 Task: Look for Airbnb options in Ayapel, Colombia from 15th December, 2023 to 25th December, 2023 for 8 adults. Place can be entire room with 5 bedrooms having 5 beds and 5 bathrooms. Property type can be house. Amenities needed are: washing machine.
Action: Mouse moved to (456, 85)
Screenshot: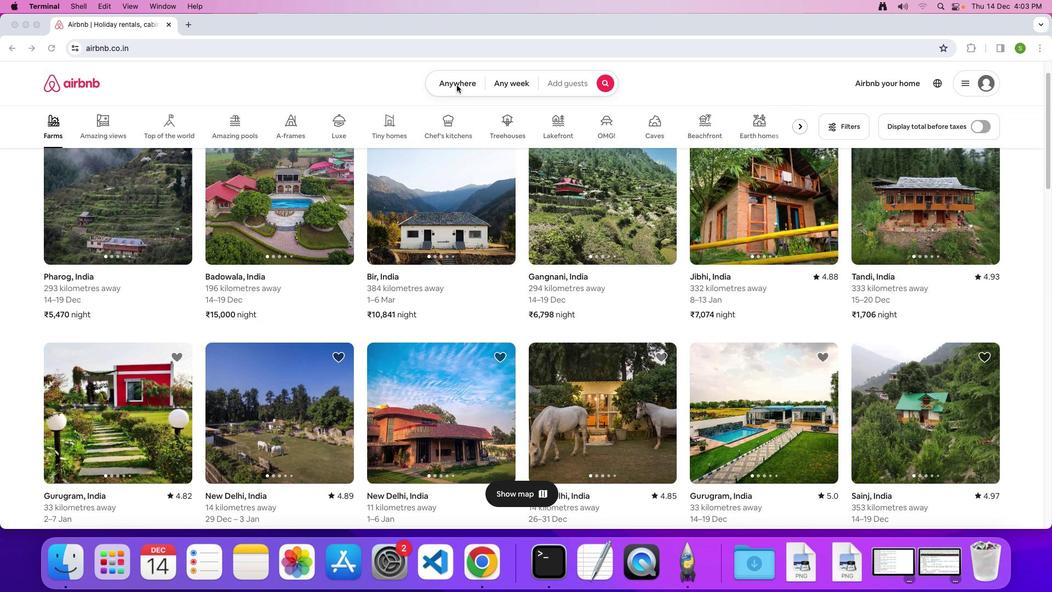 
Action: Mouse pressed left at (456, 85)
Screenshot: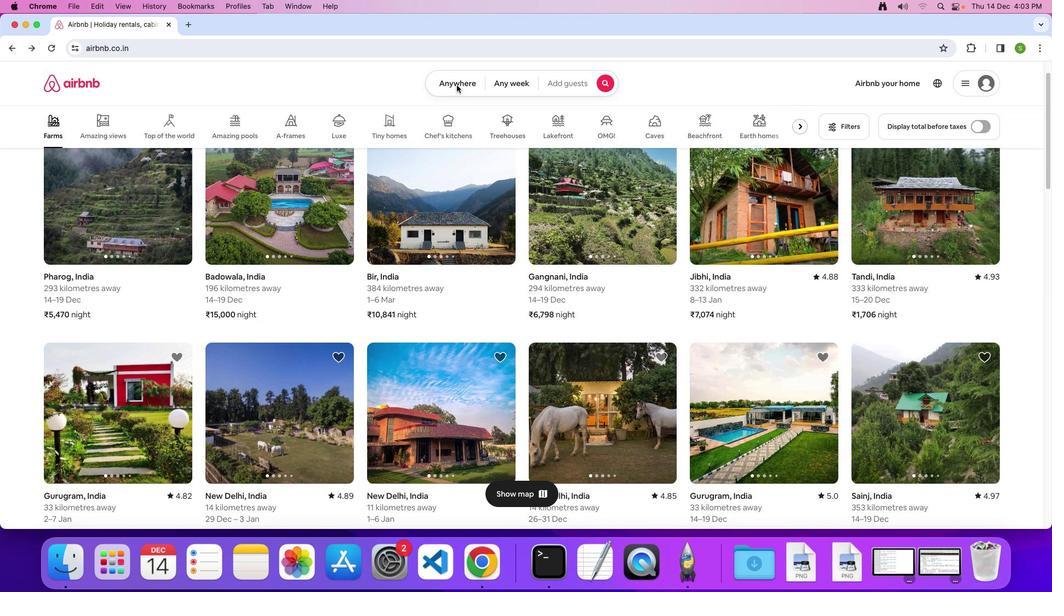 
Action: Mouse moved to (456, 85)
Screenshot: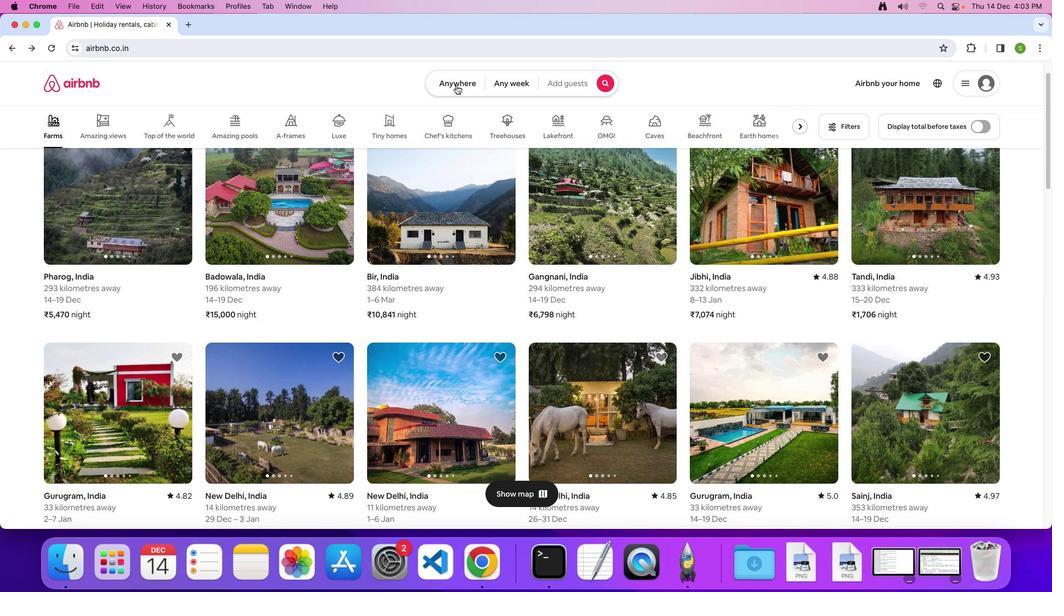 
Action: Mouse pressed left at (456, 85)
Screenshot: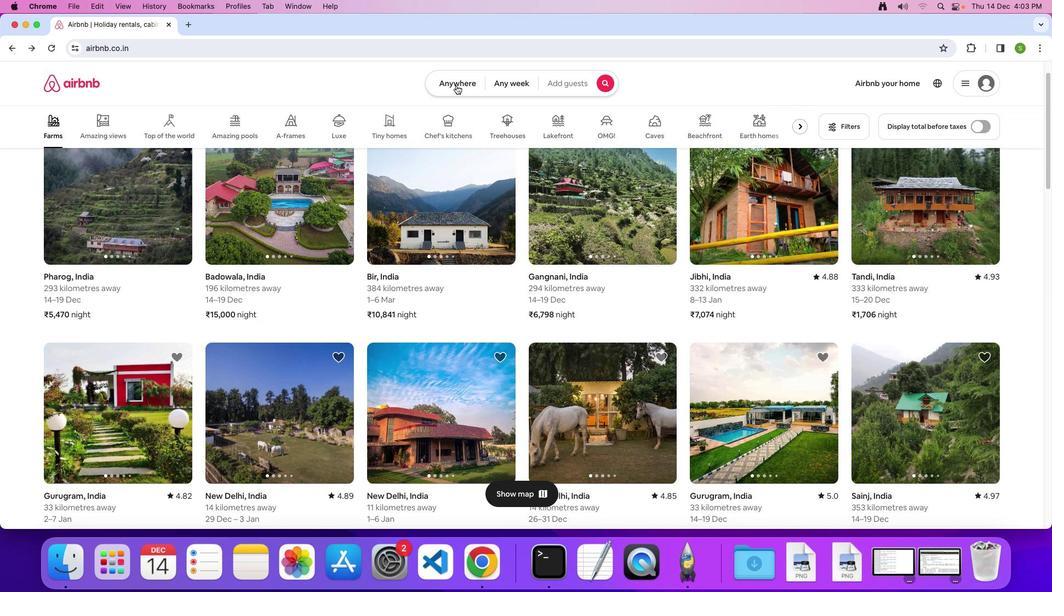 
Action: Mouse moved to (426, 115)
Screenshot: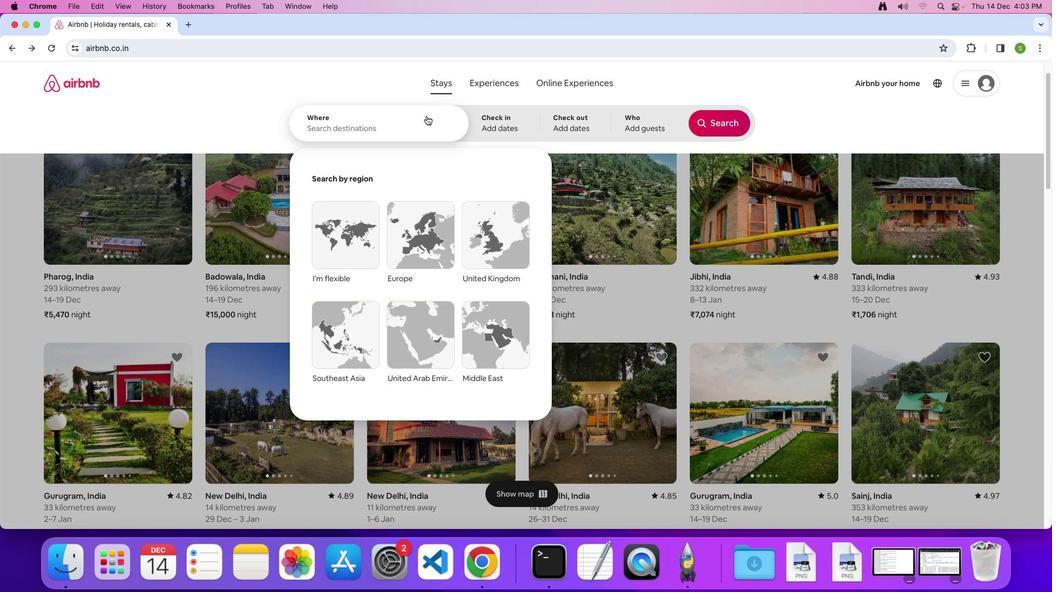 
Action: Mouse pressed left at (426, 115)
Screenshot: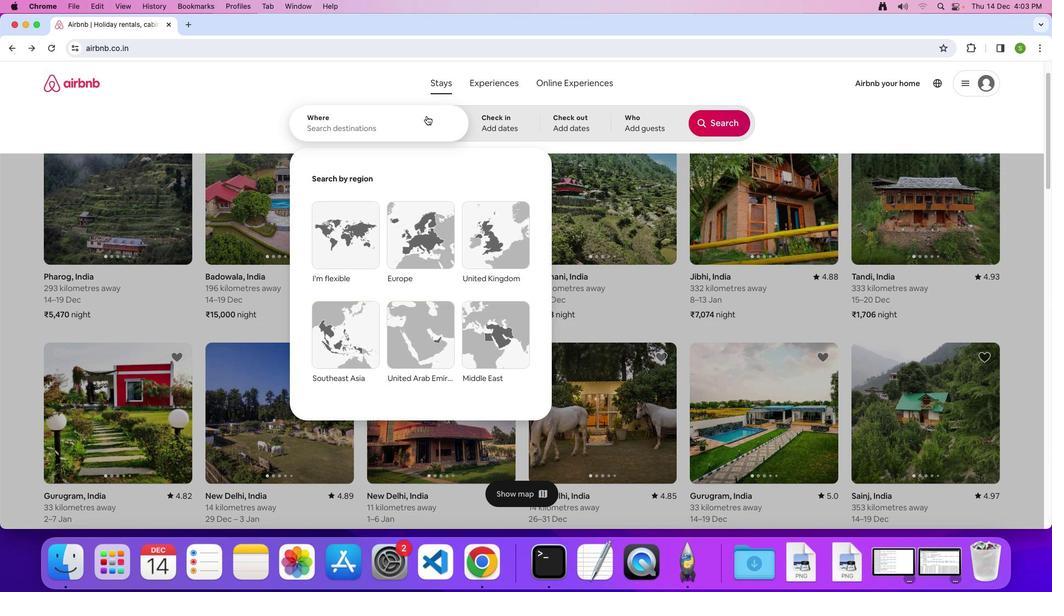 
Action: Key pressed 'A'Key.caps_lock'y''a''p''e''l'','Key.spaceKey.shift'C''o''l''o''m''b''i''a'Key.enter
Screenshot: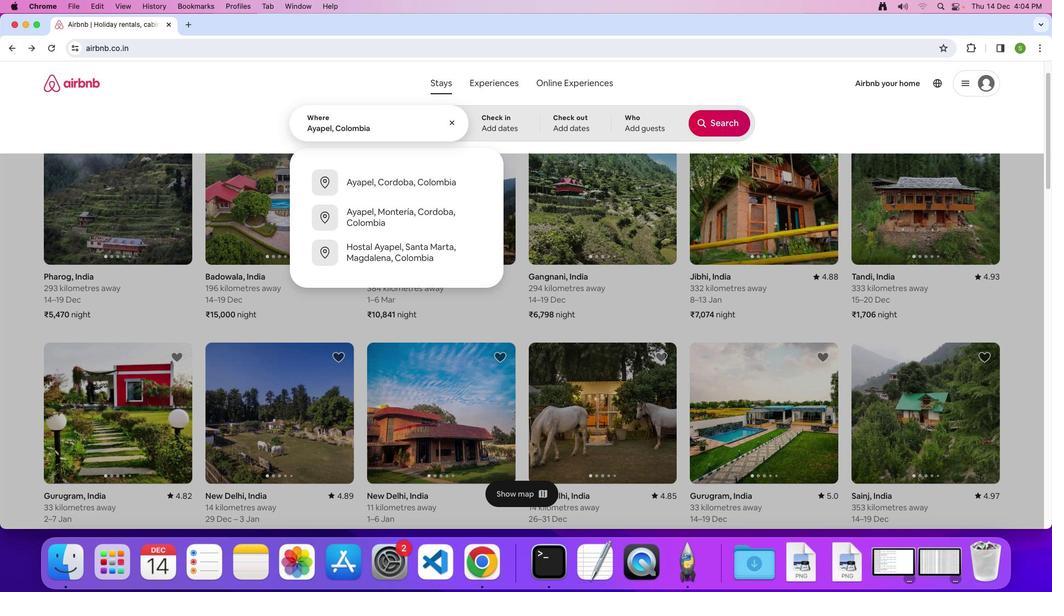 
Action: Mouse moved to (469, 317)
Screenshot: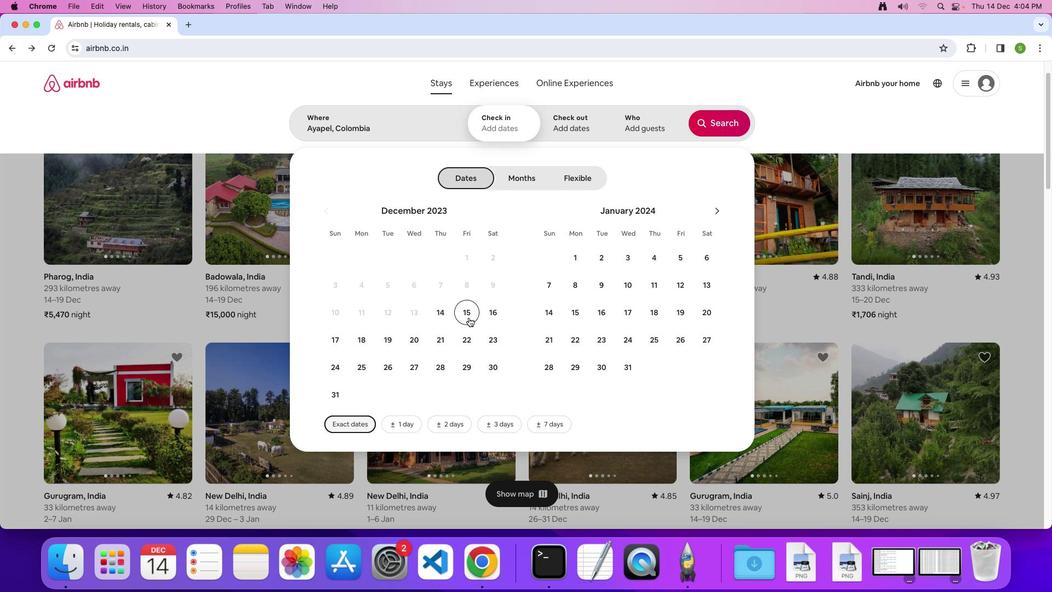 
Action: Mouse pressed left at (469, 317)
Screenshot: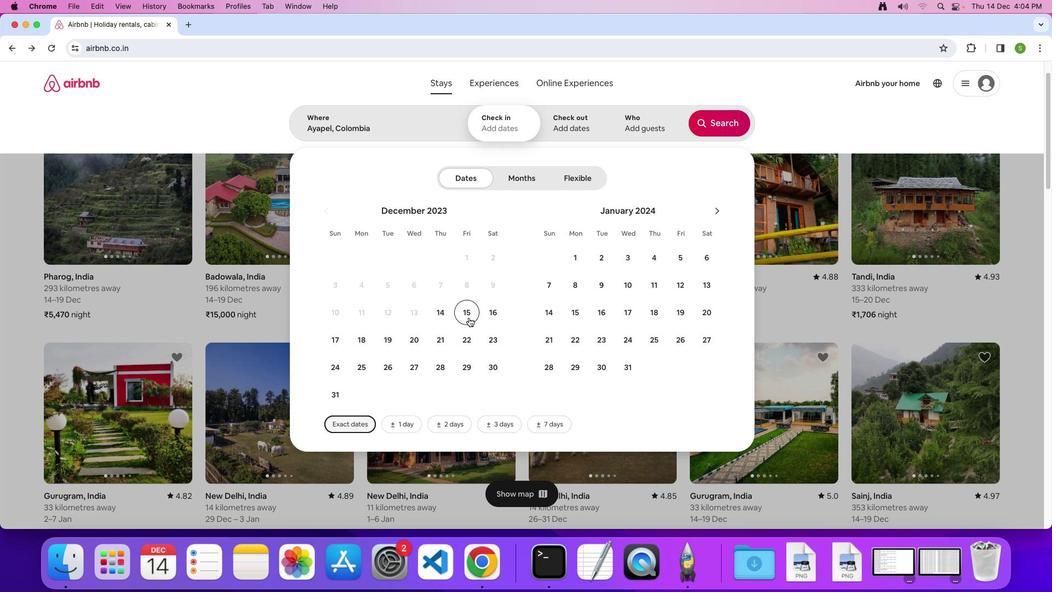 
Action: Mouse moved to (360, 371)
Screenshot: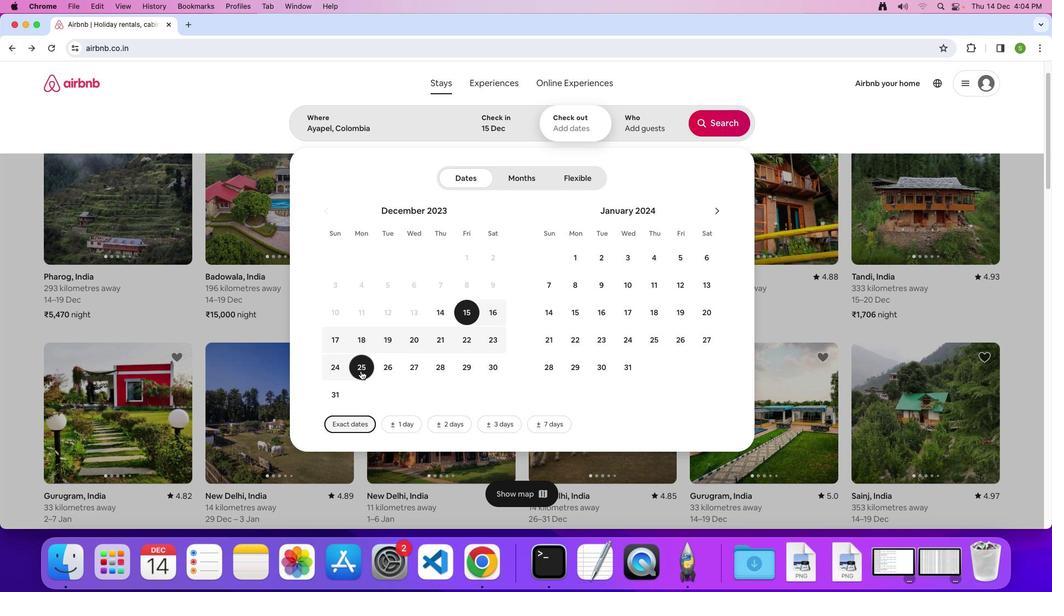 
Action: Mouse pressed left at (360, 371)
Screenshot: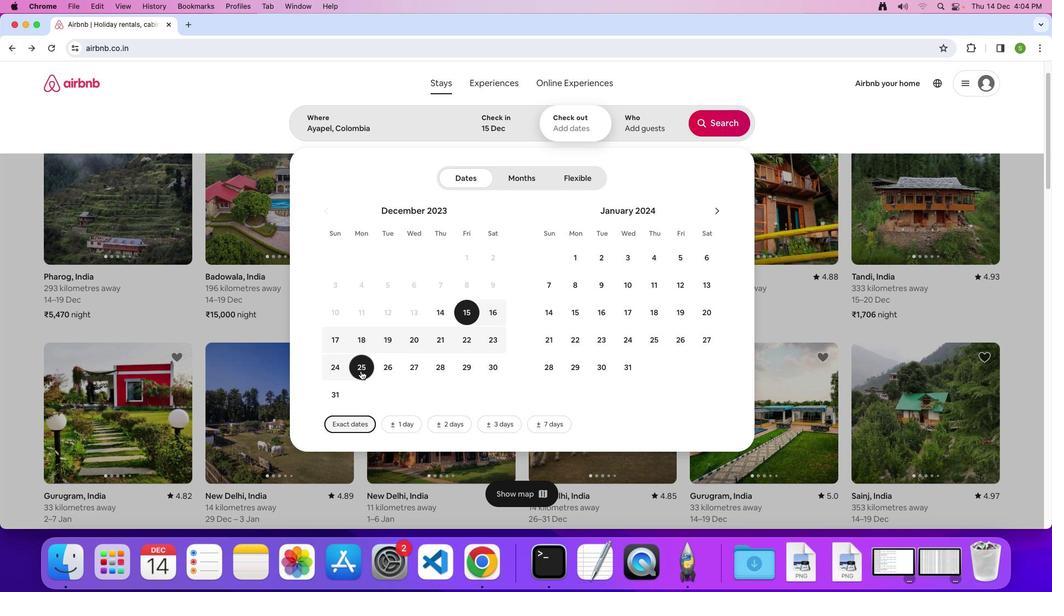
Action: Mouse moved to (638, 119)
Screenshot: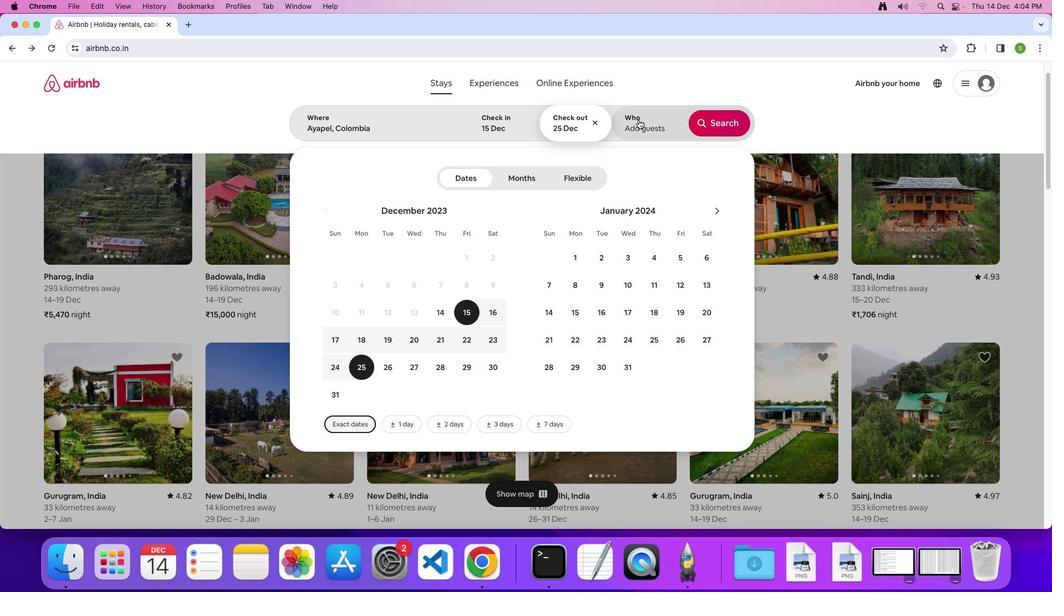 
Action: Mouse pressed left at (638, 119)
Screenshot: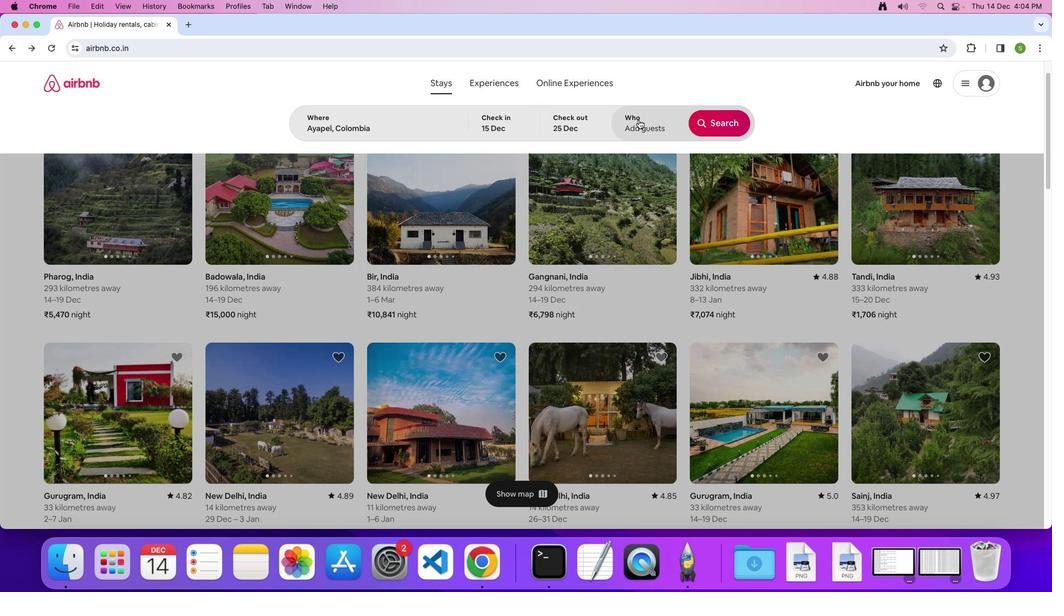 
Action: Mouse moved to (720, 178)
Screenshot: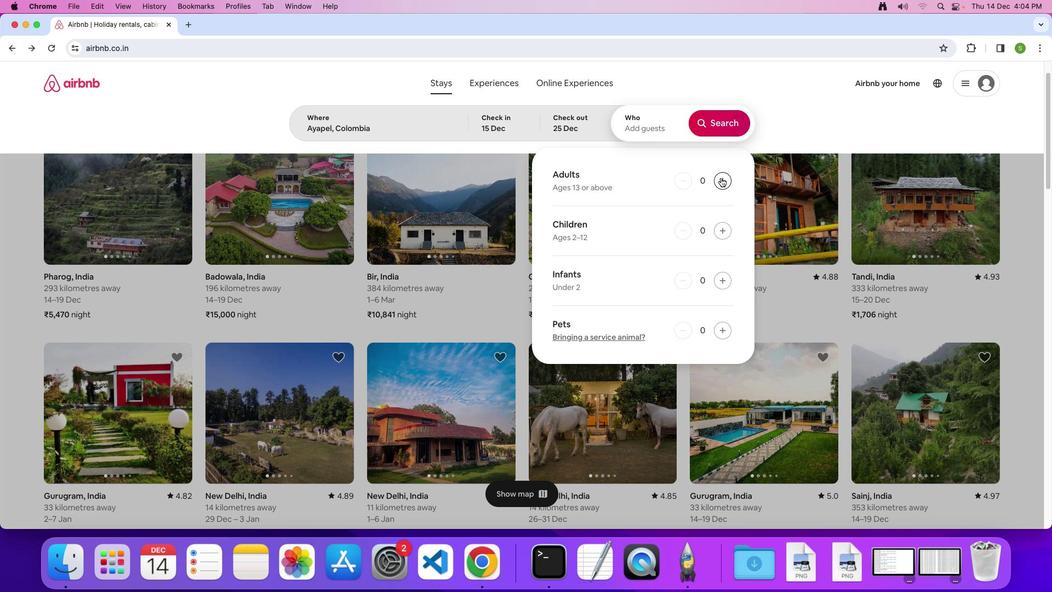 
Action: Mouse pressed left at (720, 178)
Screenshot: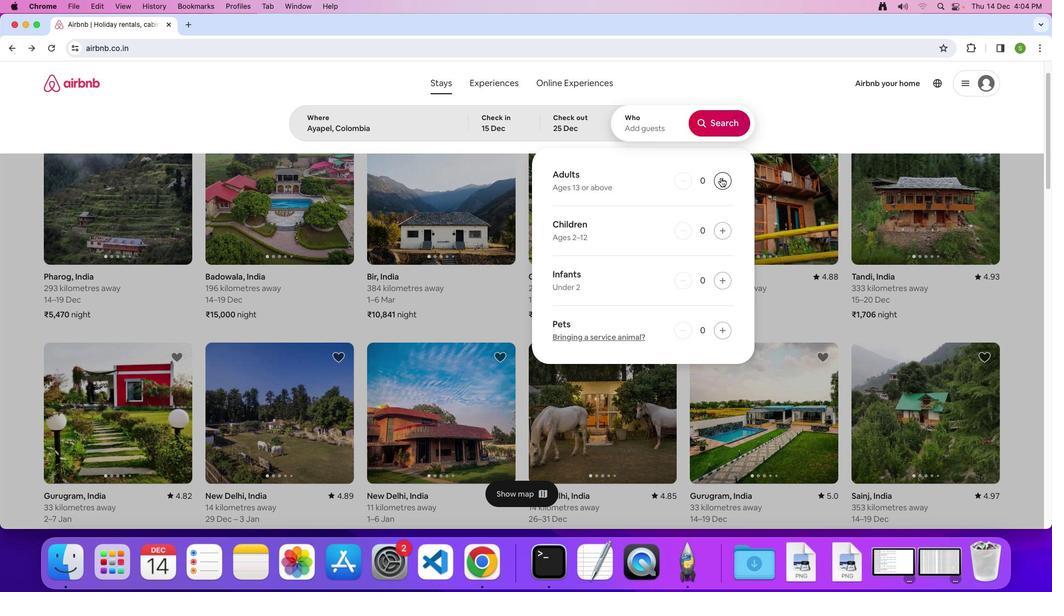 
Action: Mouse pressed left at (720, 178)
Screenshot: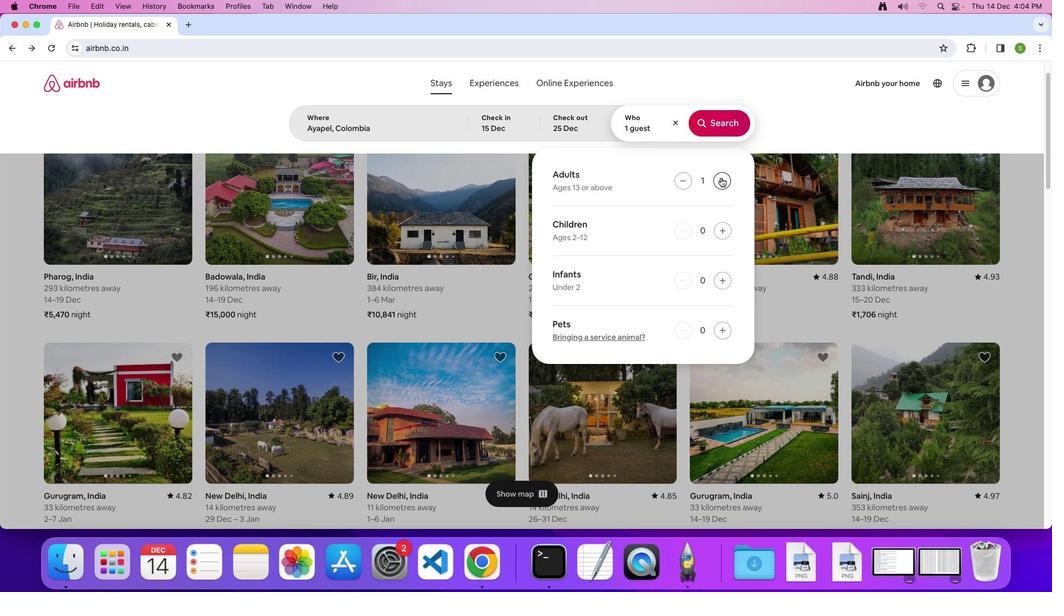 
Action: Mouse pressed left at (720, 178)
Screenshot: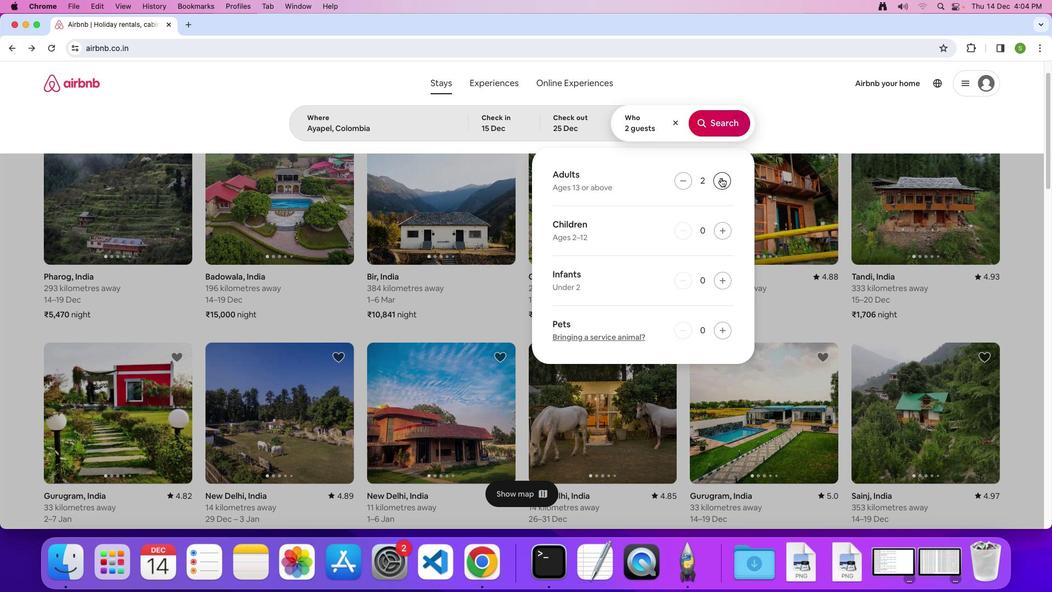 
Action: Mouse pressed left at (720, 178)
Screenshot: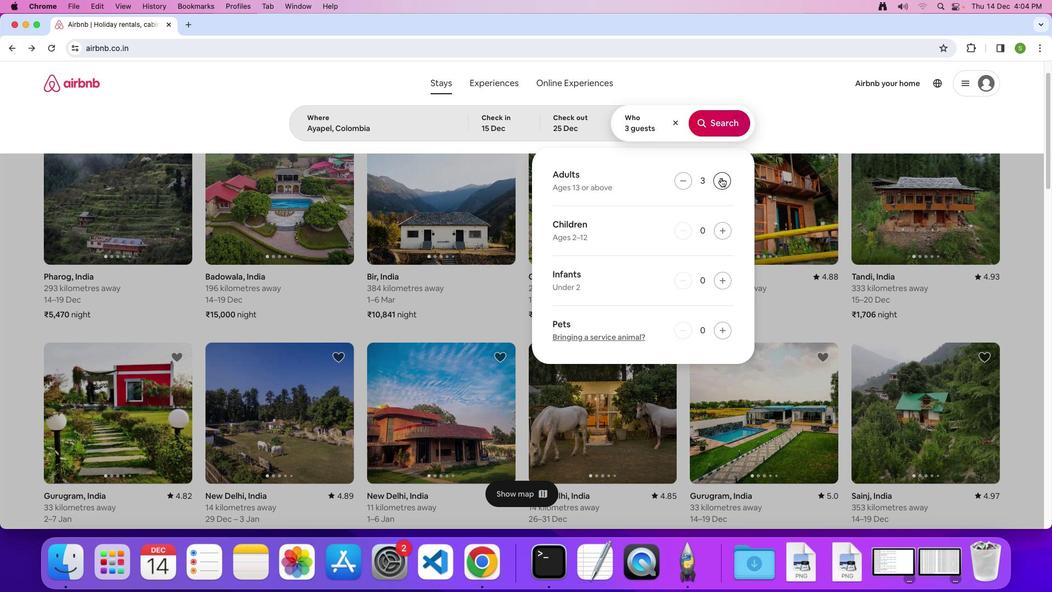 
Action: Mouse pressed left at (720, 178)
Screenshot: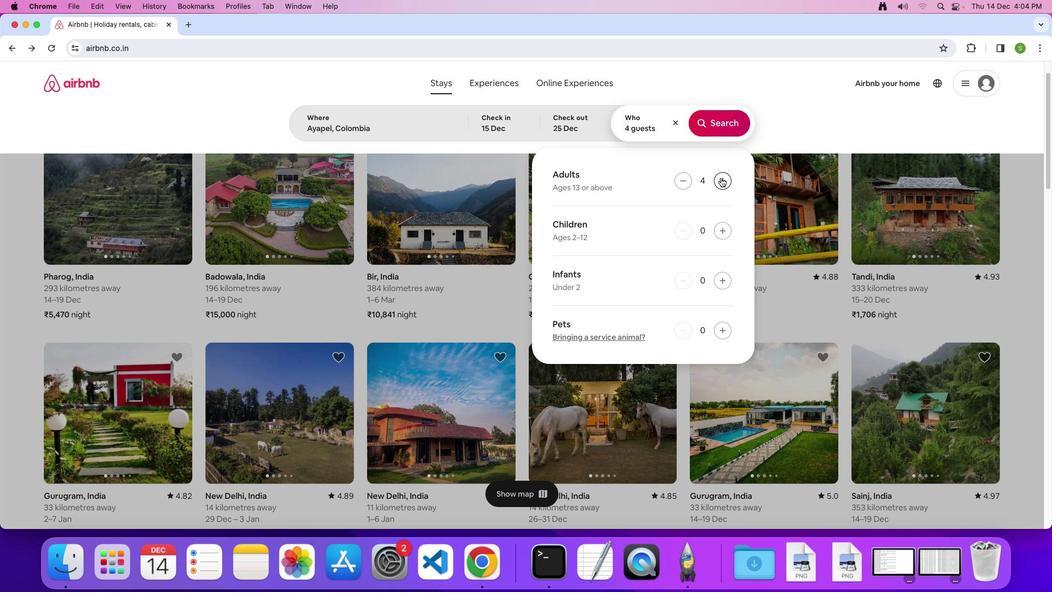 
Action: Mouse pressed left at (720, 178)
Screenshot: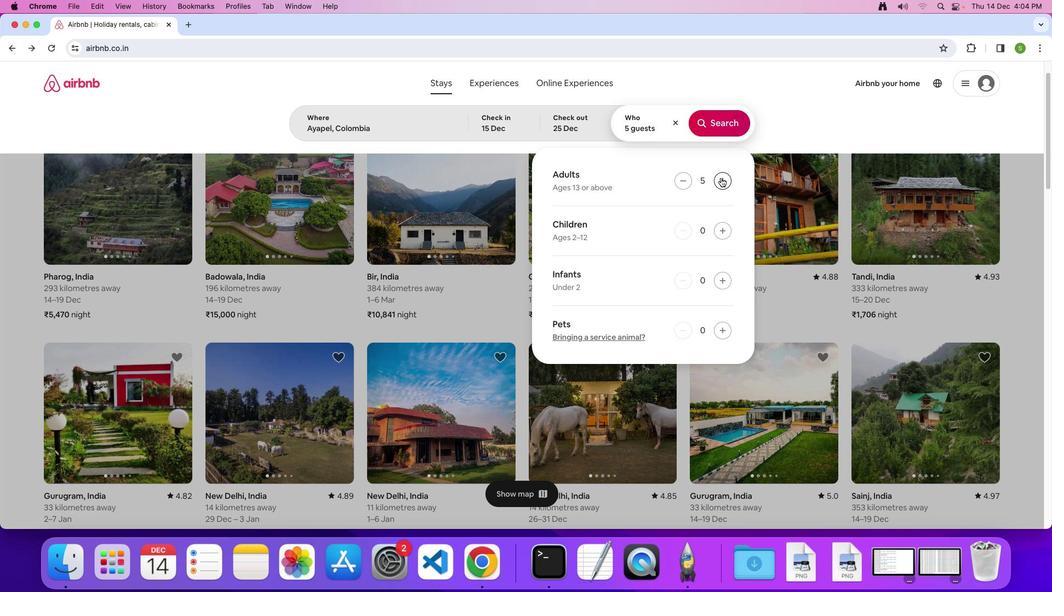 
Action: Mouse pressed left at (720, 178)
Screenshot: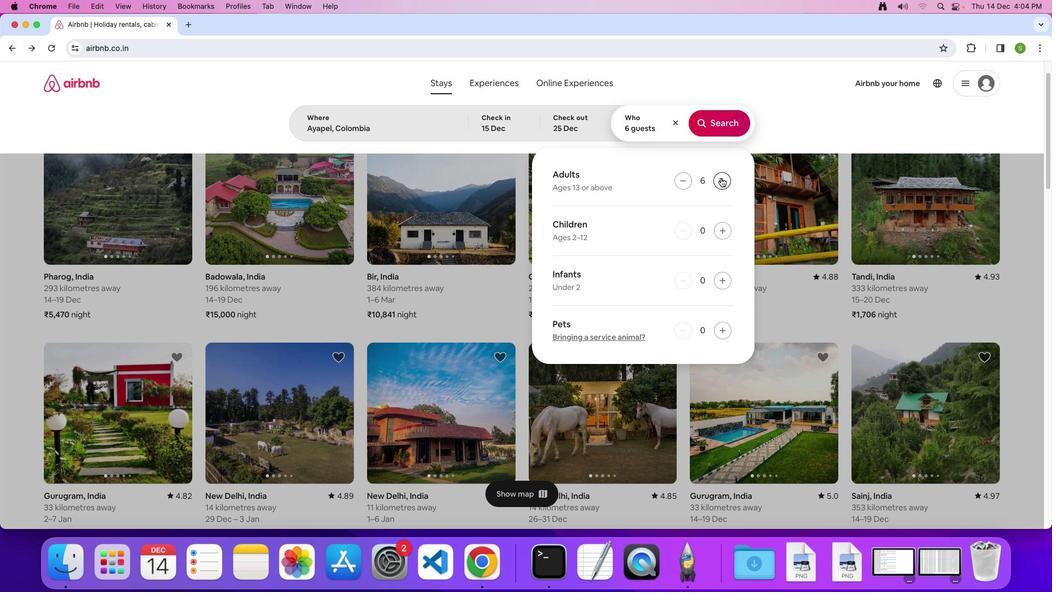
Action: Mouse pressed left at (720, 178)
Screenshot: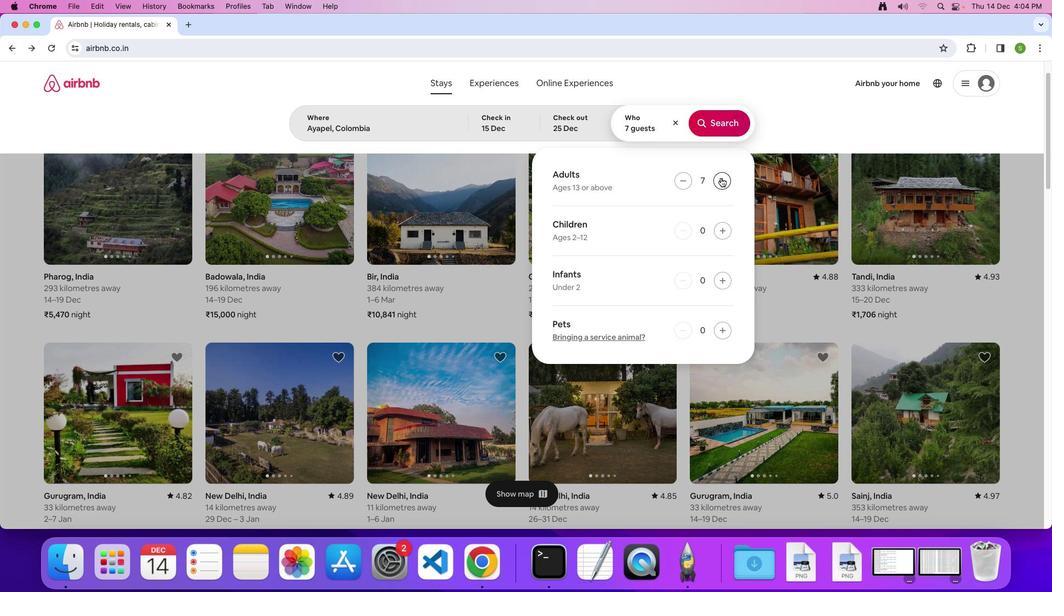 
Action: Mouse moved to (724, 123)
Screenshot: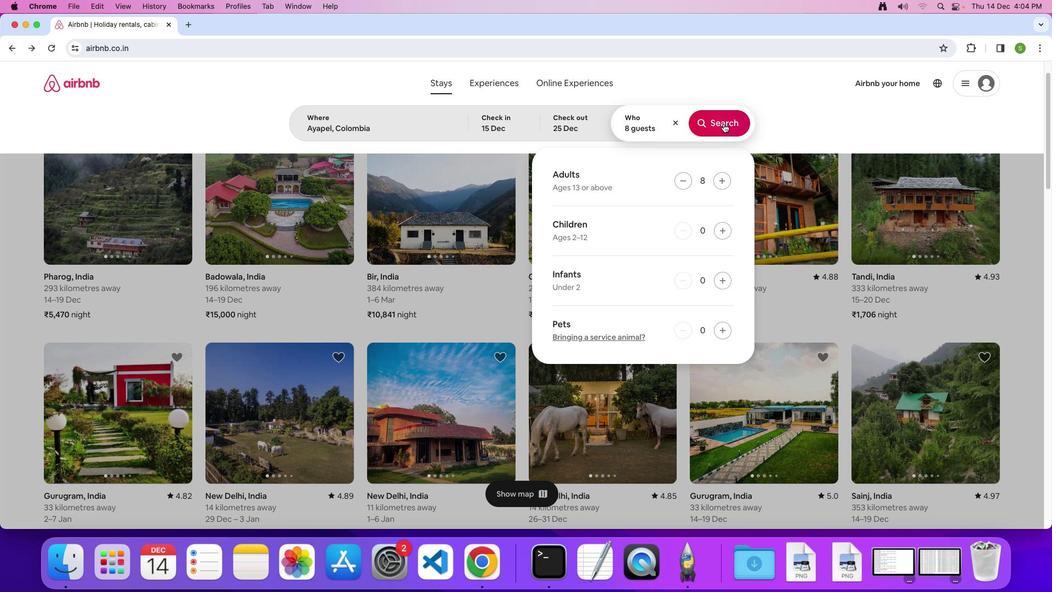 
Action: Mouse pressed left at (724, 123)
Screenshot: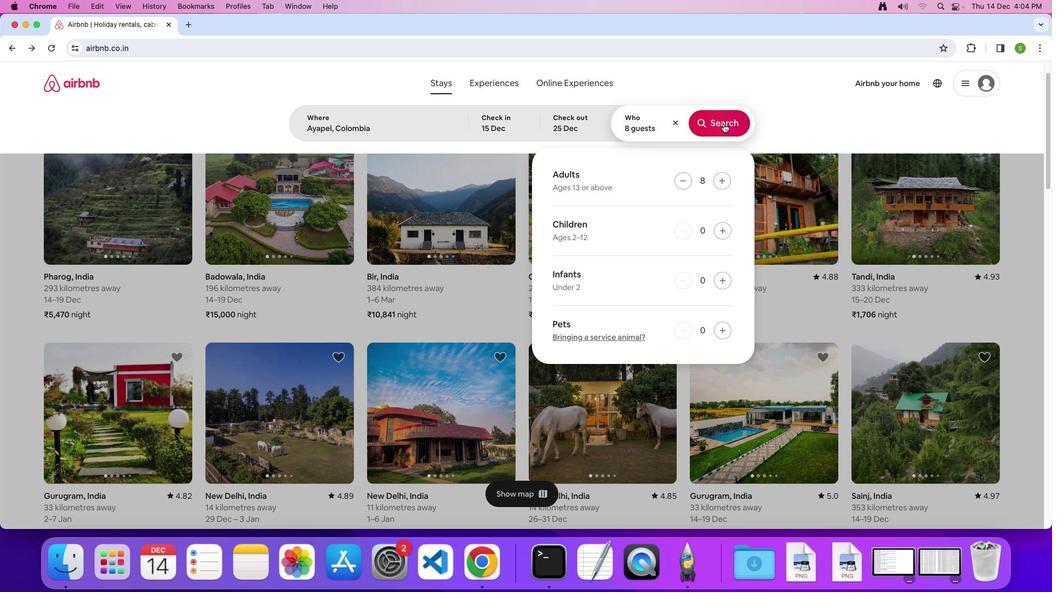 
Action: Mouse moved to (872, 121)
Screenshot: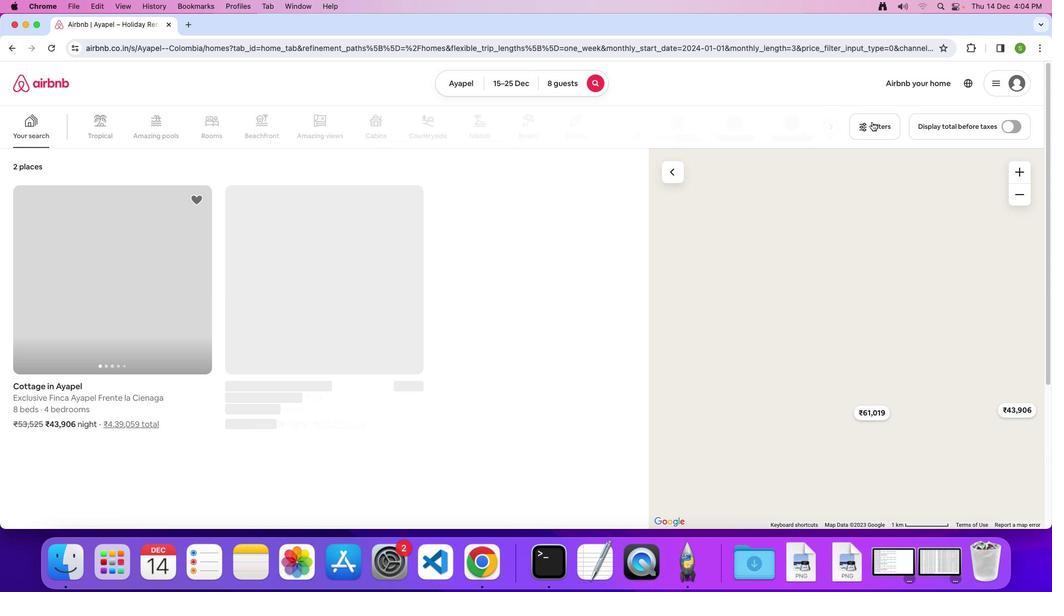 
Action: Mouse pressed left at (872, 121)
Screenshot: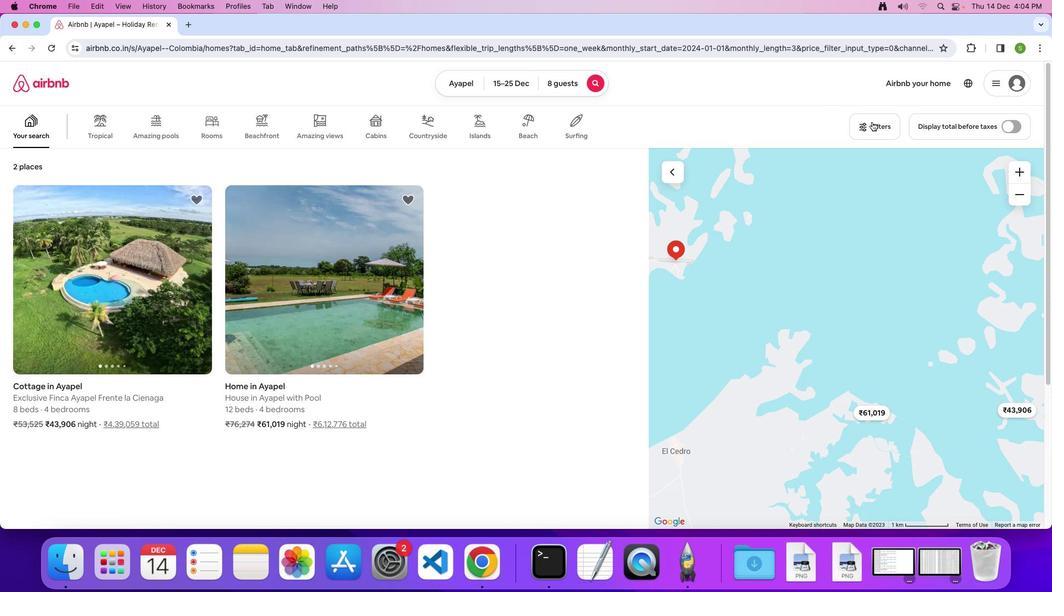 
Action: Mouse moved to (480, 289)
Screenshot: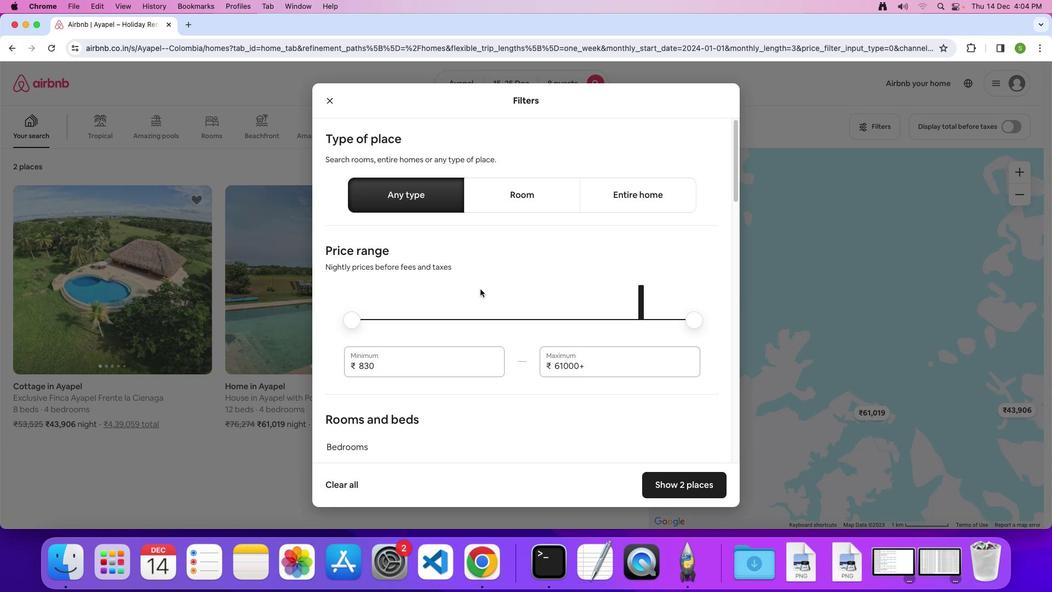
Action: Mouse scrolled (480, 289) with delta (0, 0)
Screenshot: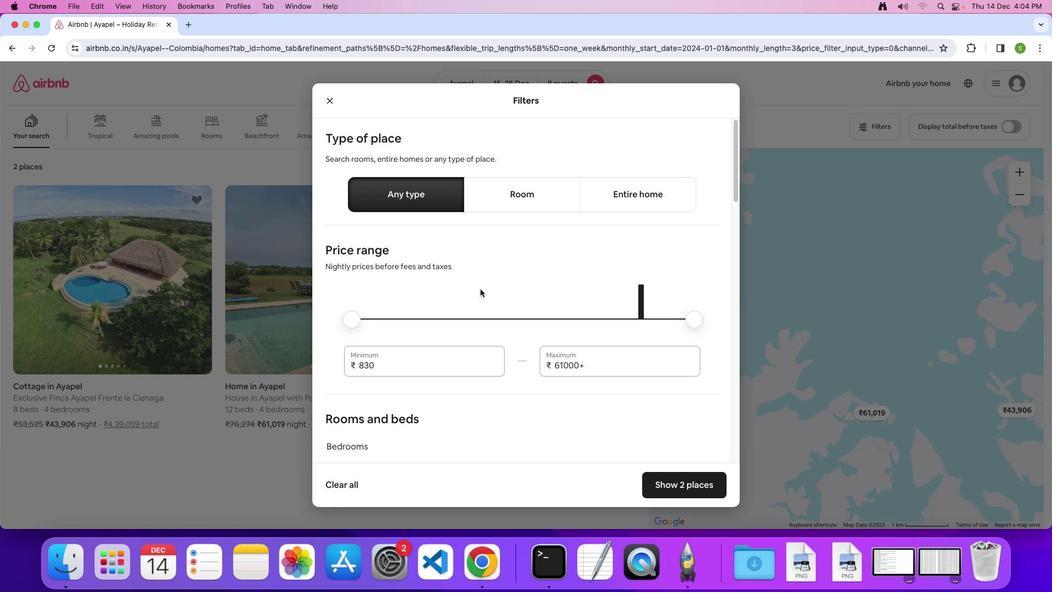
Action: Mouse scrolled (480, 289) with delta (0, 0)
Screenshot: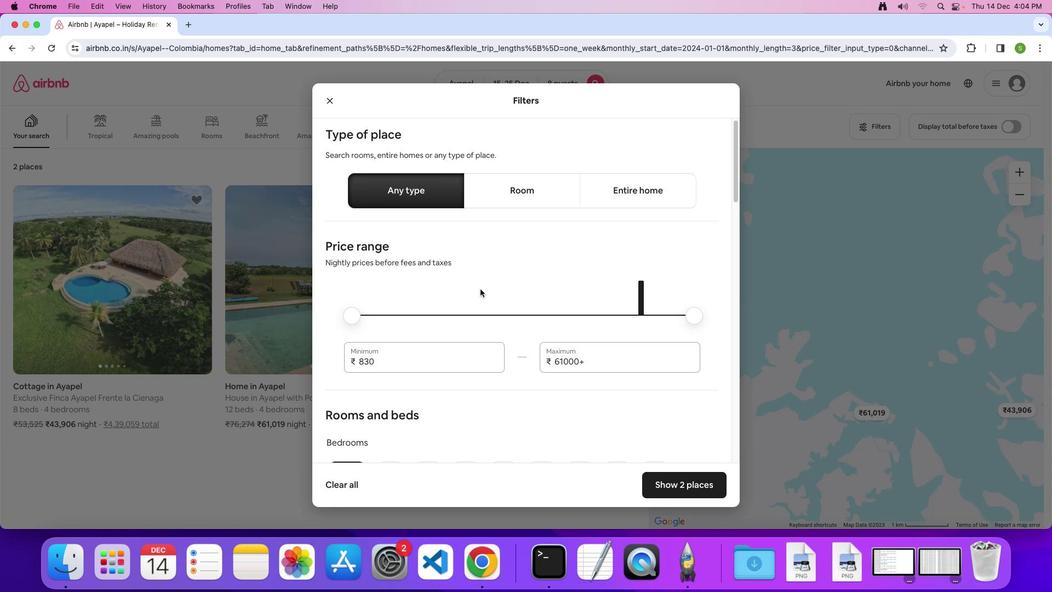 
Action: Mouse scrolled (480, 289) with delta (0, 0)
Screenshot: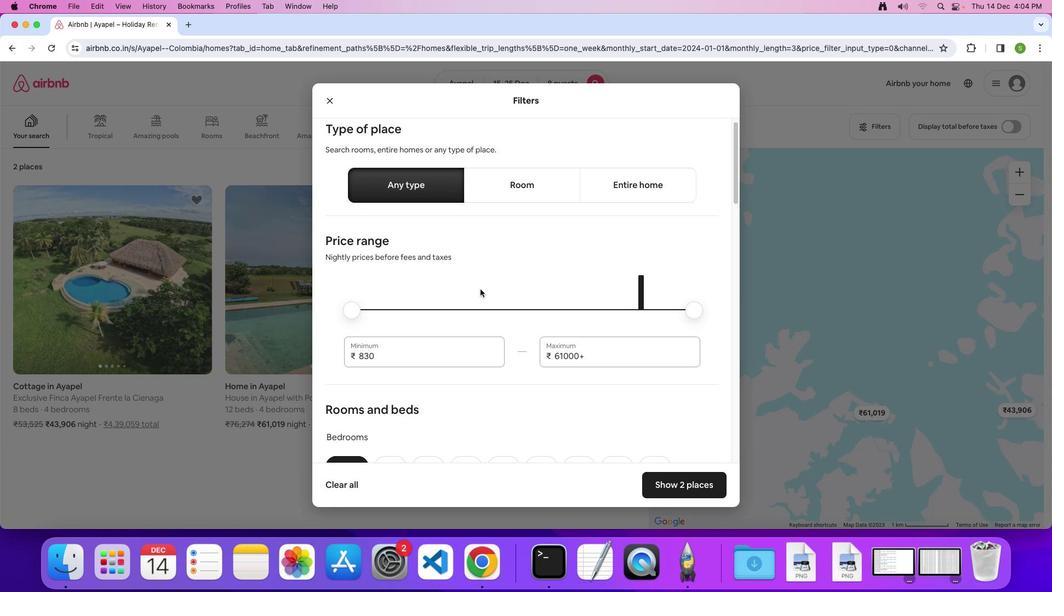 
Action: Mouse scrolled (480, 289) with delta (0, 0)
Screenshot: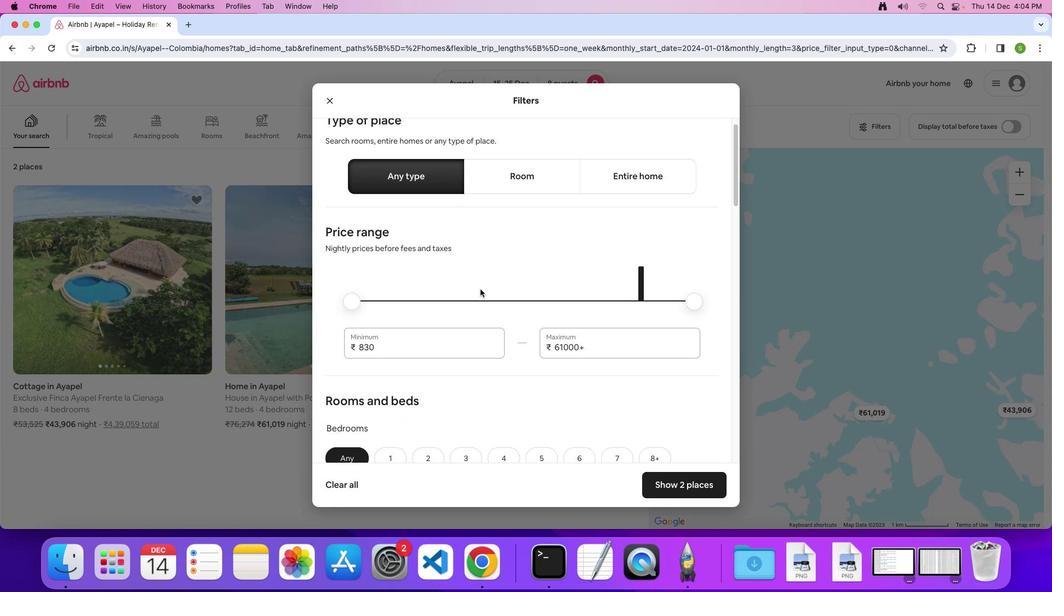 
Action: Mouse scrolled (480, 289) with delta (0, 0)
Screenshot: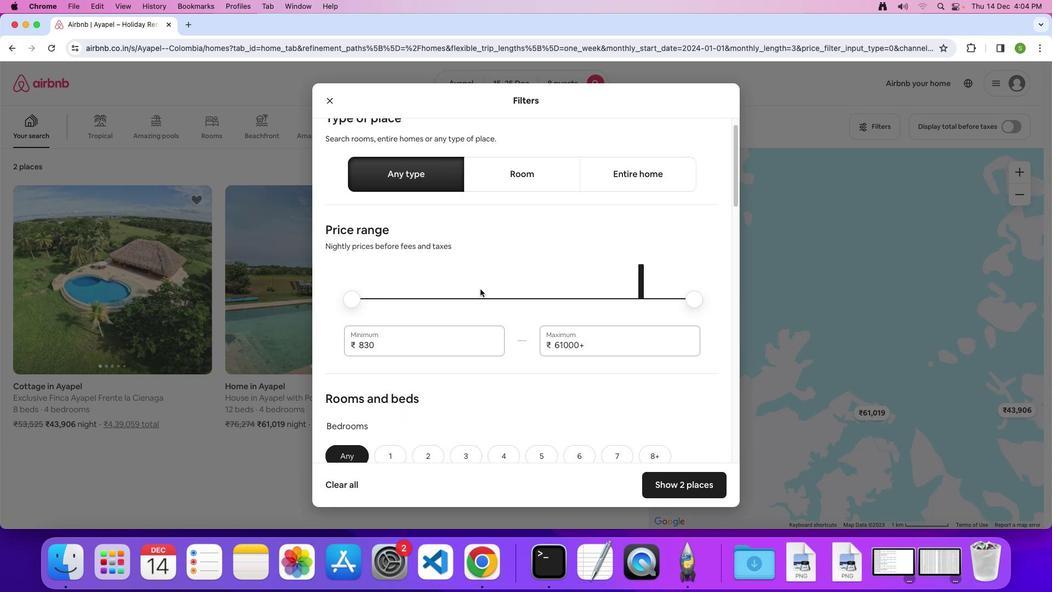 
Action: Mouse scrolled (480, 289) with delta (0, 0)
Screenshot: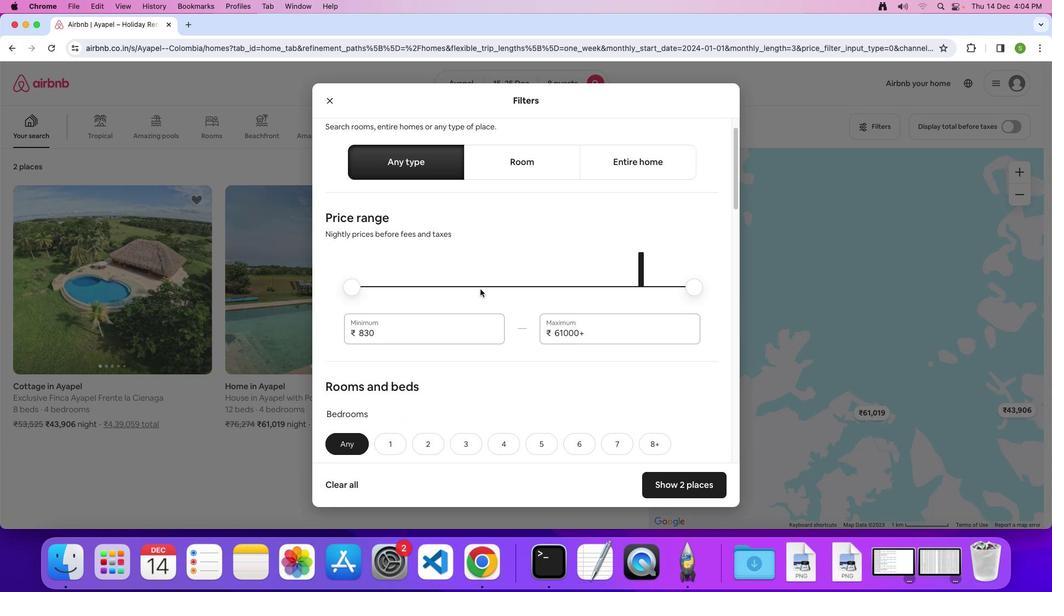 
Action: Mouse scrolled (480, 289) with delta (0, 0)
Screenshot: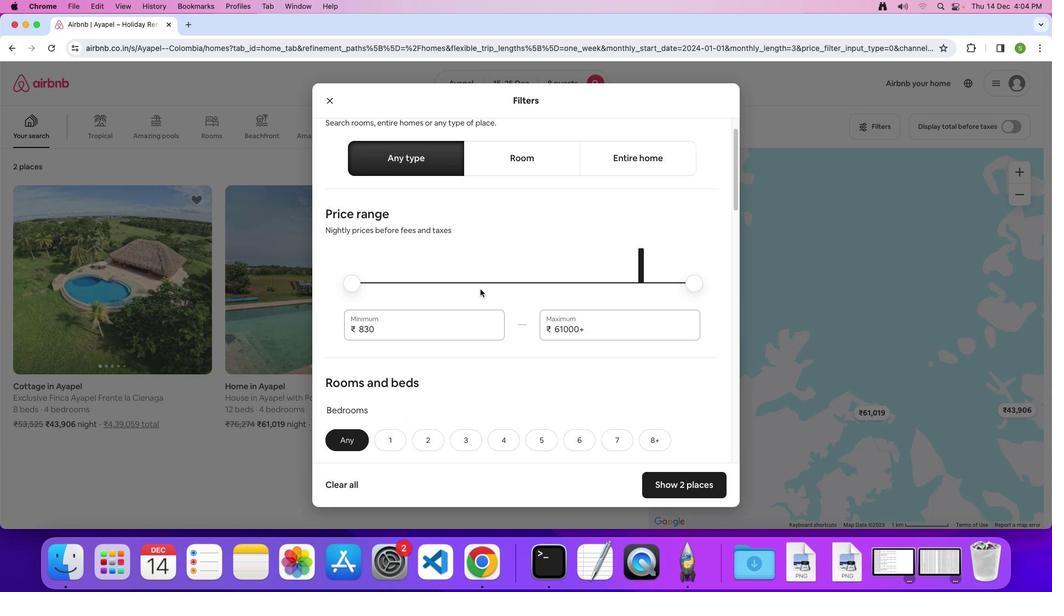 
Action: Mouse scrolled (480, 289) with delta (0, 0)
Screenshot: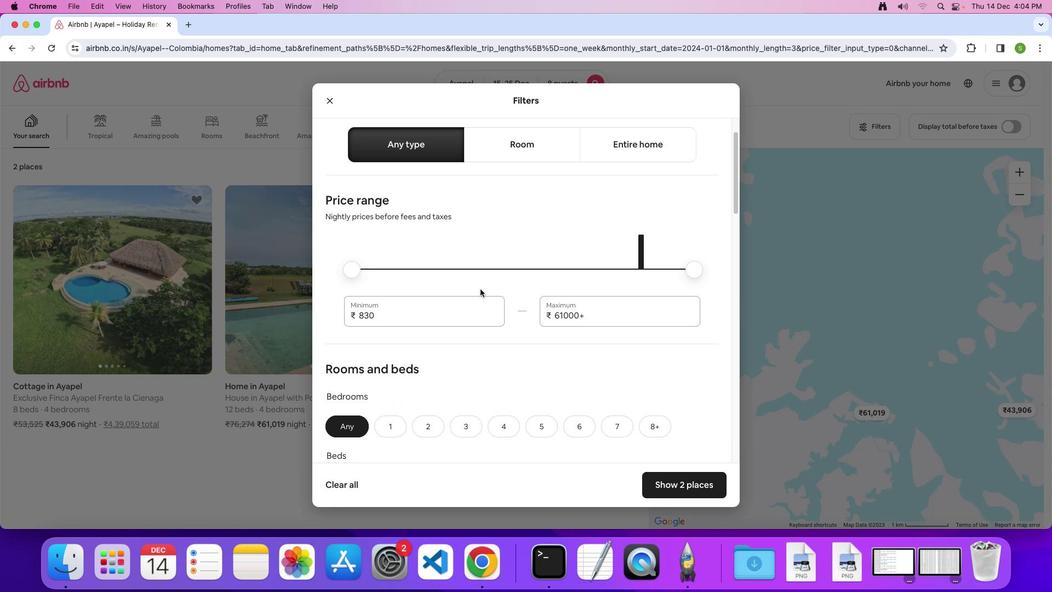 
Action: Mouse scrolled (480, 289) with delta (0, 0)
Screenshot: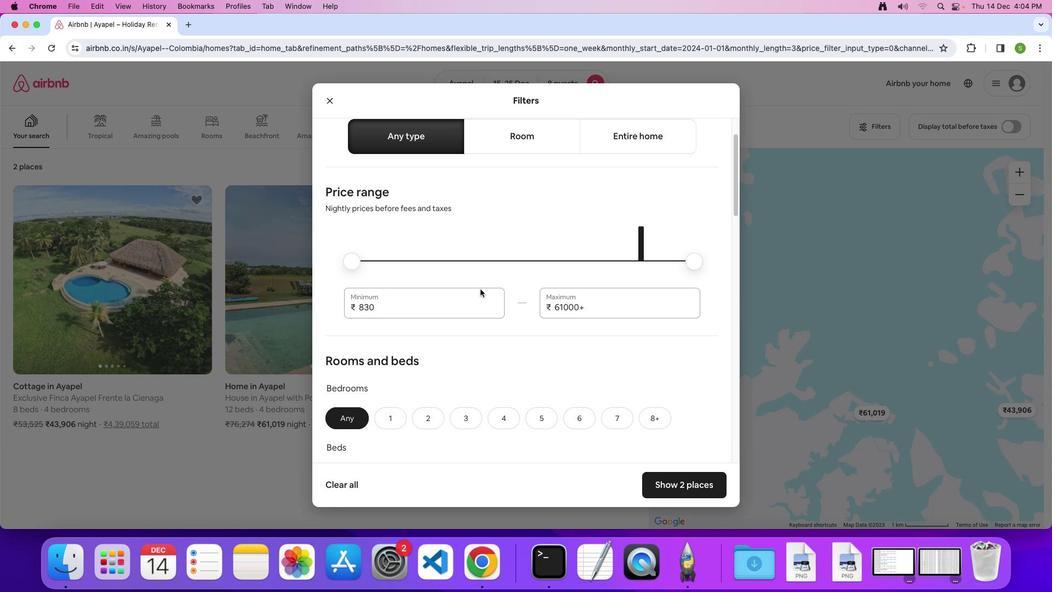 
Action: Mouse scrolled (480, 289) with delta (0, 0)
Screenshot: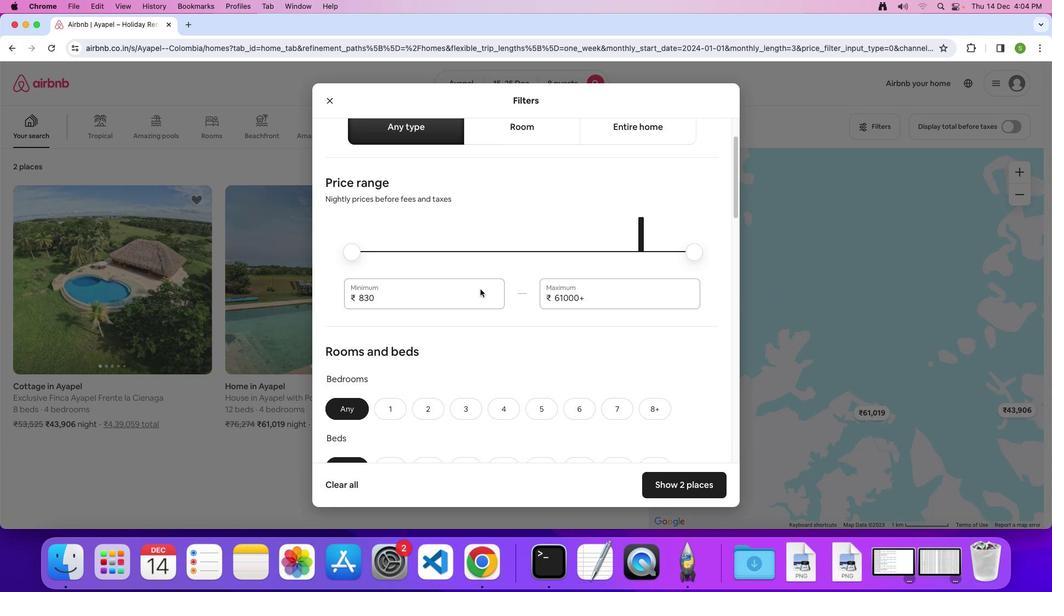 
Action: Mouse scrolled (480, 289) with delta (0, 0)
Screenshot: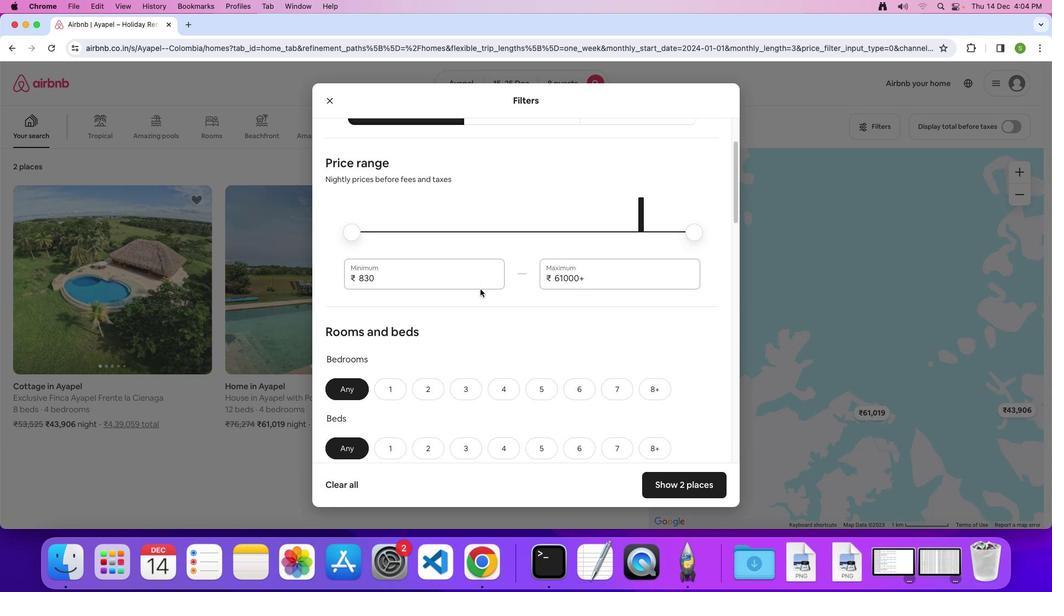 
Action: Mouse scrolled (480, 289) with delta (0, 0)
Screenshot: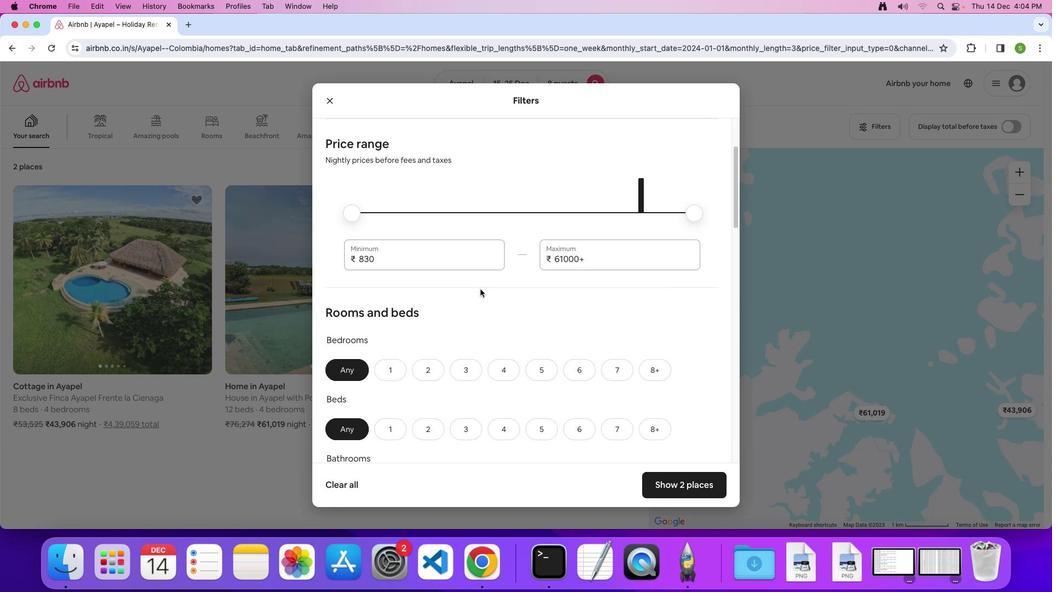 
Action: Mouse scrolled (480, 289) with delta (0, 0)
Screenshot: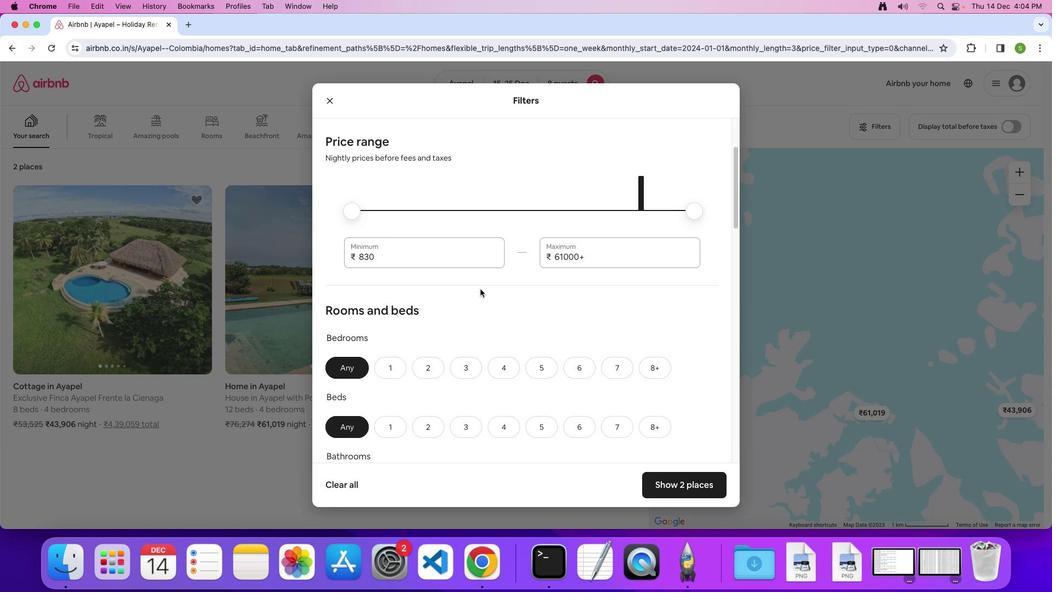 
Action: Mouse scrolled (480, 289) with delta (0, 0)
Screenshot: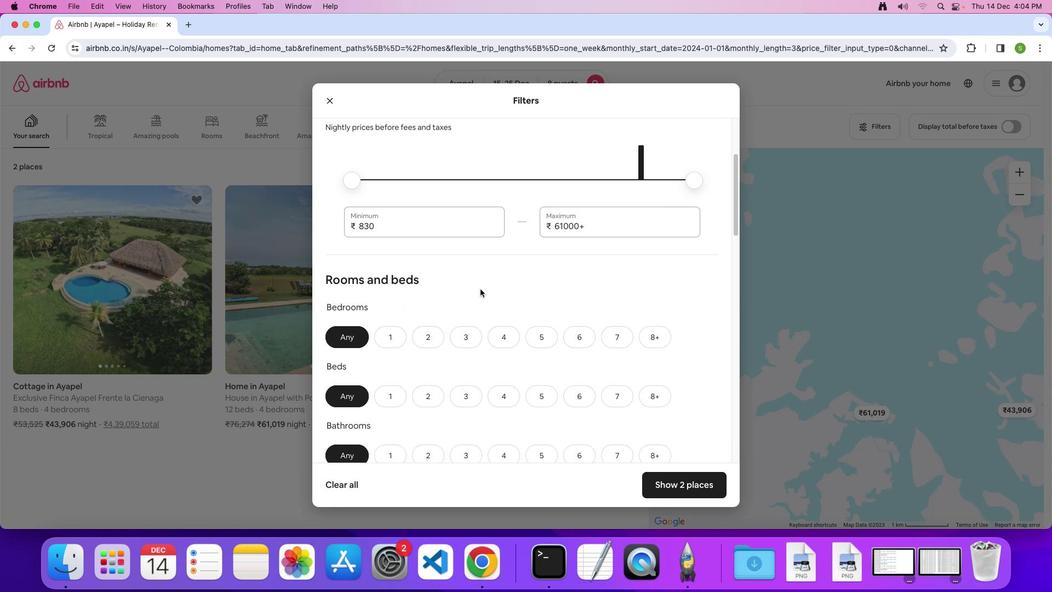 
Action: Mouse scrolled (480, 289) with delta (0, 0)
Screenshot: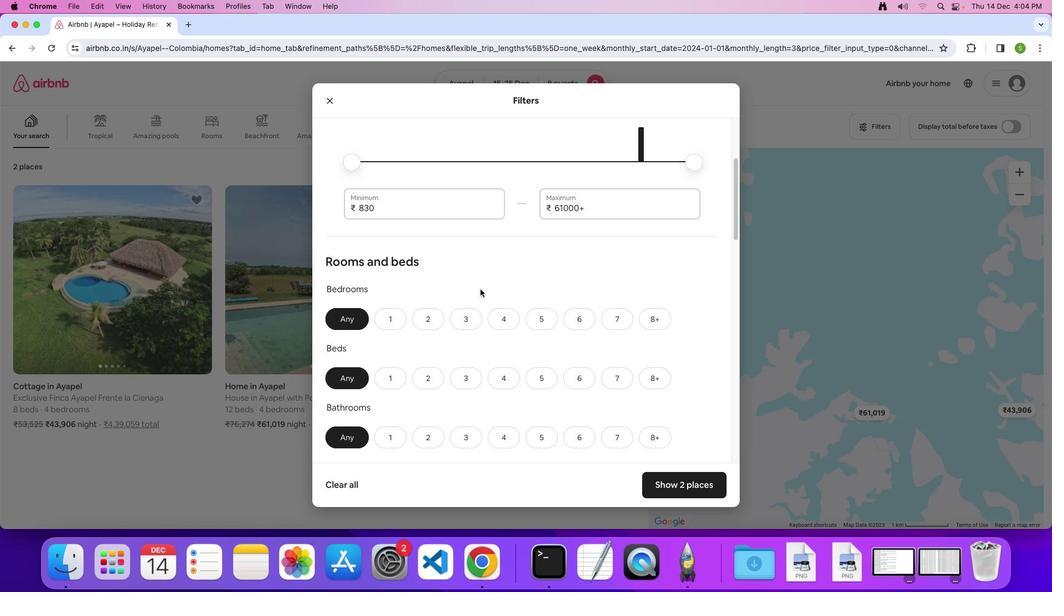 
Action: Mouse scrolled (480, 289) with delta (0, 0)
Screenshot: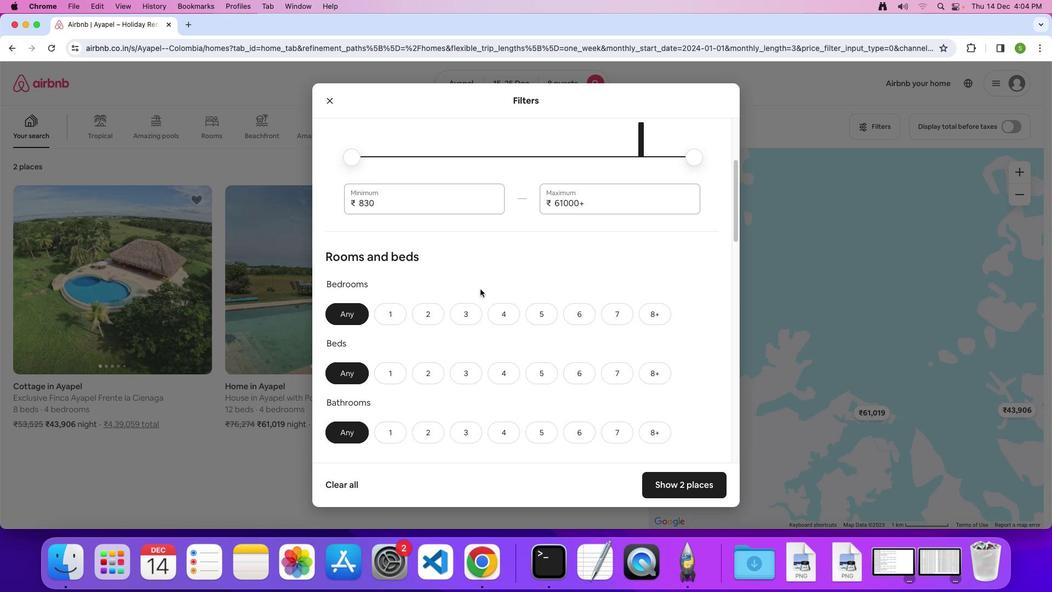 
Action: Mouse scrolled (480, 289) with delta (0, 0)
Screenshot: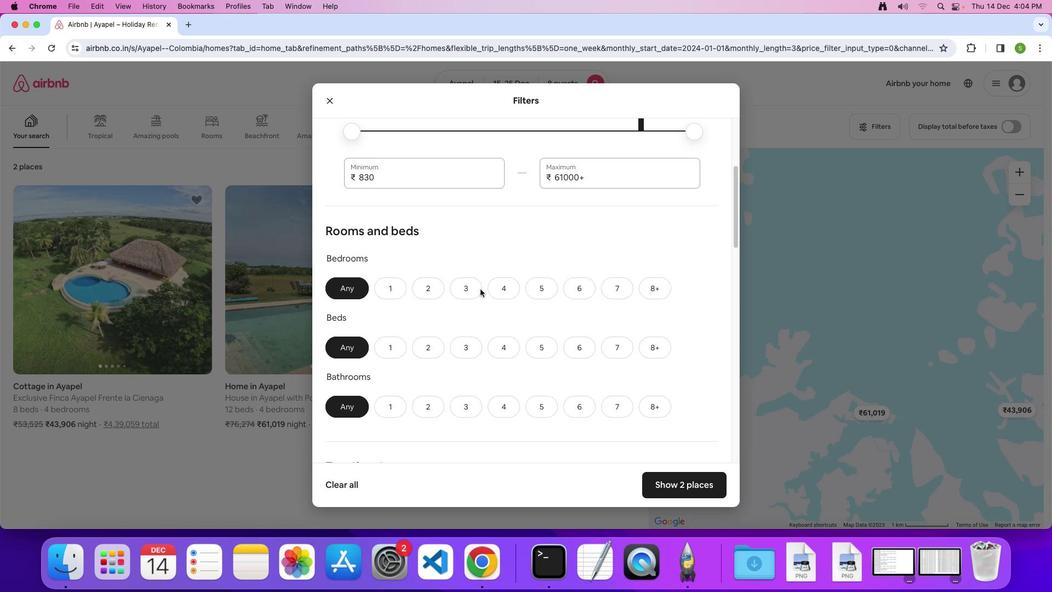 
Action: Mouse moved to (531, 267)
Screenshot: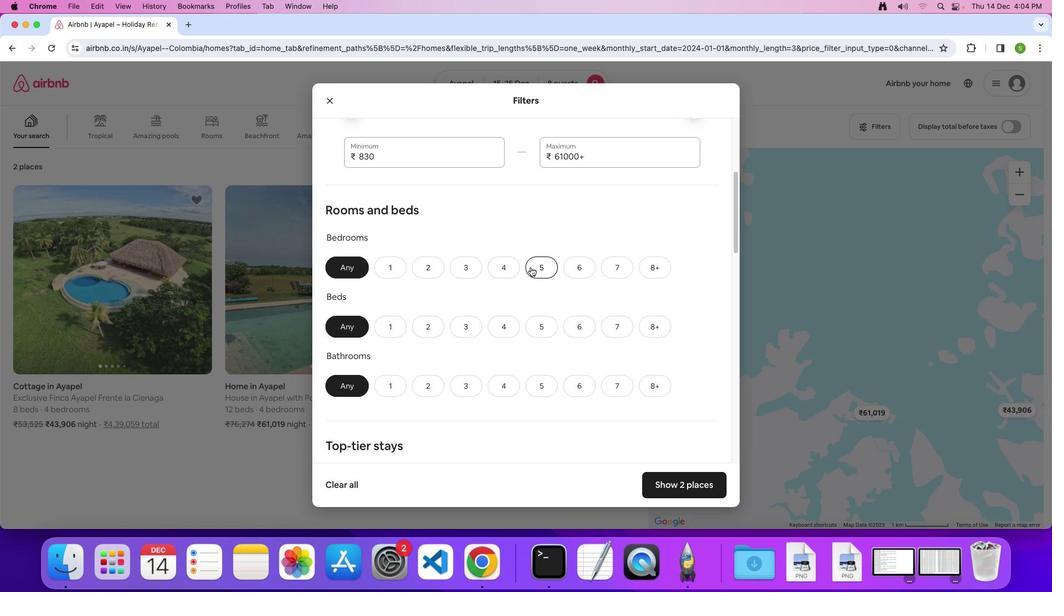 
Action: Mouse pressed left at (531, 267)
Screenshot: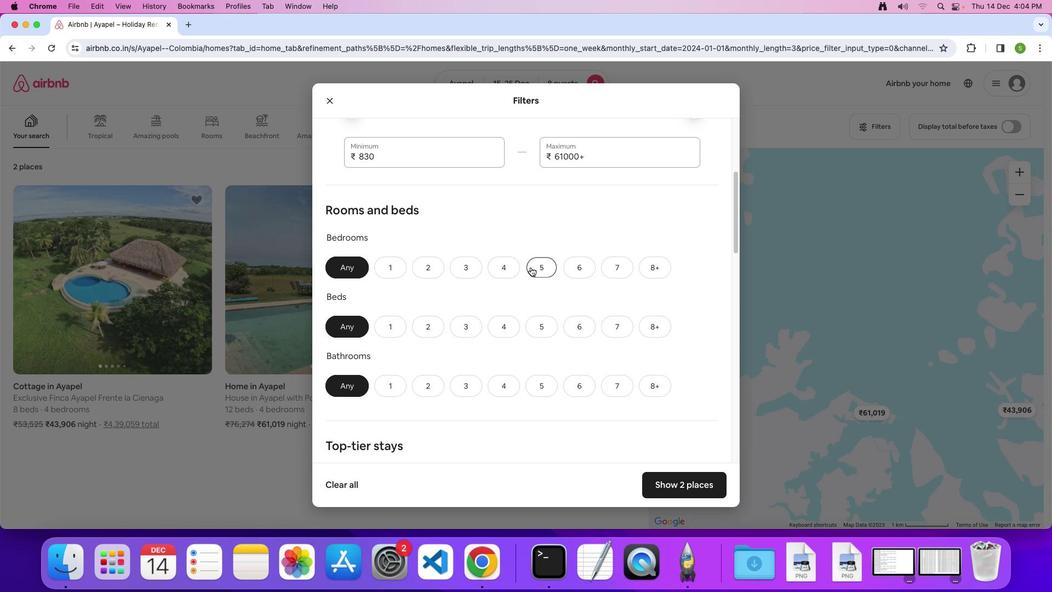 
Action: Mouse moved to (536, 328)
Screenshot: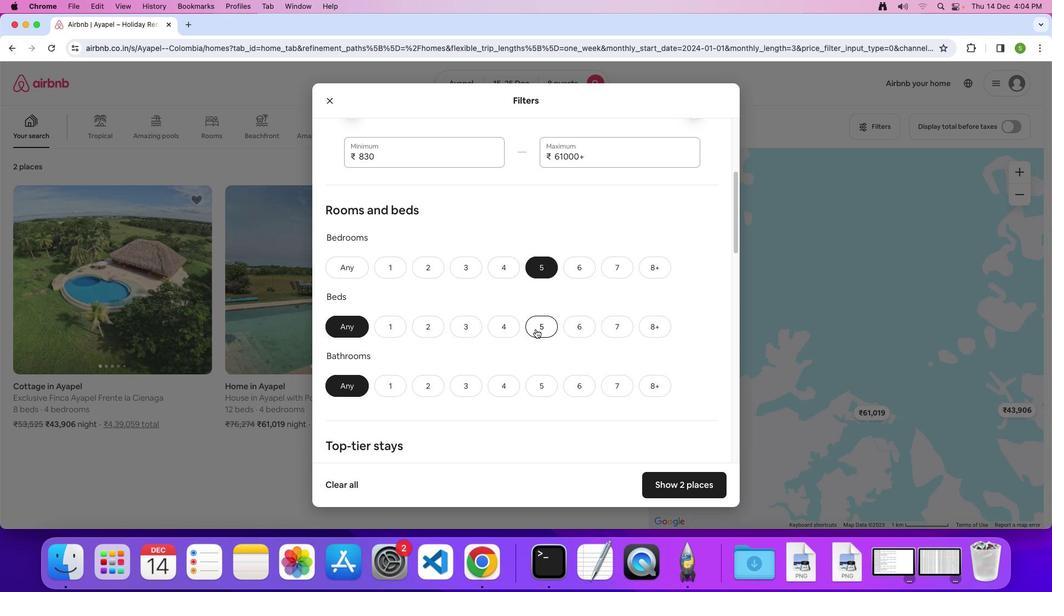 
Action: Mouse pressed left at (536, 328)
Screenshot: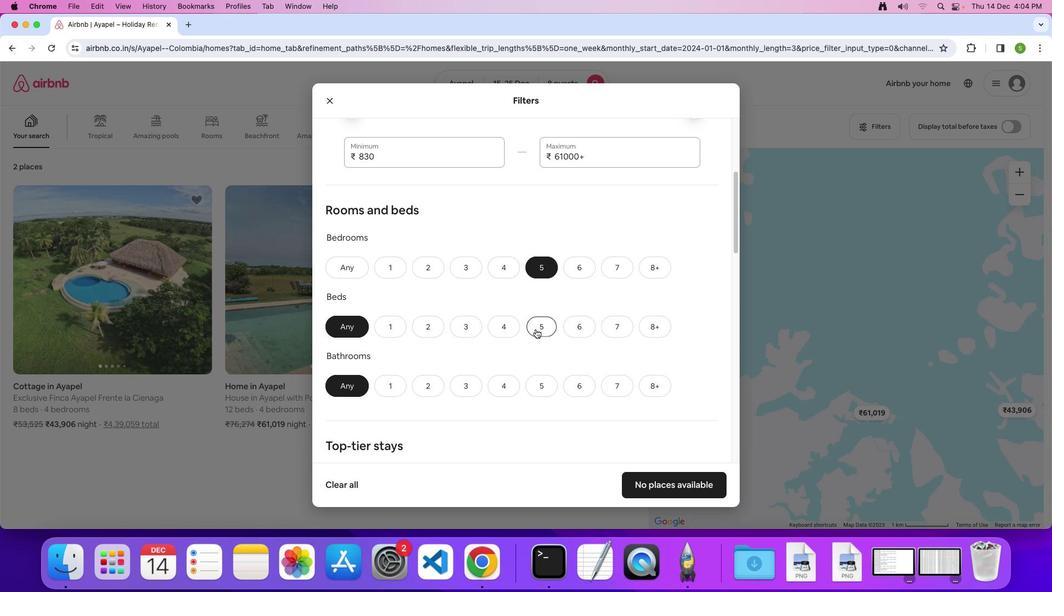 
Action: Mouse moved to (544, 385)
Screenshot: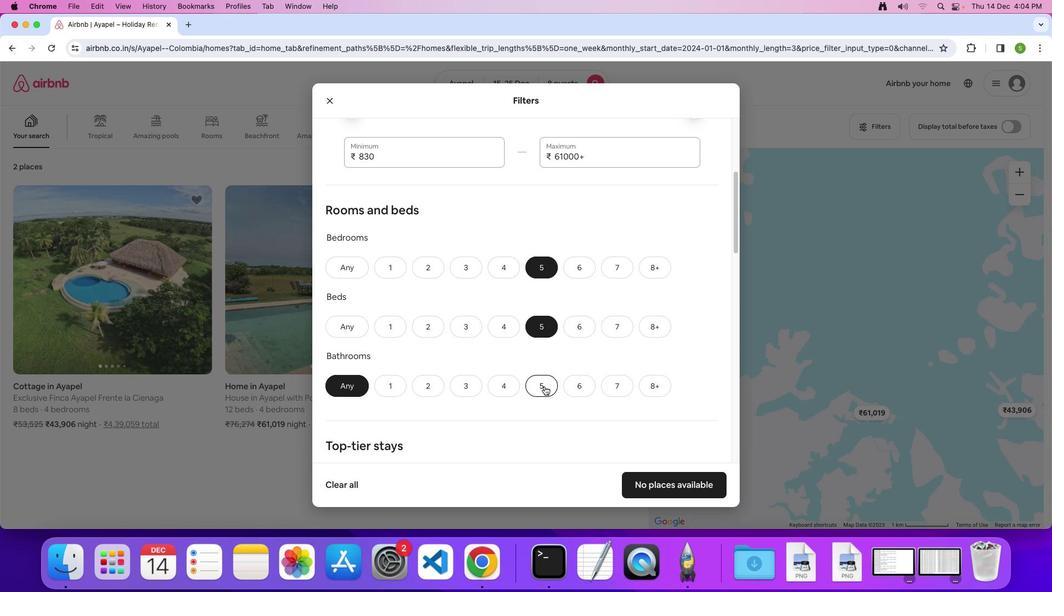 
Action: Mouse pressed left at (544, 385)
Screenshot: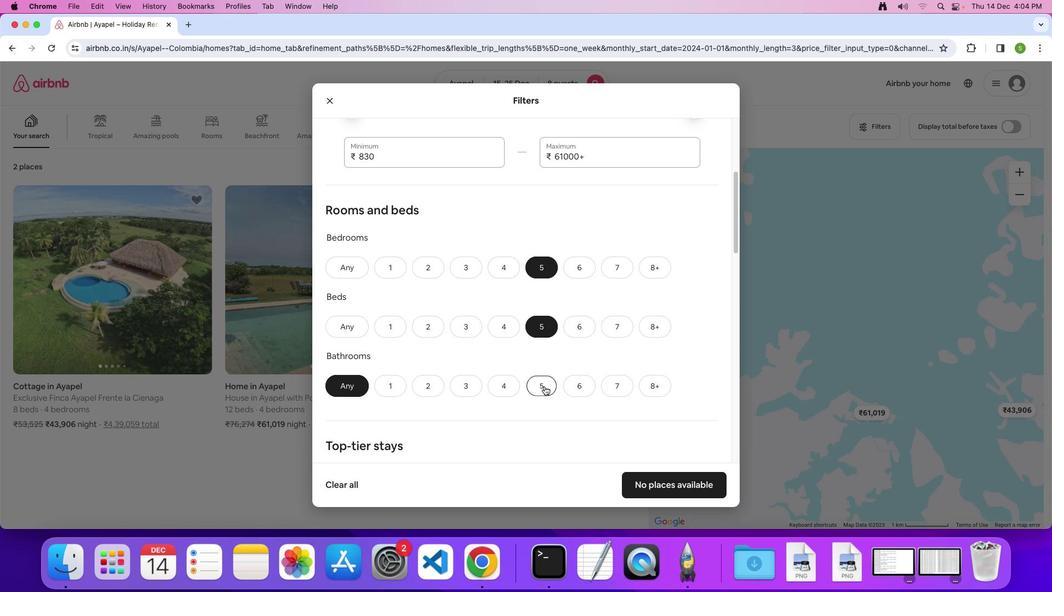 
Action: Mouse moved to (545, 373)
Screenshot: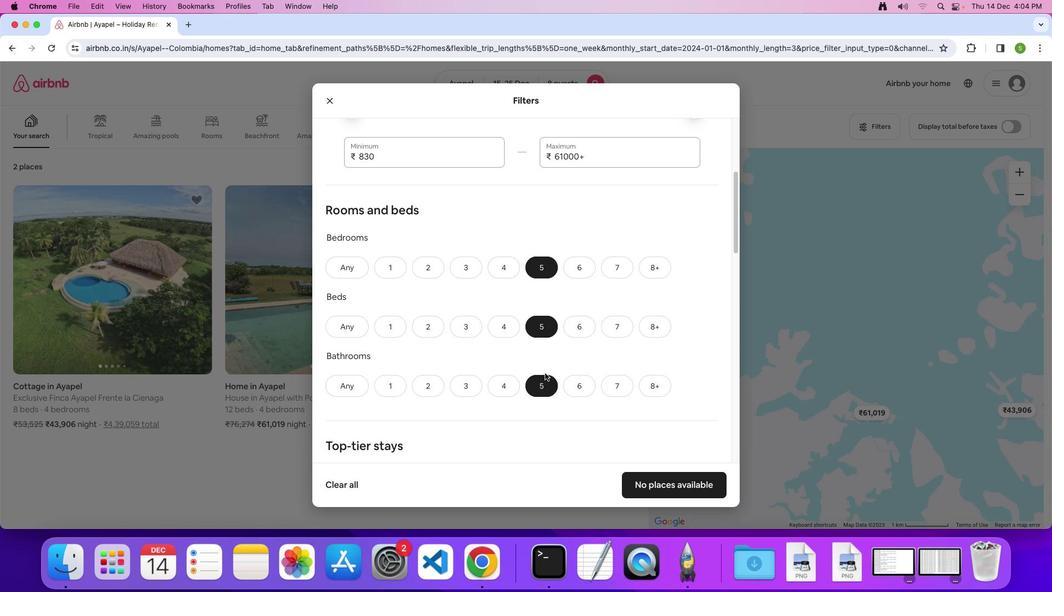 
Action: Mouse scrolled (545, 373) with delta (0, 0)
Screenshot: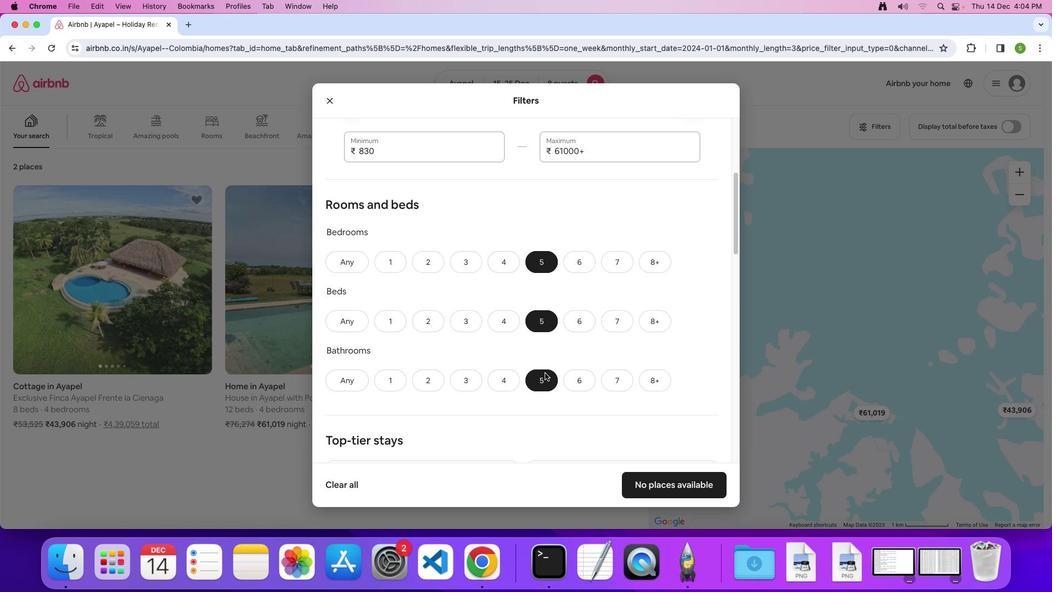 
Action: Mouse scrolled (545, 373) with delta (0, 0)
Screenshot: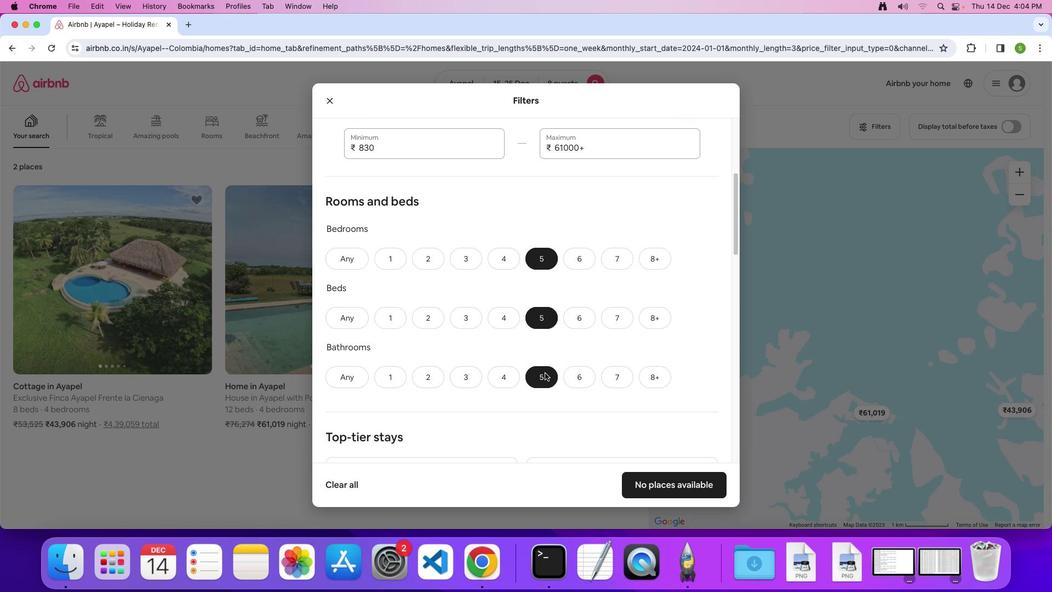 
Action: Mouse scrolled (545, 373) with delta (0, -1)
Screenshot: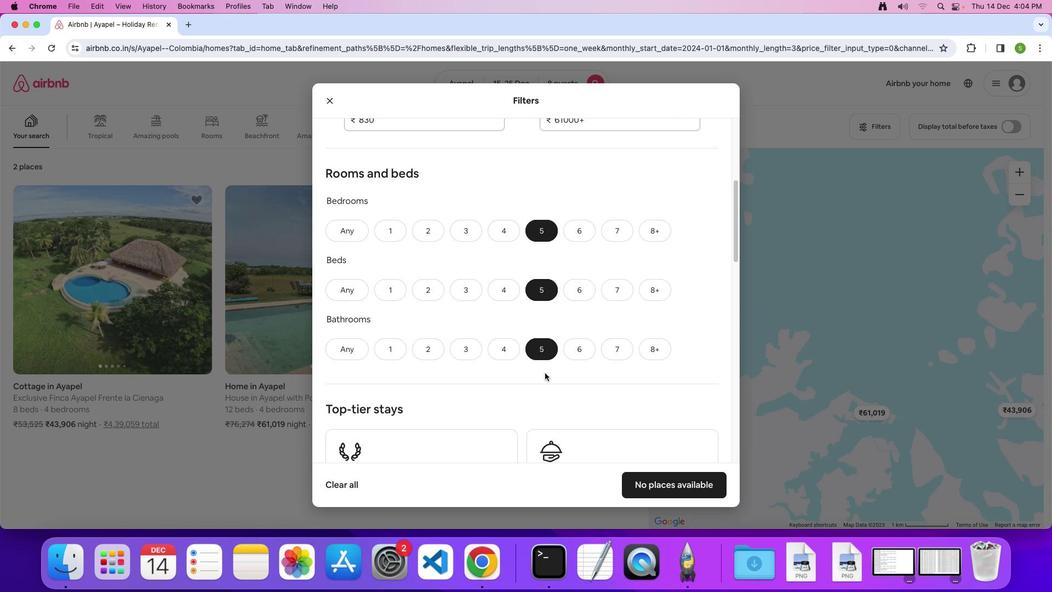 
Action: Mouse scrolled (545, 373) with delta (0, 0)
Screenshot: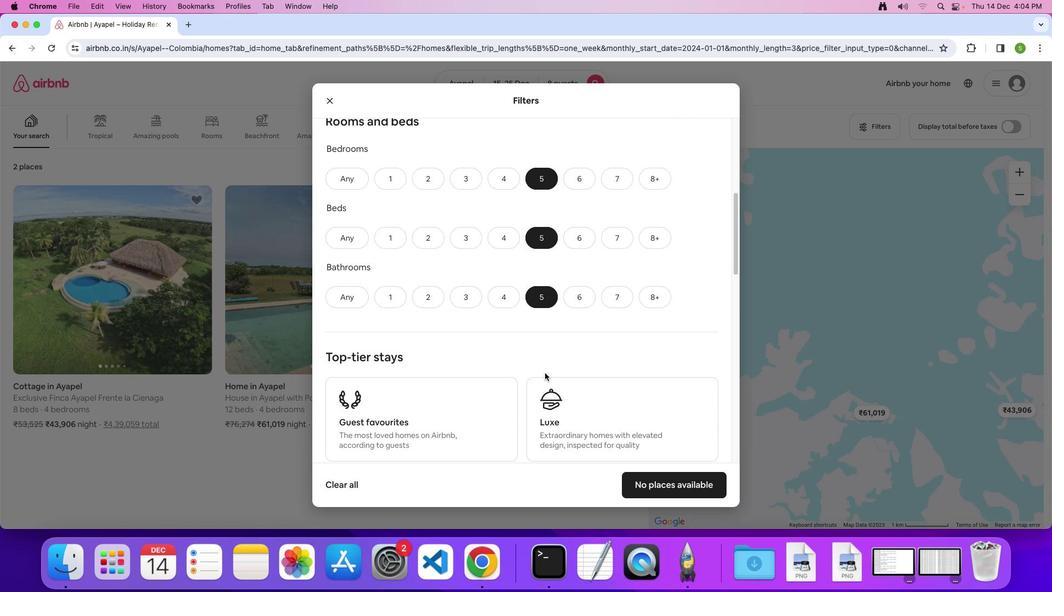 
Action: Mouse scrolled (545, 373) with delta (0, 0)
Screenshot: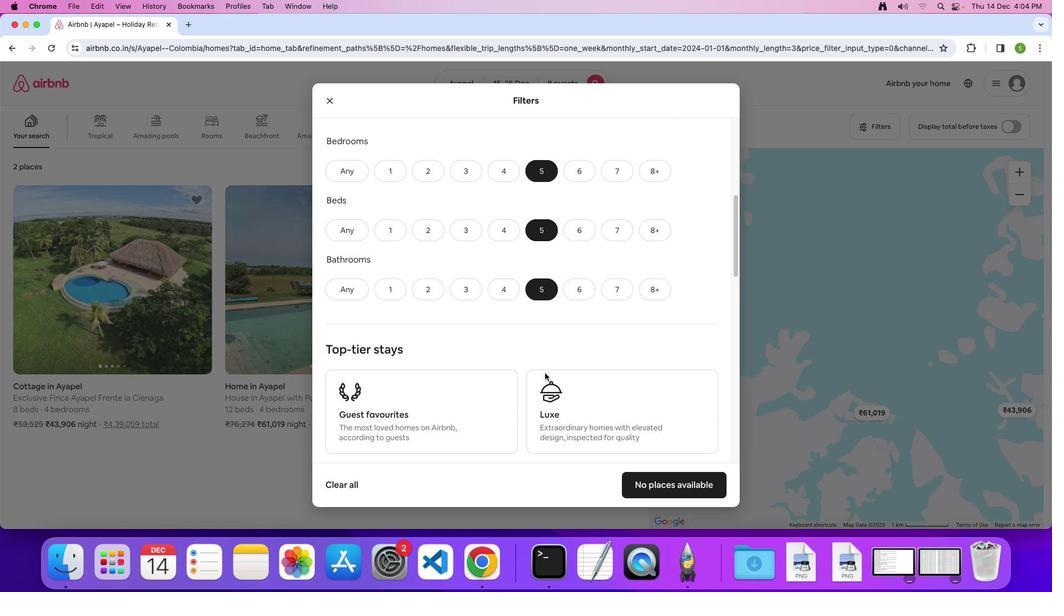 
Action: Mouse scrolled (545, 373) with delta (0, -1)
Screenshot: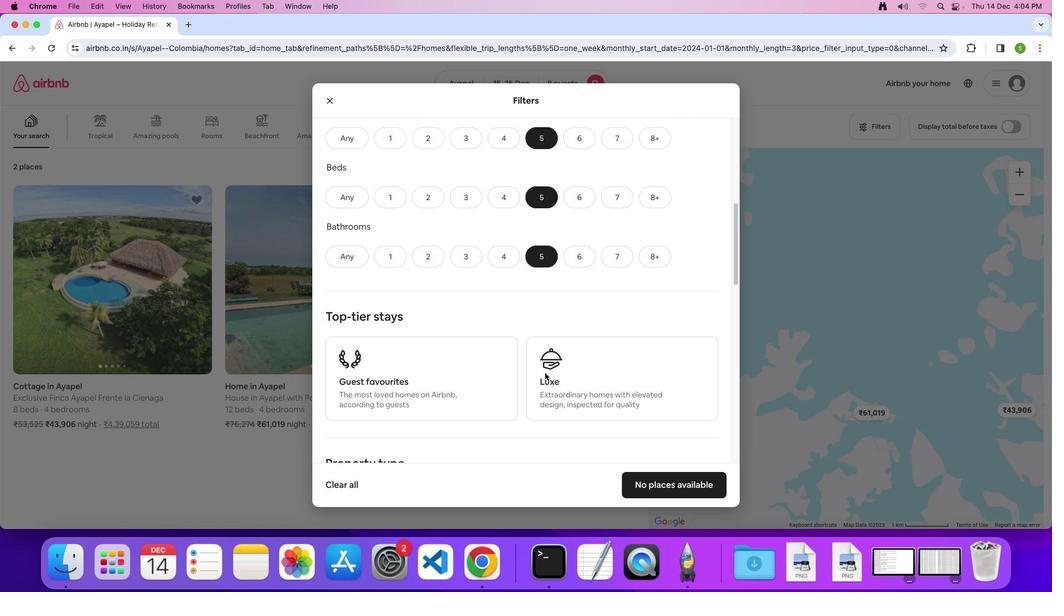 
Action: Mouse scrolled (545, 373) with delta (0, 0)
Screenshot: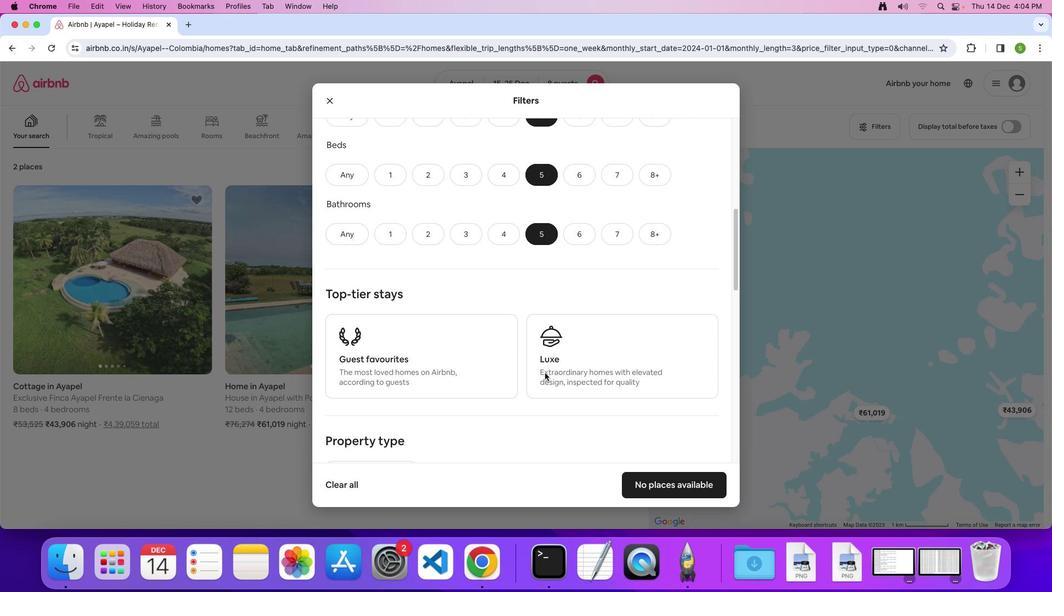 
Action: Mouse scrolled (545, 373) with delta (0, 0)
Screenshot: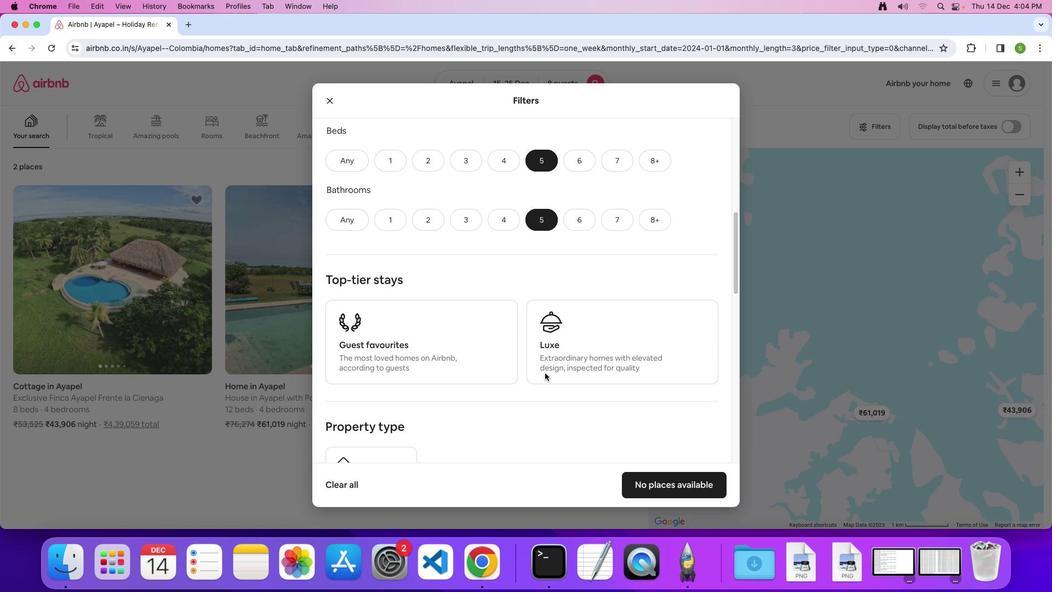 
Action: Mouse scrolled (545, 373) with delta (0, -1)
Screenshot: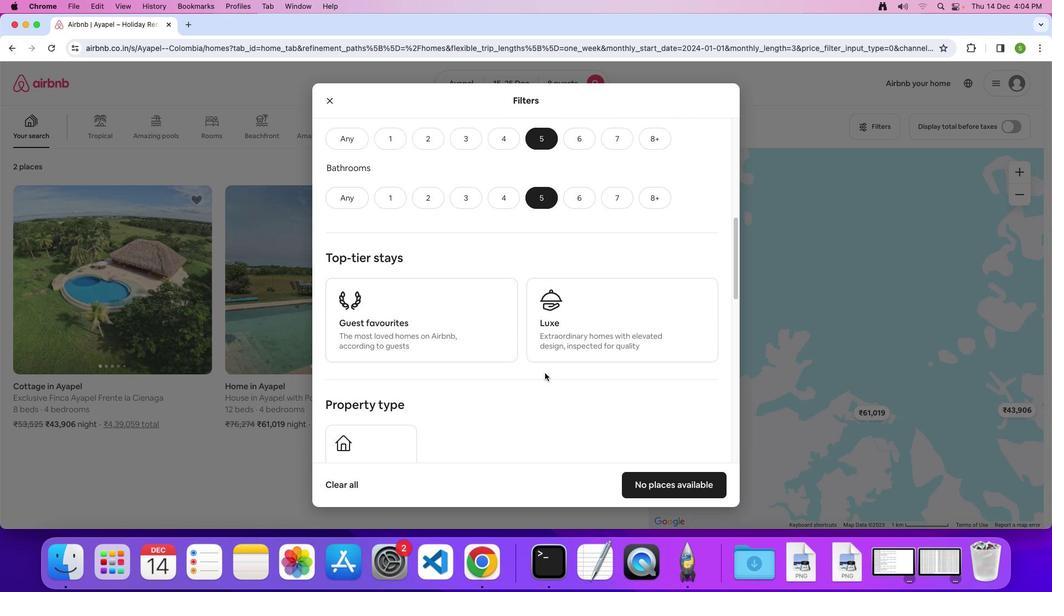 
Action: Mouse scrolled (545, 373) with delta (0, 0)
Screenshot: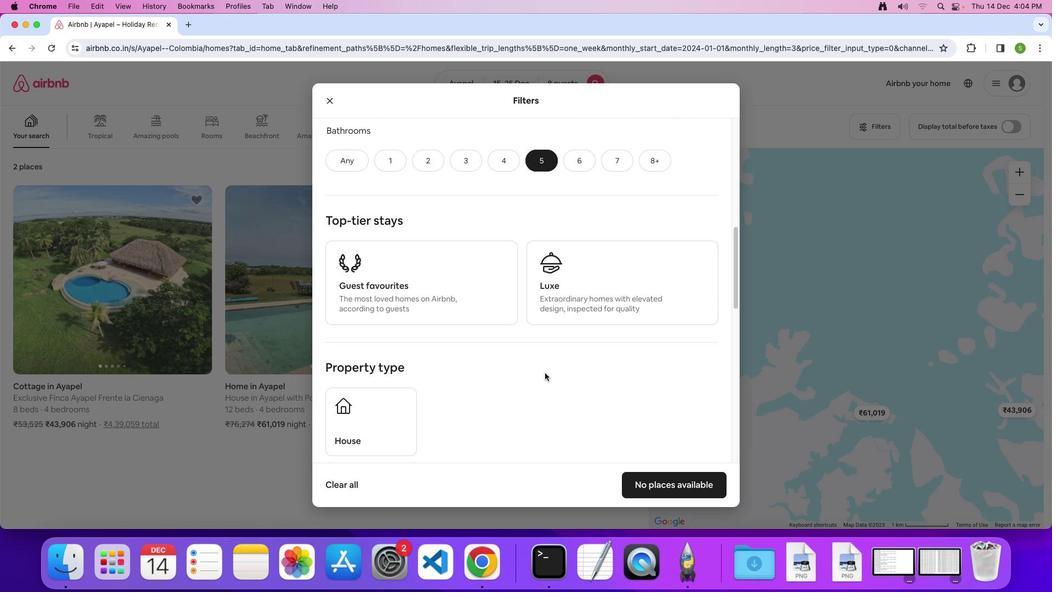 
Action: Mouse scrolled (545, 373) with delta (0, 0)
Screenshot: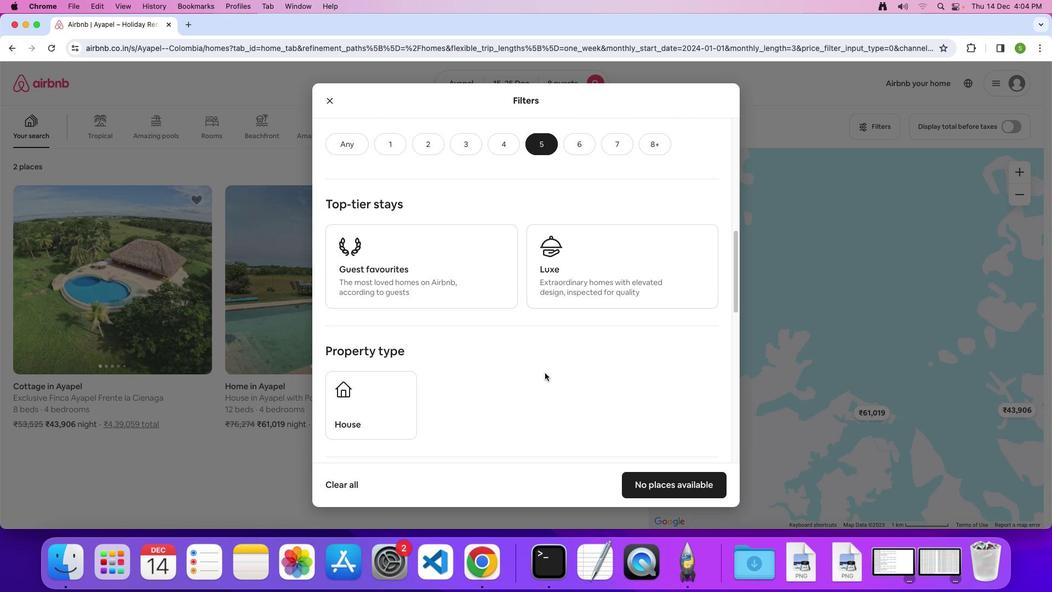 
Action: Mouse scrolled (545, 373) with delta (0, -1)
Screenshot: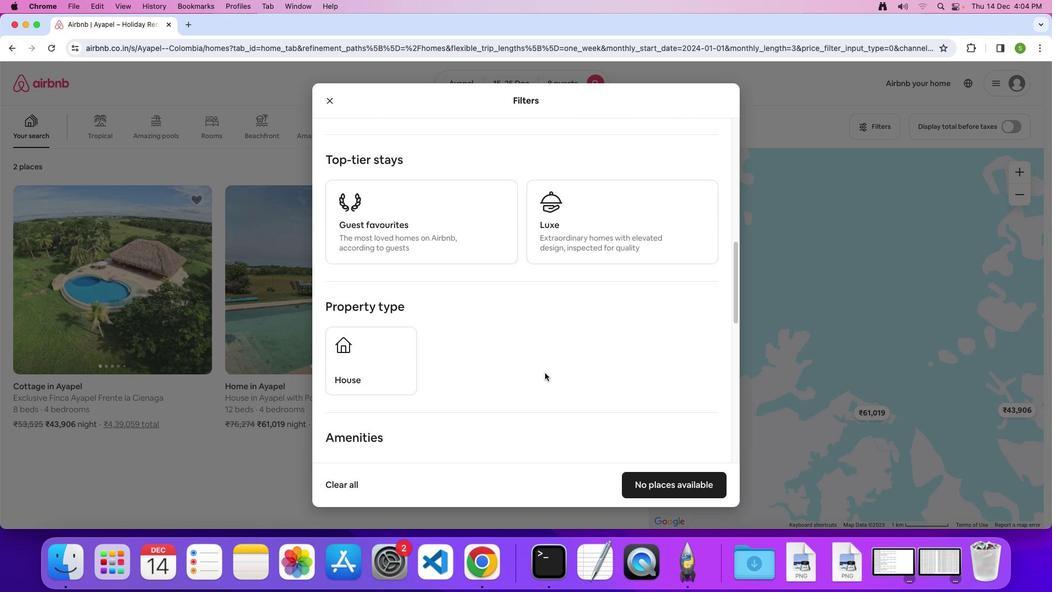 
Action: Mouse moved to (367, 343)
Screenshot: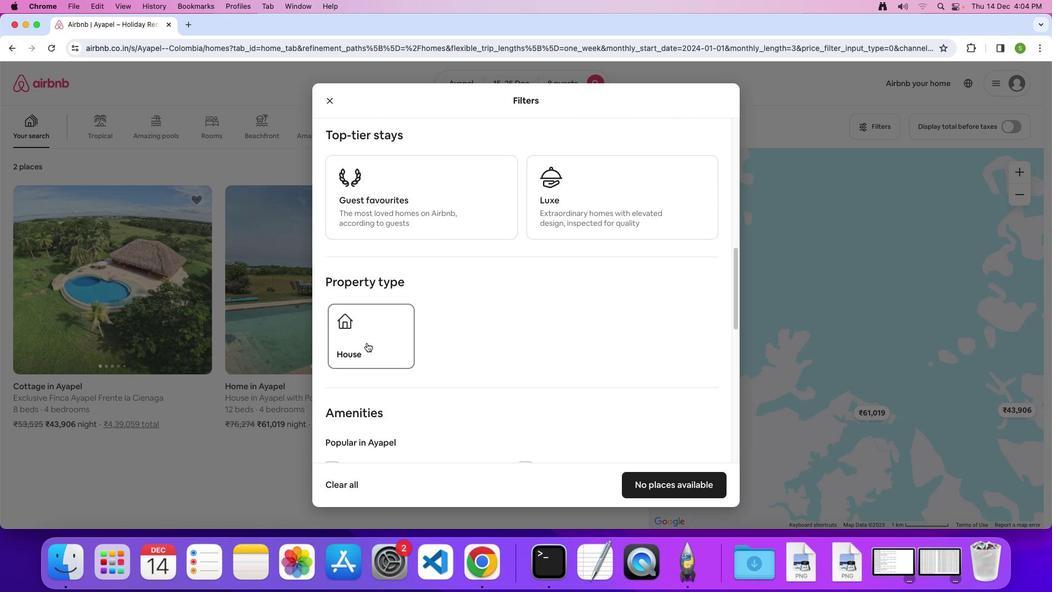 
Action: Mouse pressed left at (367, 343)
Screenshot: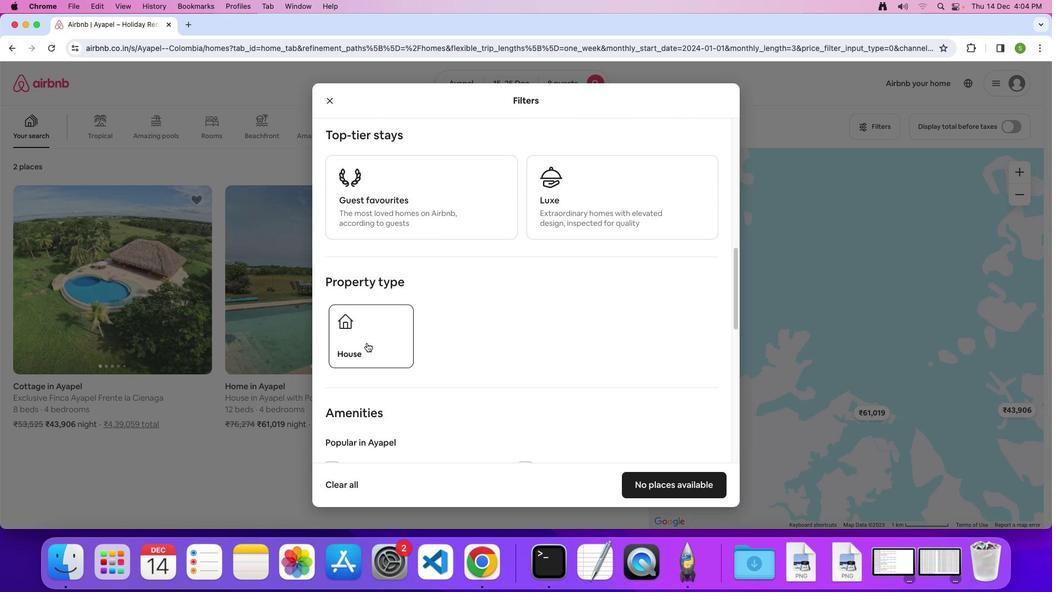 
Action: Mouse moved to (496, 320)
Screenshot: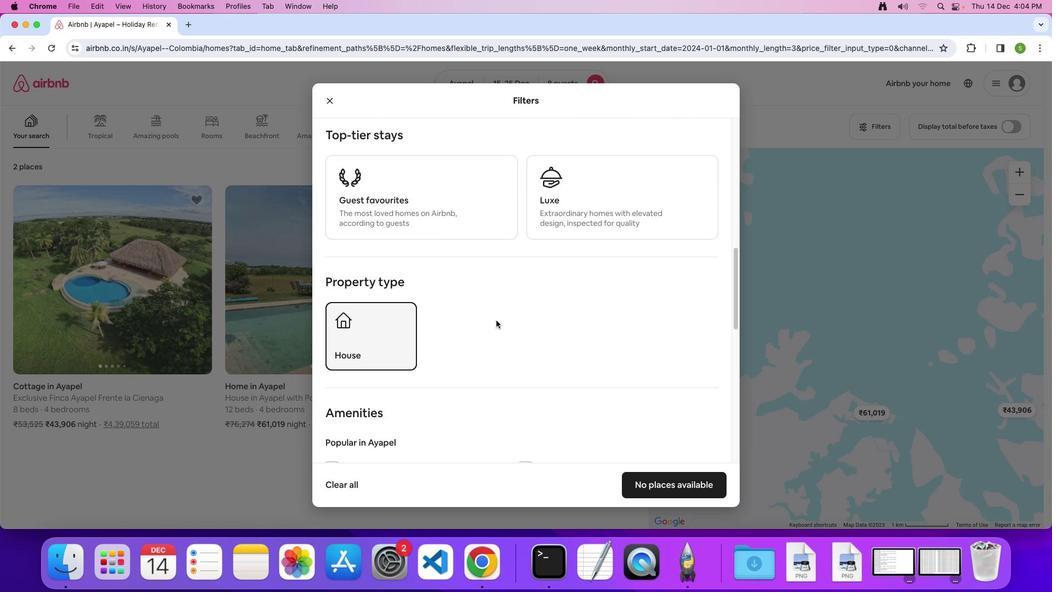 
Action: Mouse scrolled (496, 320) with delta (0, 0)
Screenshot: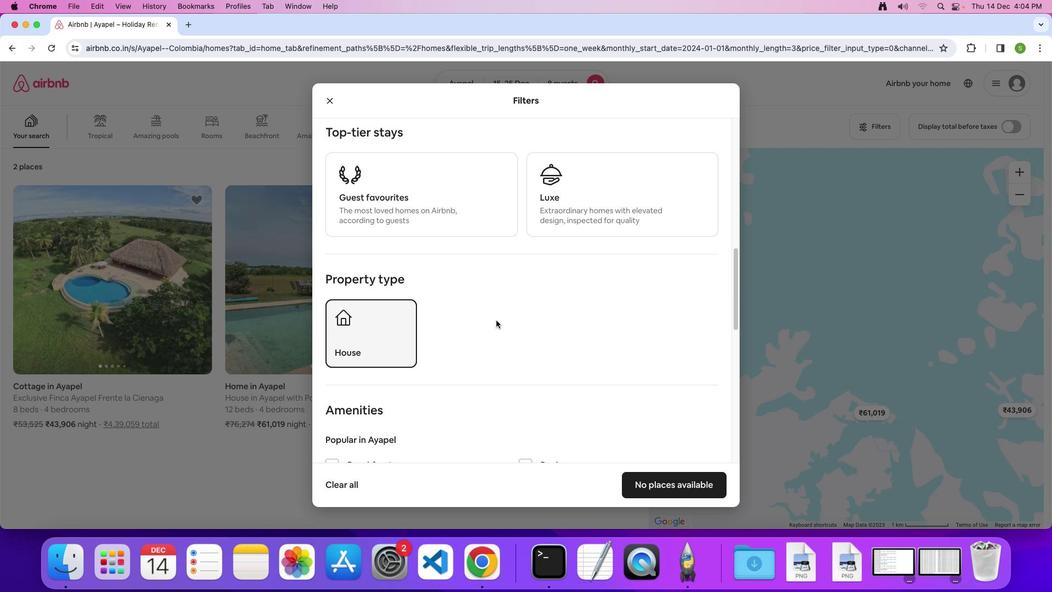 
Action: Mouse scrolled (496, 320) with delta (0, 0)
Screenshot: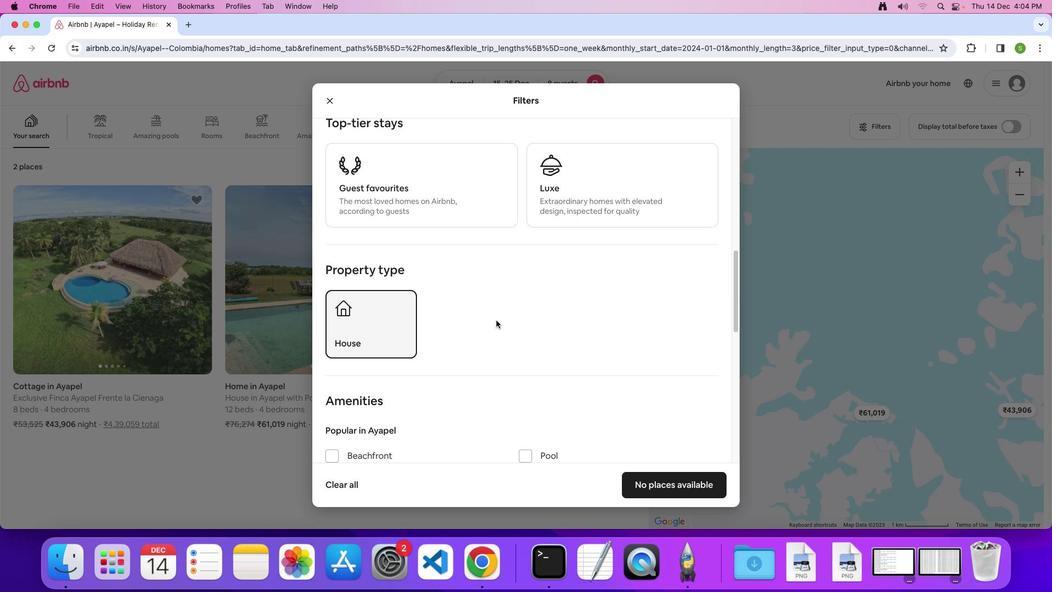 
Action: Mouse scrolled (496, 320) with delta (0, 0)
Screenshot: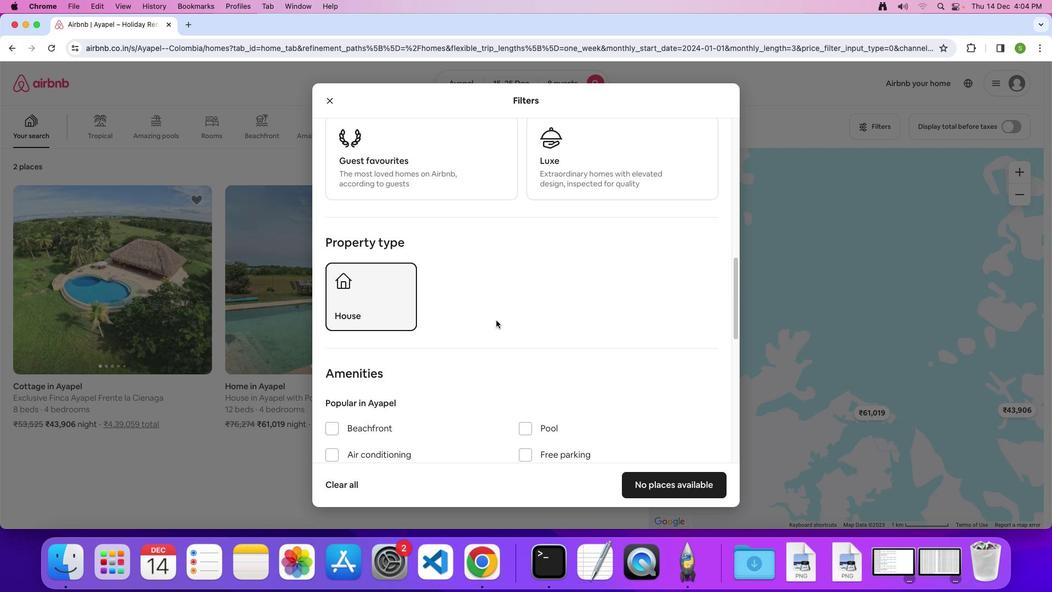 
Action: Mouse scrolled (496, 320) with delta (0, 0)
Screenshot: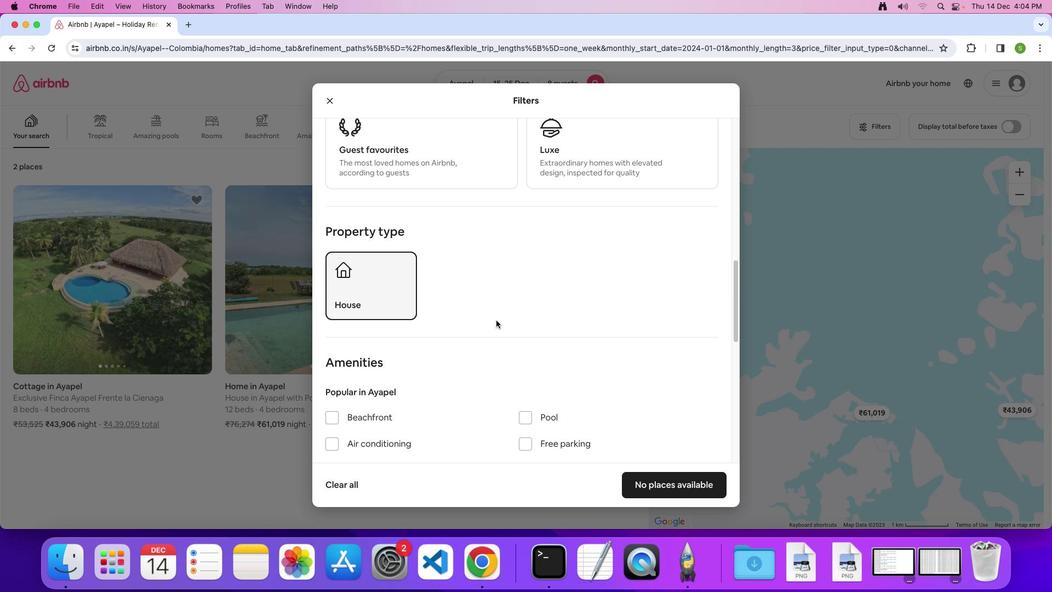
Action: Mouse scrolled (496, 320) with delta (0, 0)
Screenshot: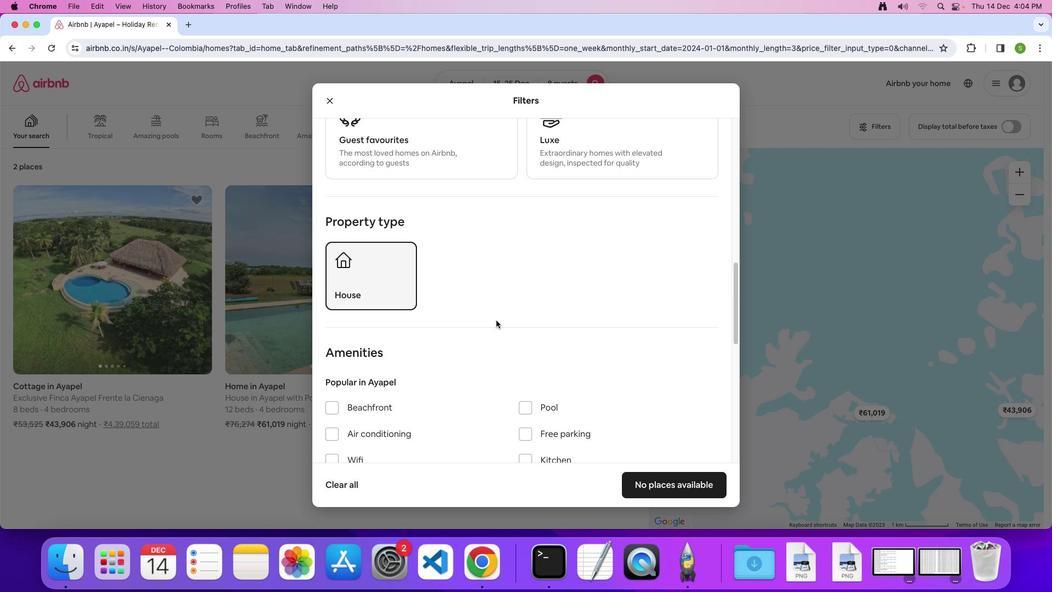 
Action: Mouse scrolled (496, 320) with delta (0, 0)
Screenshot: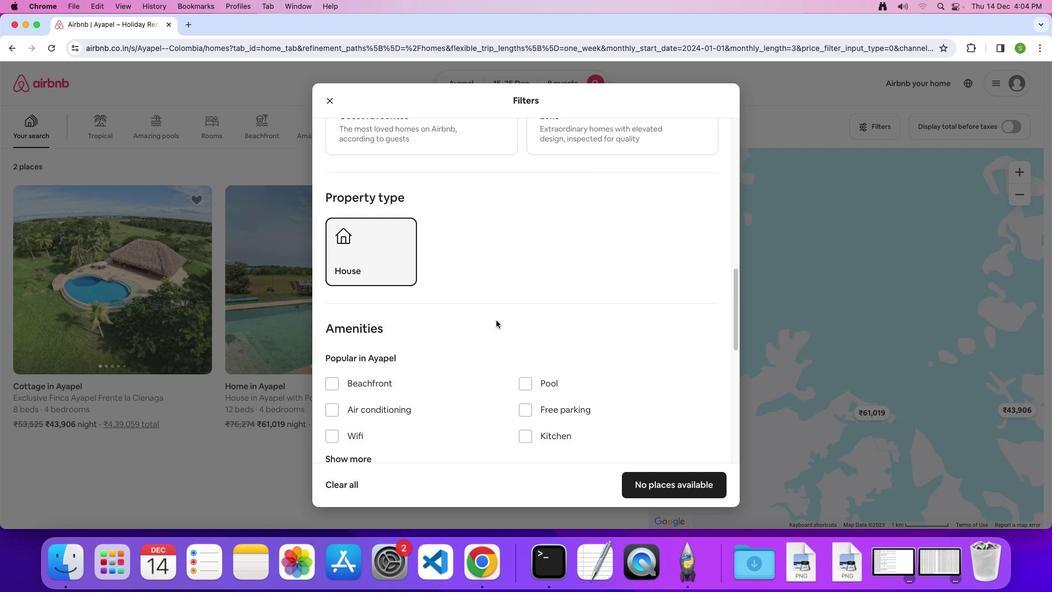 
Action: Mouse scrolled (496, 320) with delta (0, 0)
Screenshot: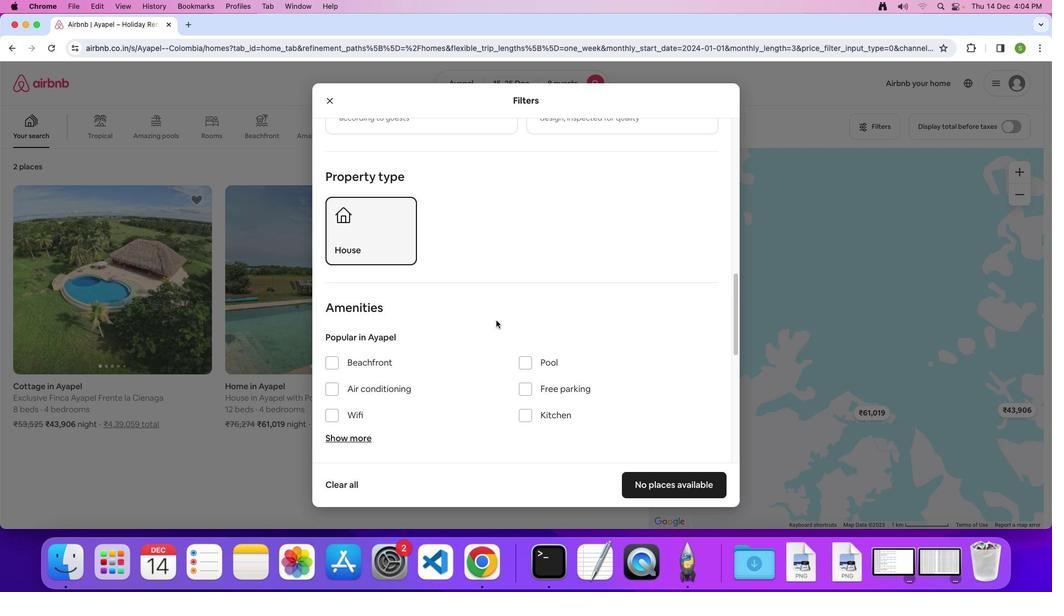
Action: Mouse scrolled (496, 320) with delta (0, 0)
Screenshot: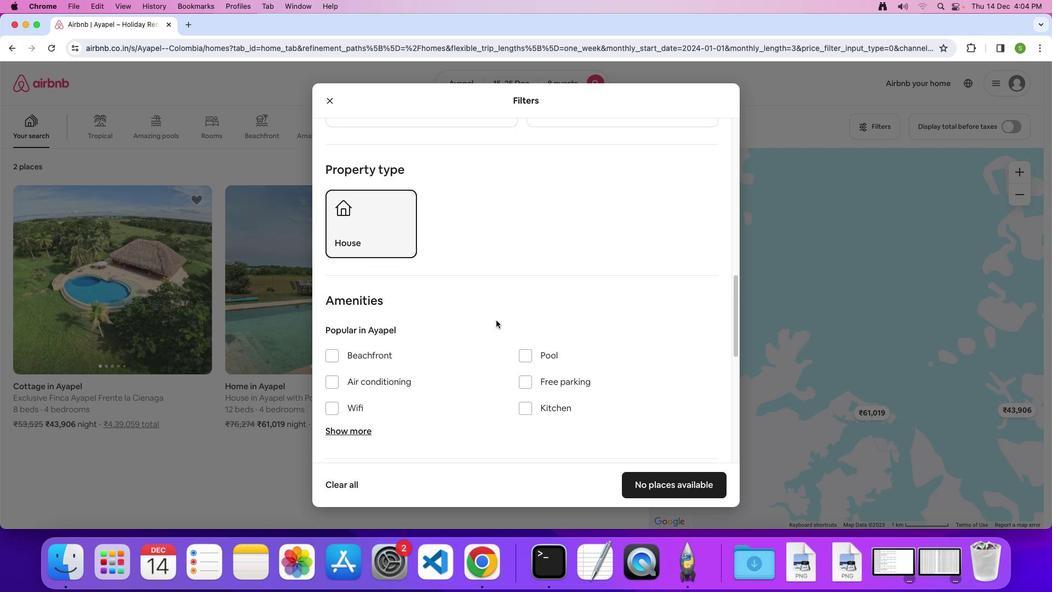 
Action: Mouse scrolled (496, 320) with delta (0, 0)
Screenshot: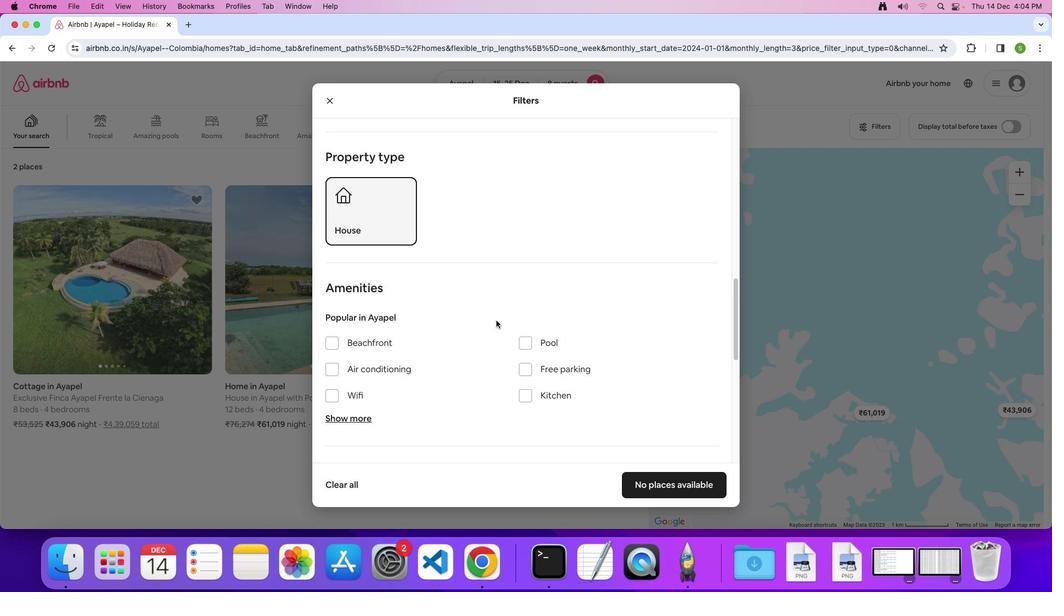 
Action: Mouse scrolled (496, 320) with delta (0, 0)
Screenshot: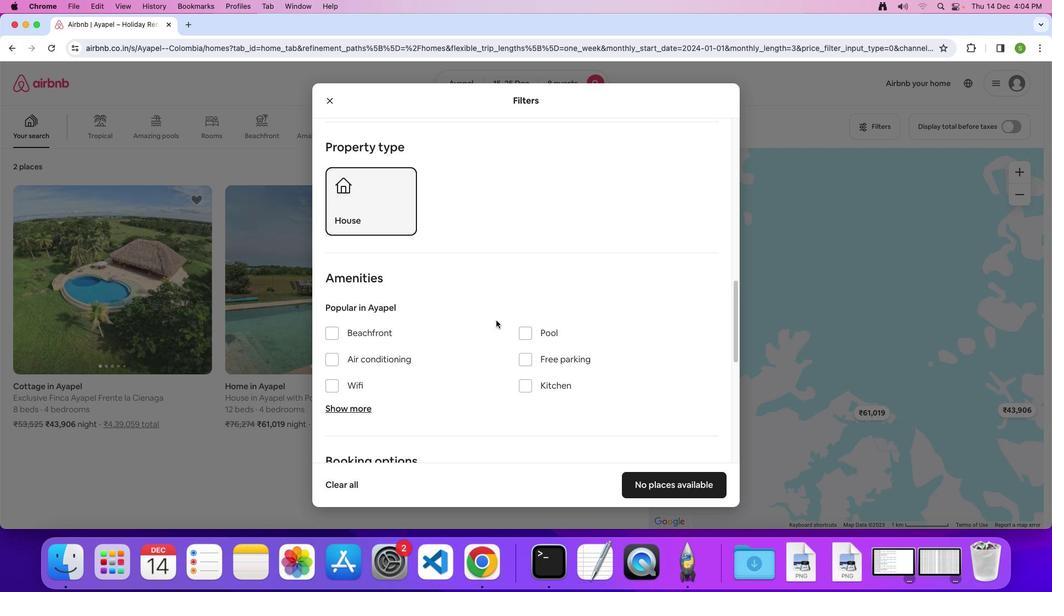 
Action: Mouse scrolled (496, 320) with delta (0, -1)
Screenshot: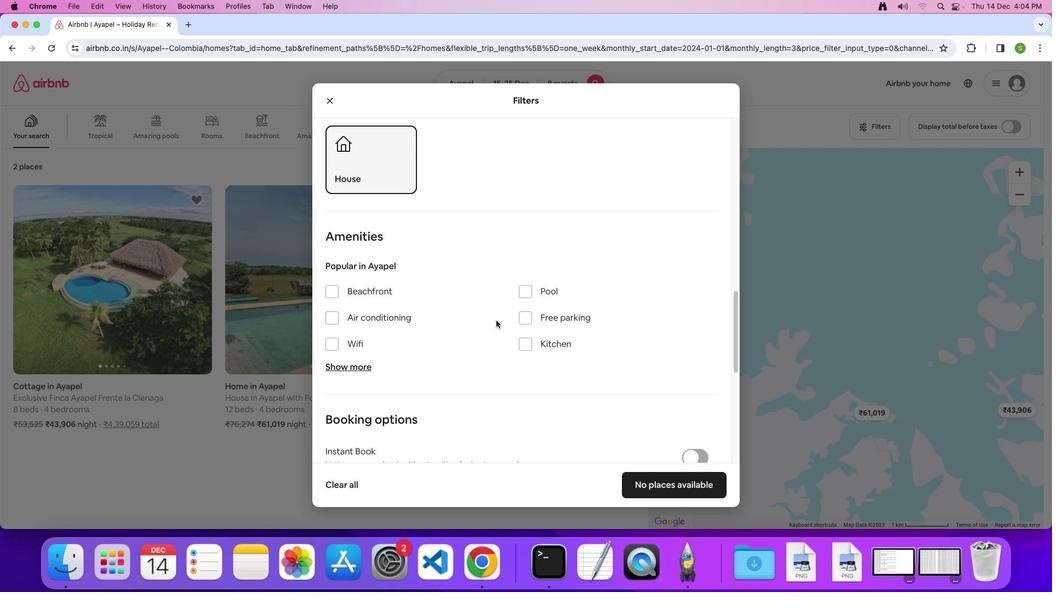 
Action: Mouse moved to (351, 331)
Screenshot: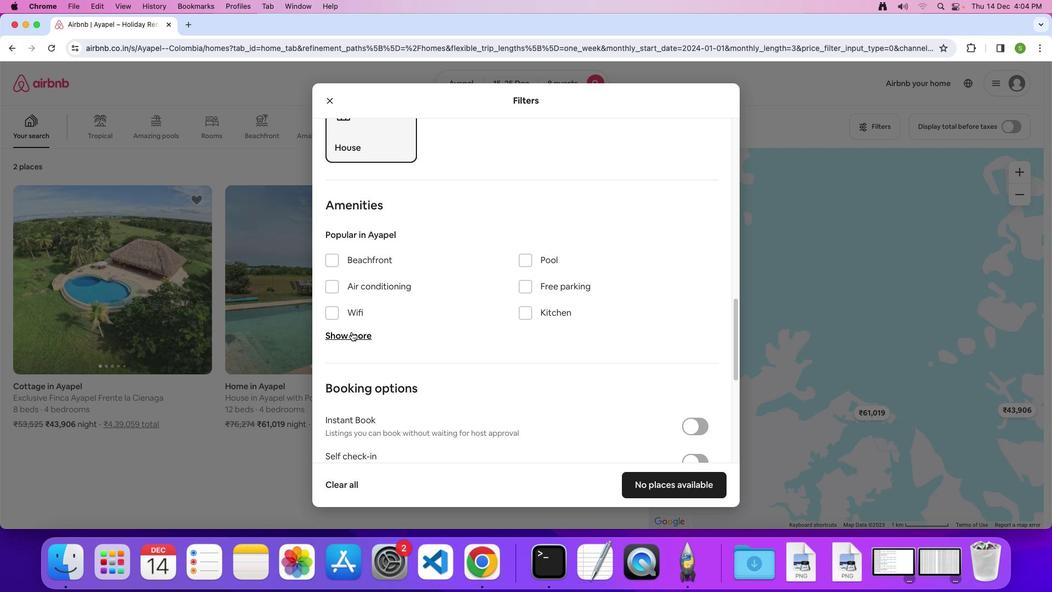 
Action: Mouse pressed left at (351, 331)
Screenshot: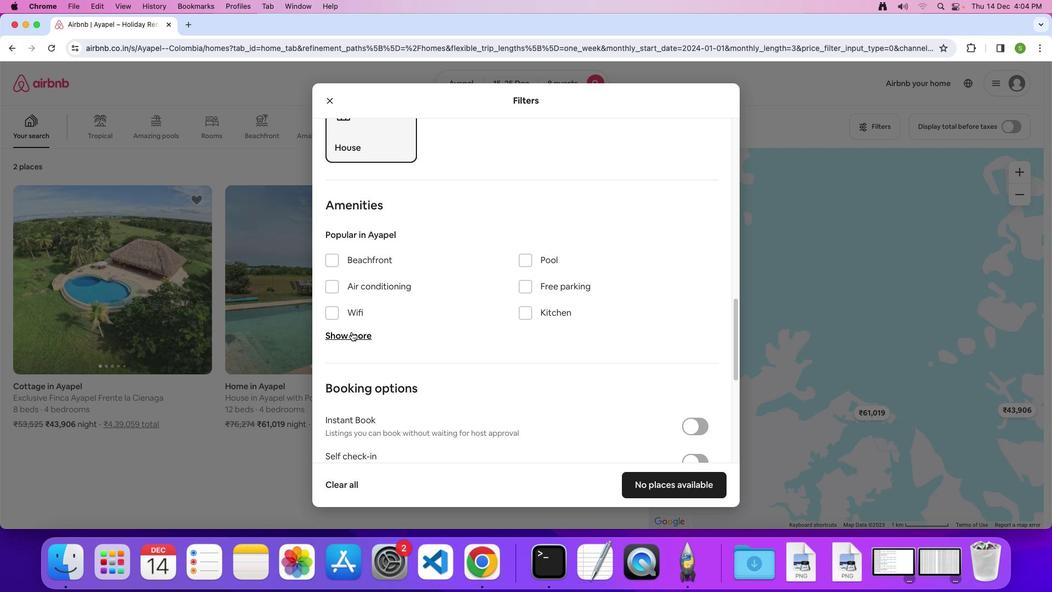 
Action: Mouse moved to (462, 327)
Screenshot: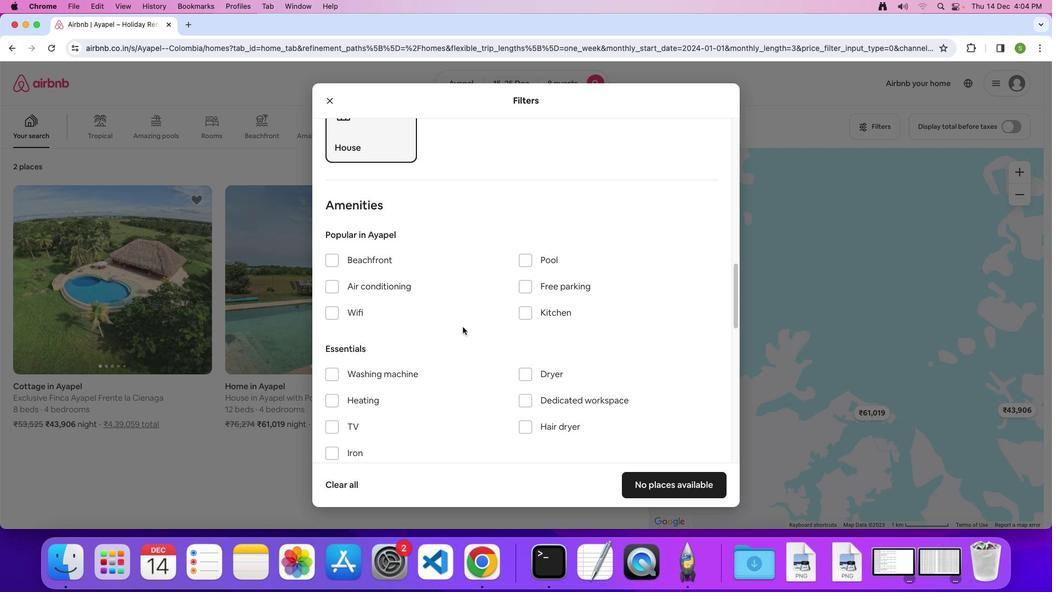 
Action: Mouse scrolled (462, 327) with delta (0, 0)
Screenshot: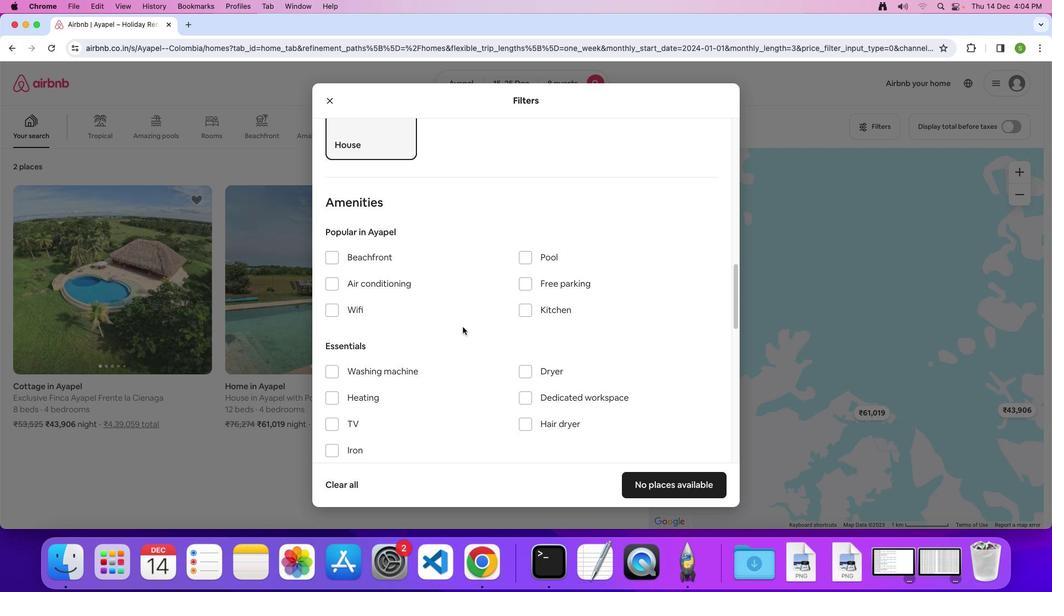 
Action: Mouse scrolled (462, 327) with delta (0, 0)
Screenshot: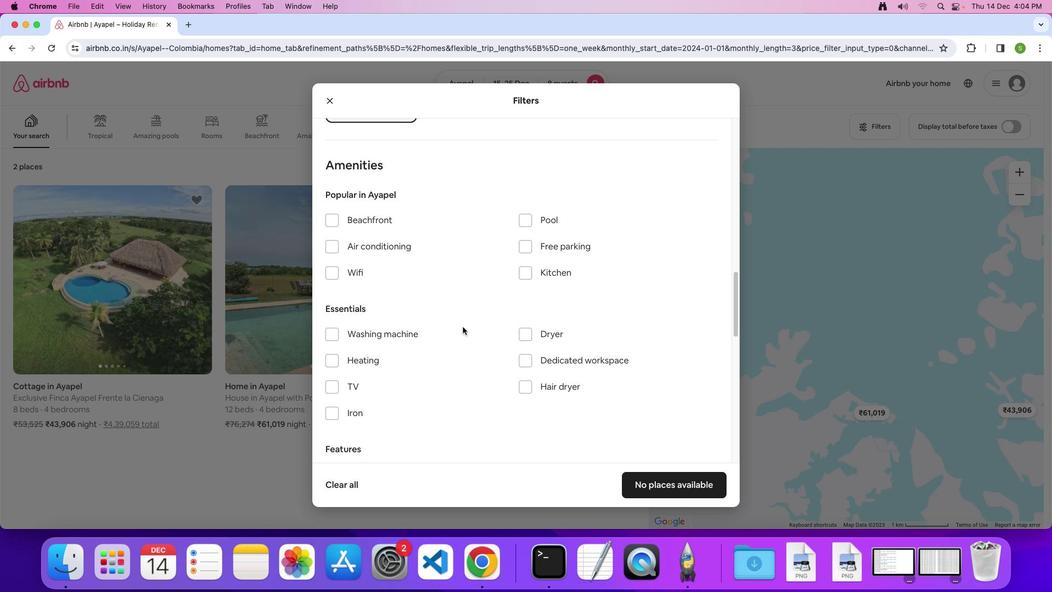 
Action: Mouse scrolled (462, 327) with delta (0, -1)
Screenshot: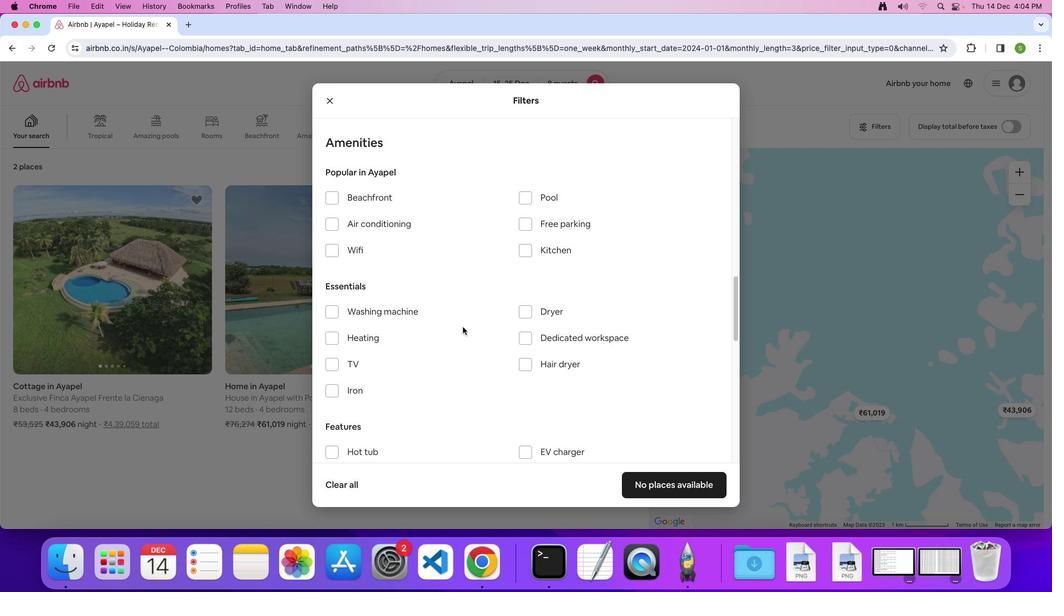 
Action: Mouse moved to (329, 291)
Screenshot: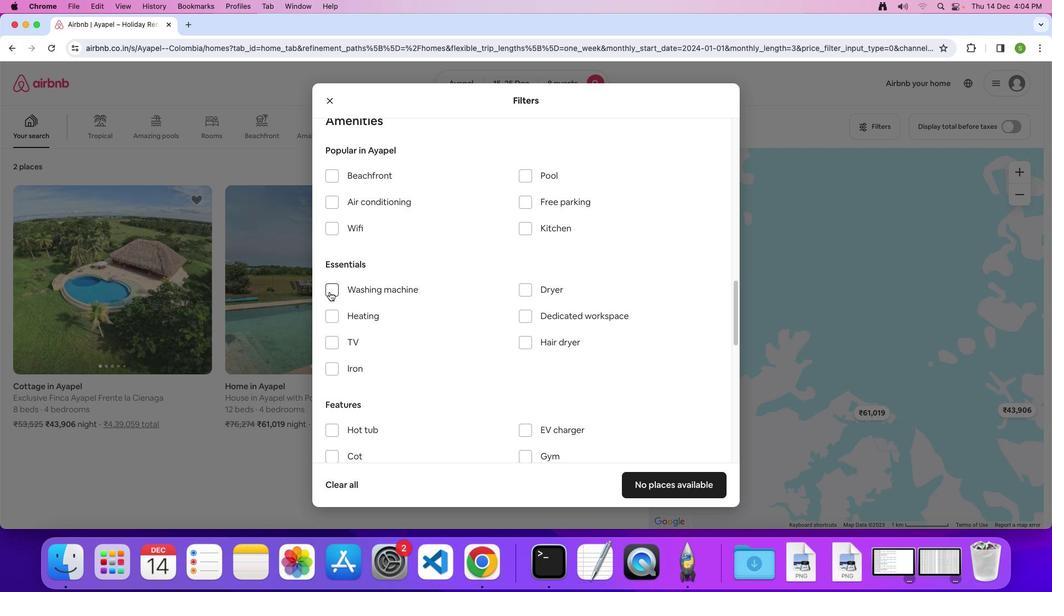 
Action: Mouse pressed left at (329, 291)
Screenshot: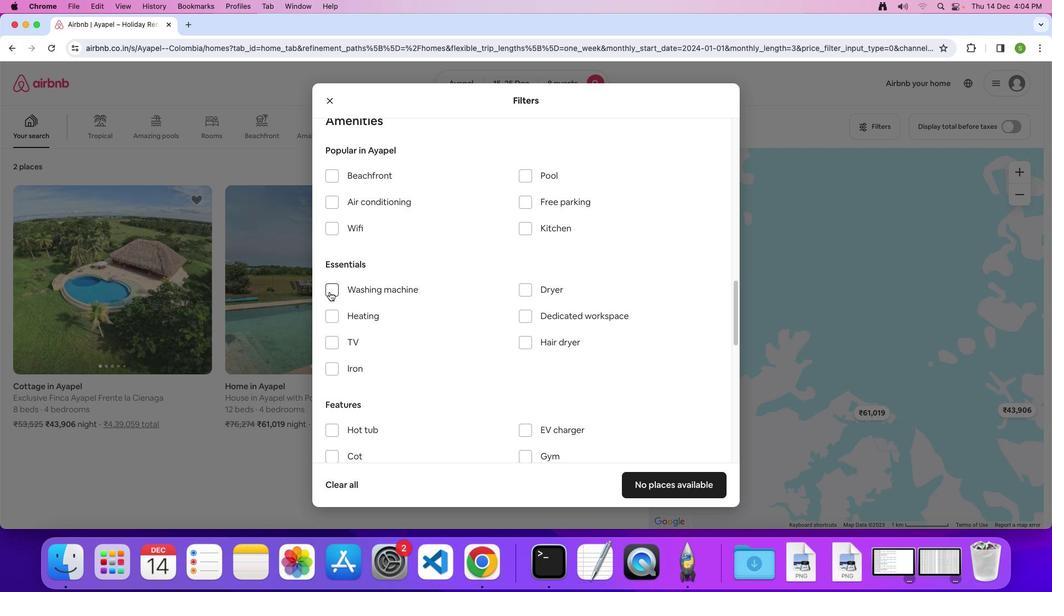 
Action: Mouse moved to (430, 301)
Screenshot: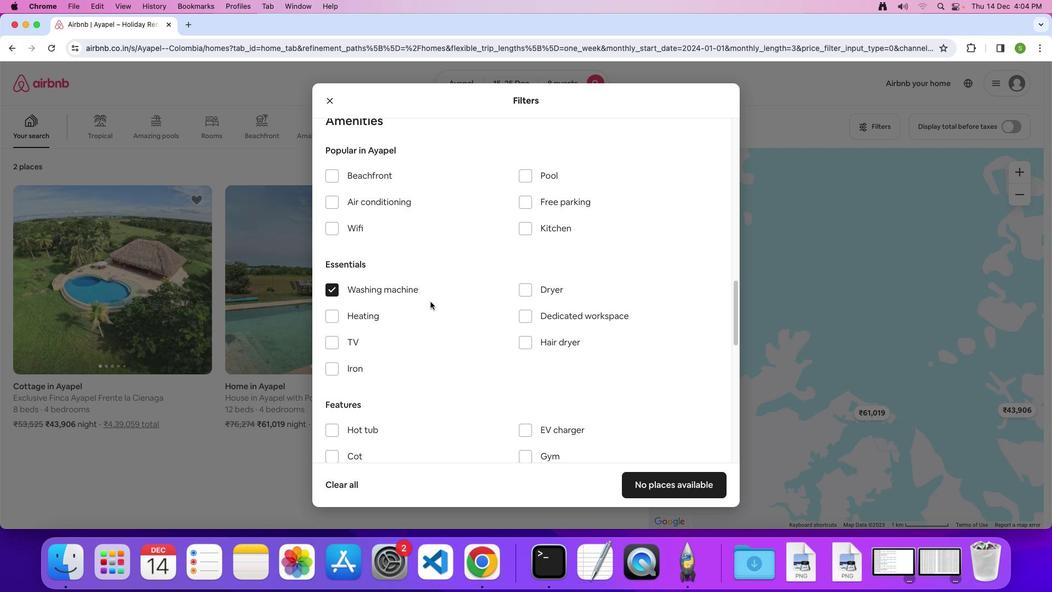 
Action: Mouse scrolled (430, 301) with delta (0, 0)
Screenshot: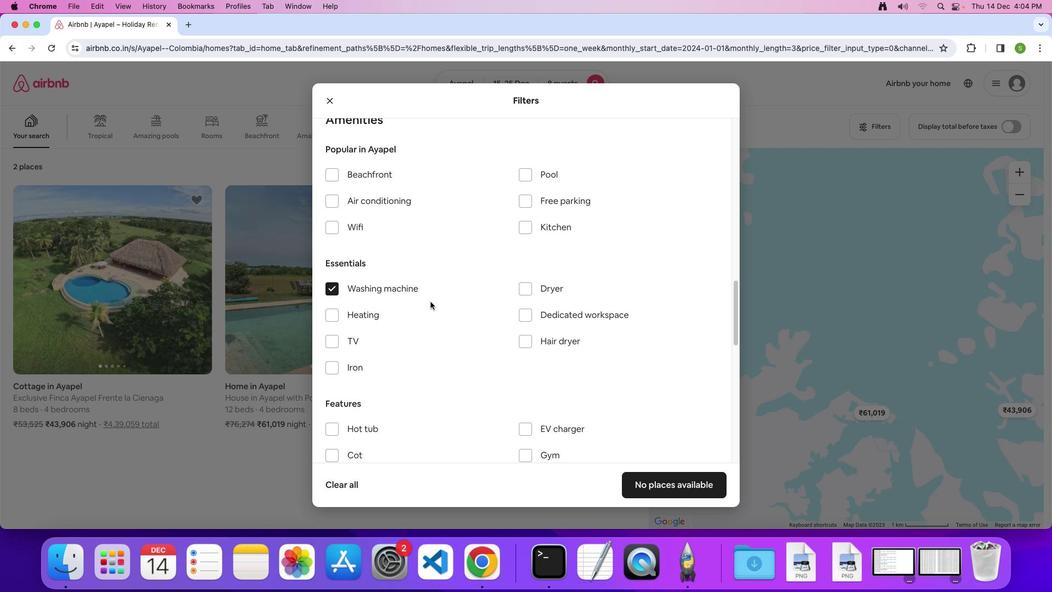 
Action: Mouse scrolled (430, 301) with delta (0, 0)
Screenshot: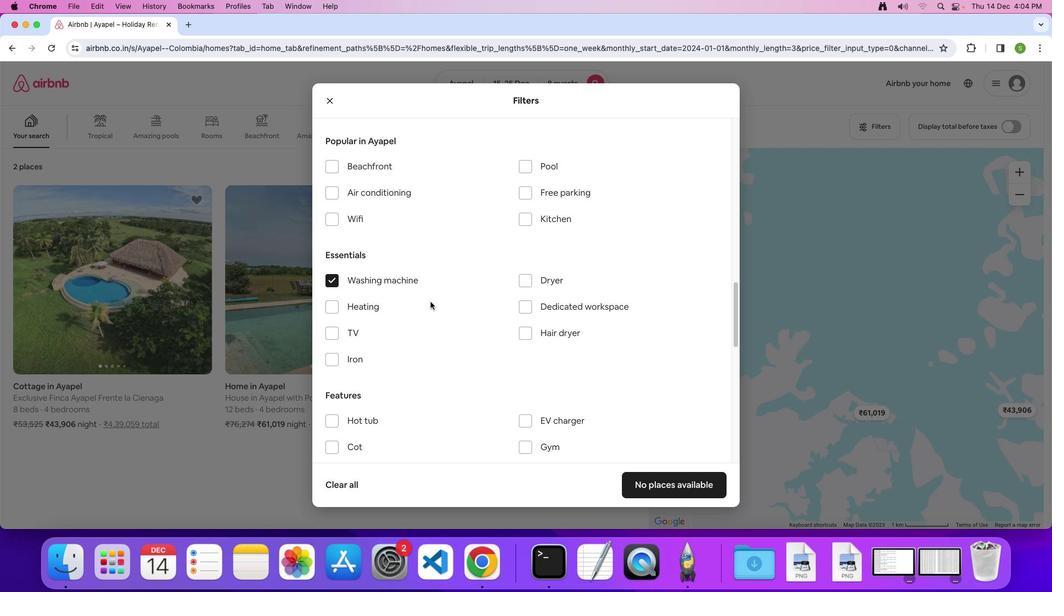 
Action: Mouse scrolled (430, 301) with delta (0, 0)
Screenshot: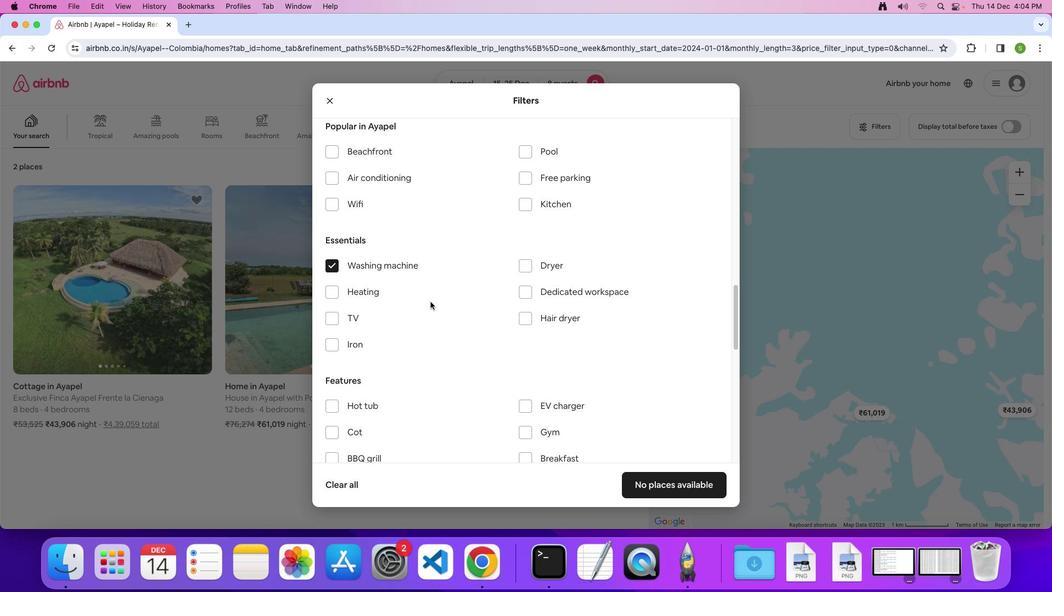 
Action: Mouse scrolled (430, 301) with delta (0, 0)
Screenshot: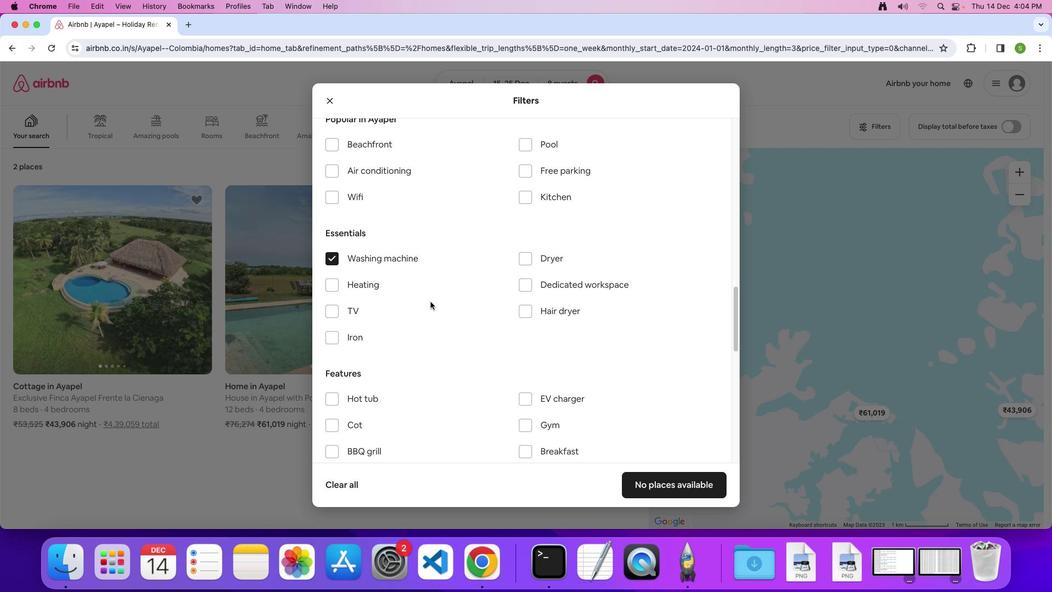 
Action: Mouse scrolled (430, 301) with delta (0, 0)
Screenshot: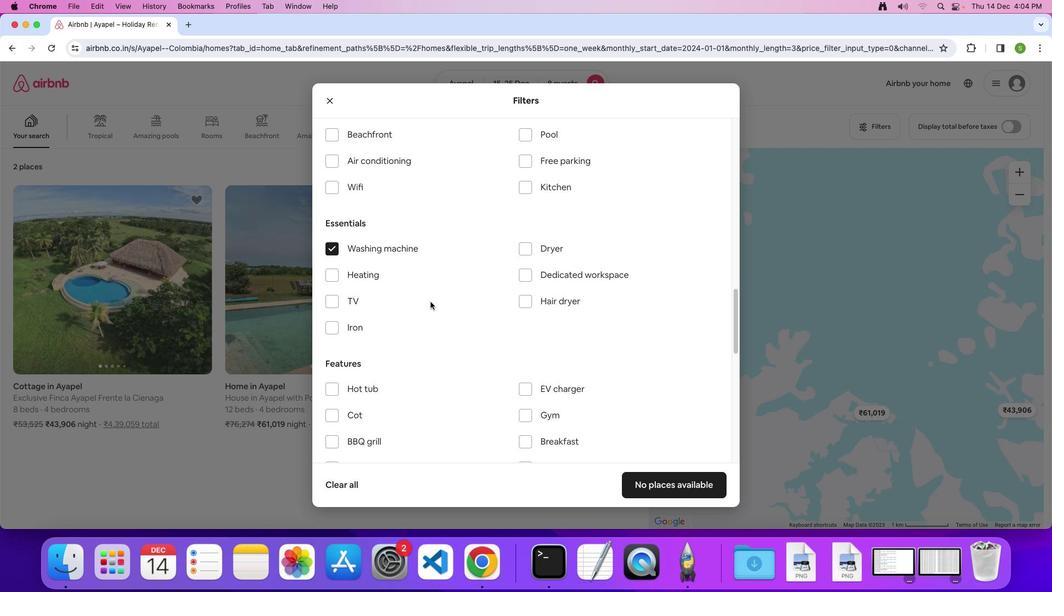 
Action: Mouse scrolled (430, 301) with delta (0, 0)
Screenshot: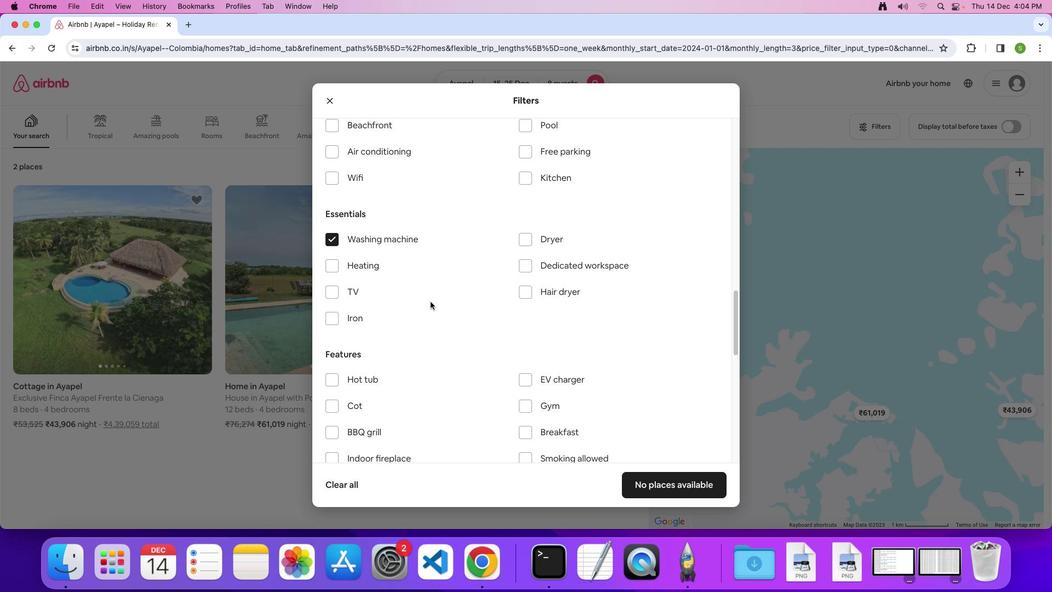 
Action: Mouse scrolled (430, 301) with delta (0, 0)
Screenshot: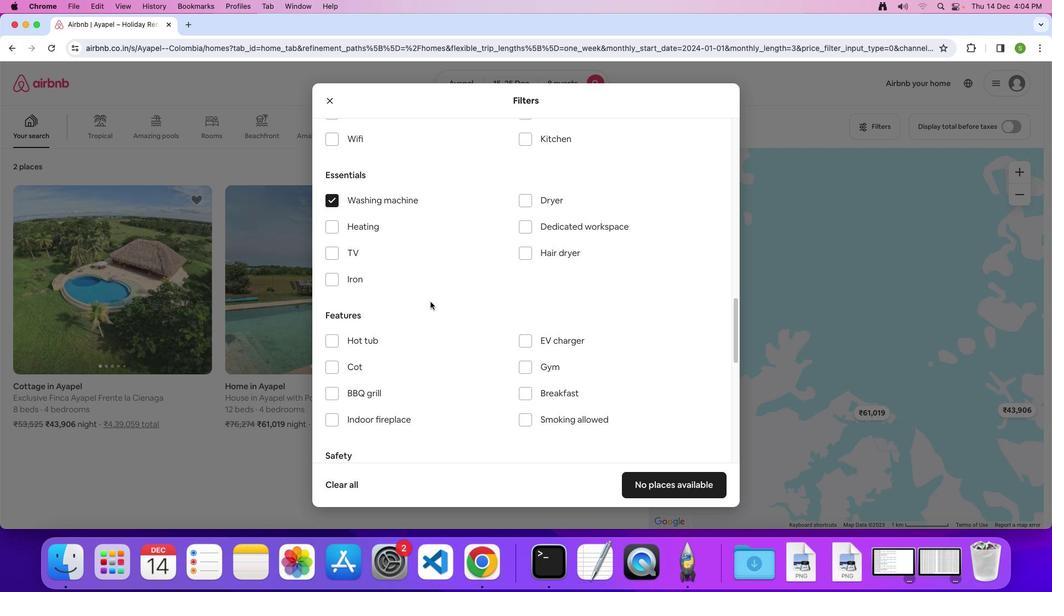 
Action: Mouse scrolled (430, 301) with delta (0, -1)
Screenshot: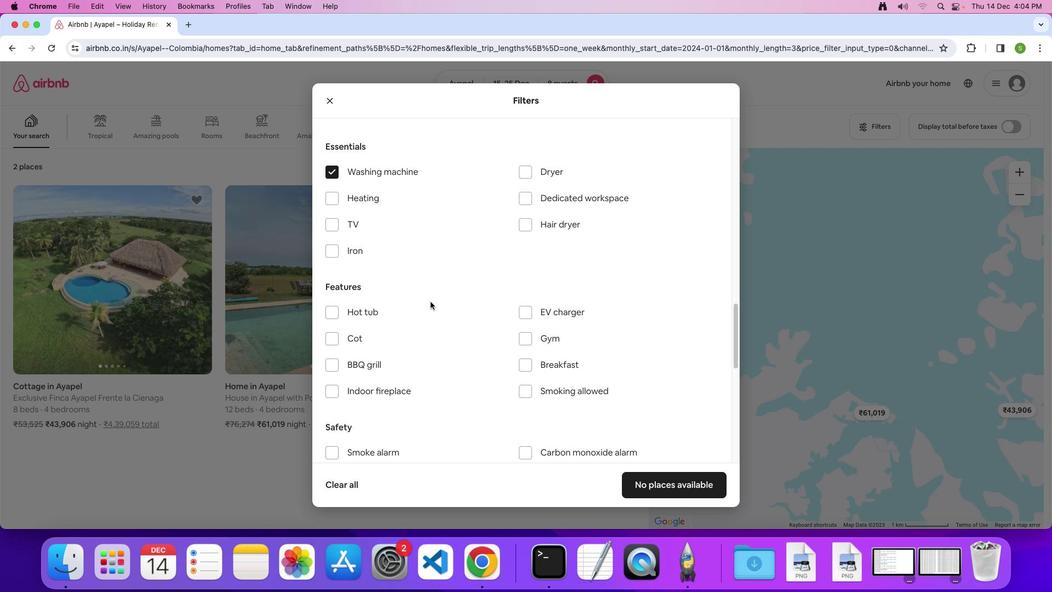 
Action: Mouse scrolled (430, 301) with delta (0, 0)
Screenshot: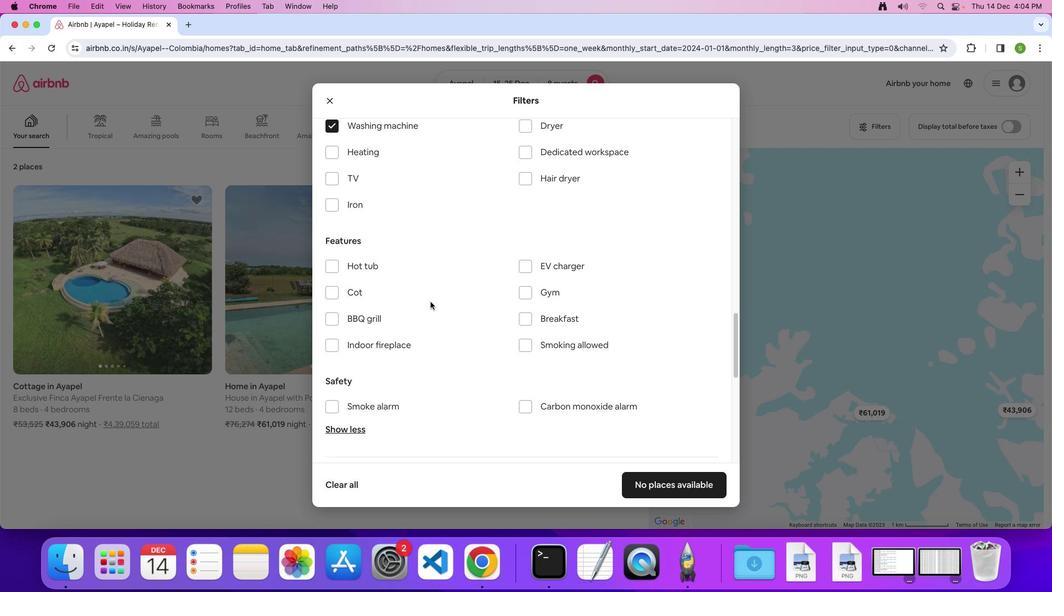 
Action: Mouse scrolled (430, 301) with delta (0, 0)
Screenshot: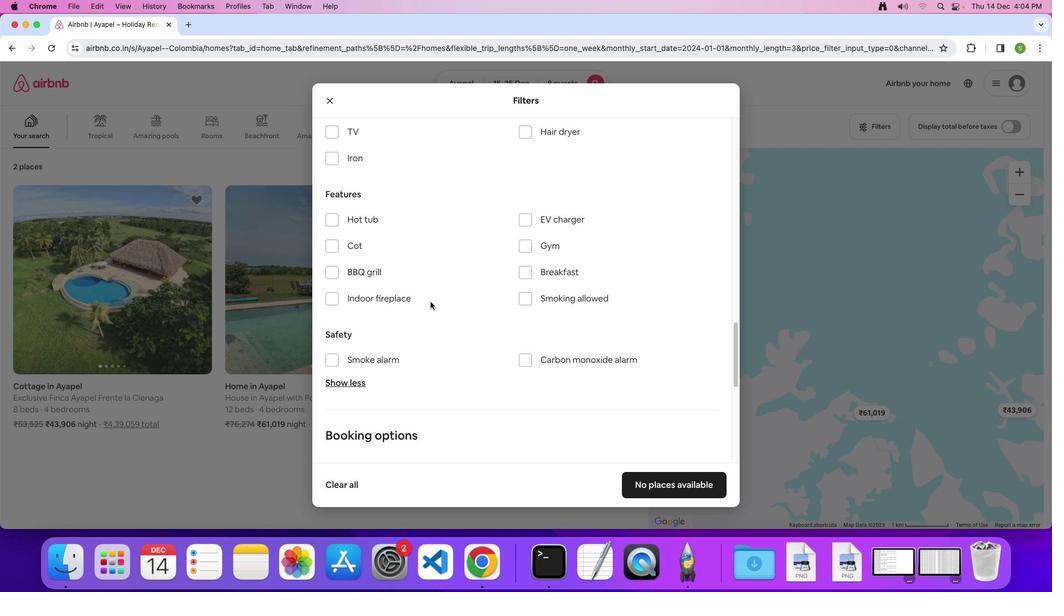 
Action: Mouse scrolled (430, 301) with delta (0, -2)
Screenshot: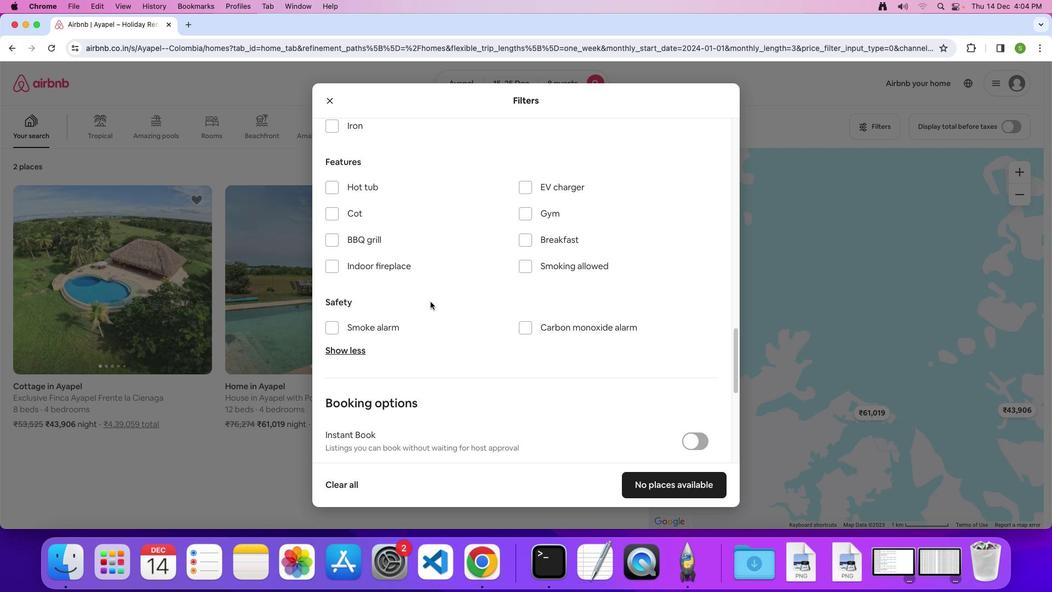 
Action: Mouse scrolled (430, 301) with delta (0, 0)
Screenshot: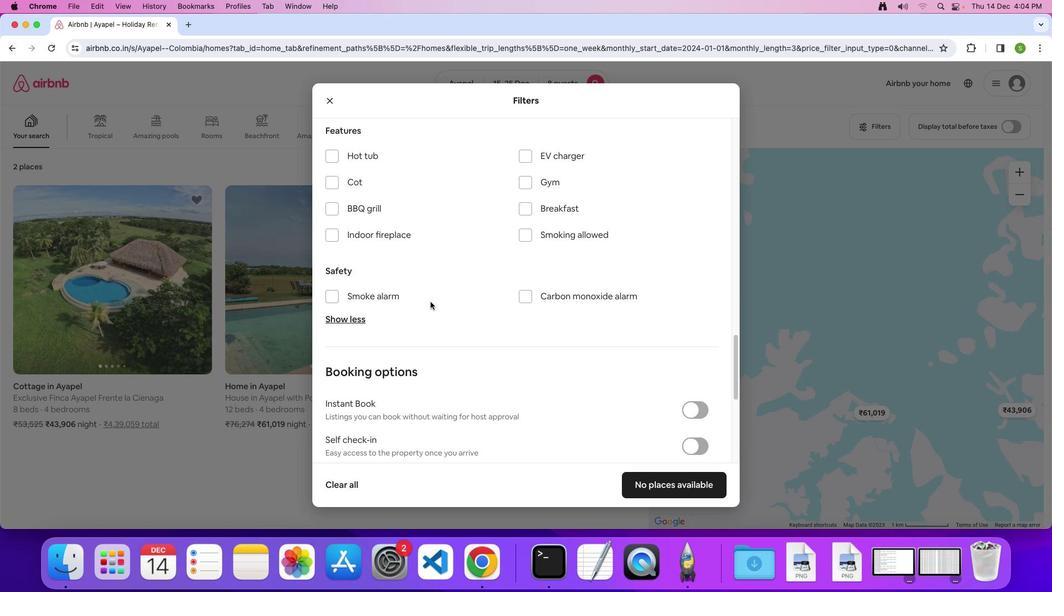 
Action: Mouse scrolled (430, 301) with delta (0, 0)
Screenshot: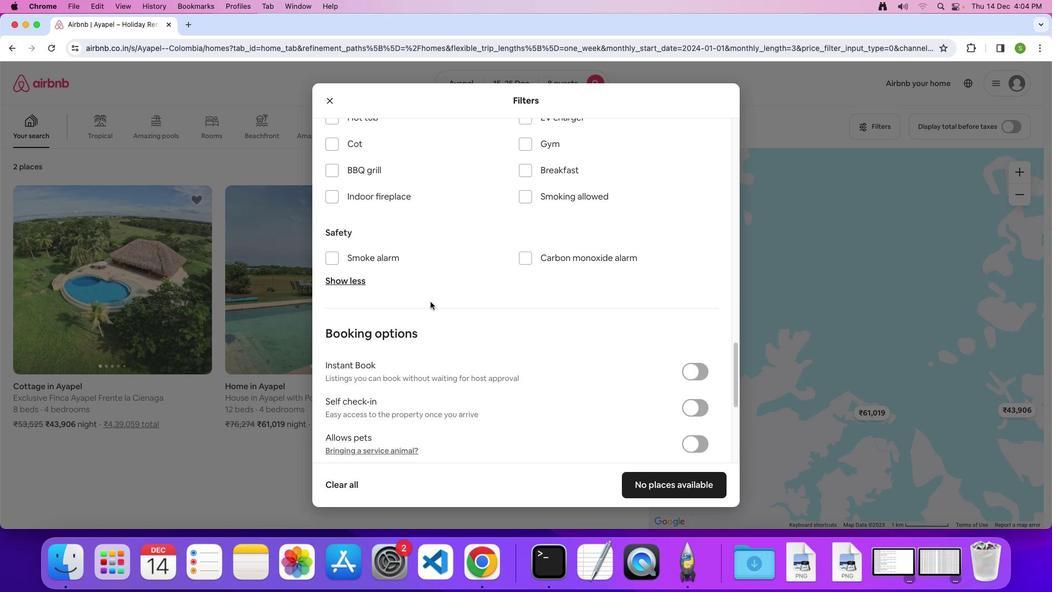 
Action: Mouse scrolled (430, 301) with delta (0, -1)
Screenshot: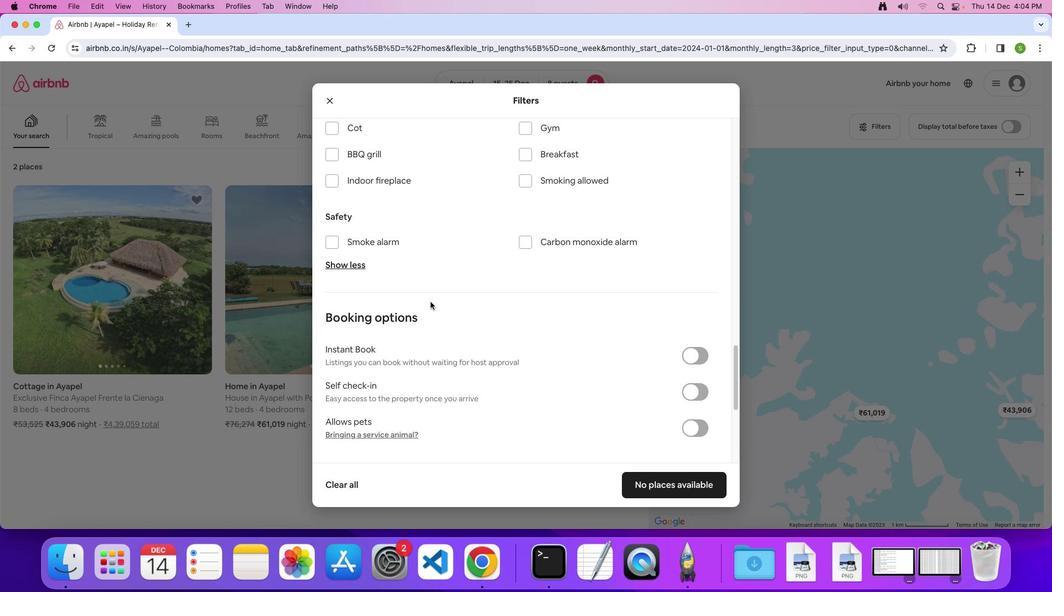 
Action: Mouse scrolled (430, 301) with delta (0, 0)
Screenshot: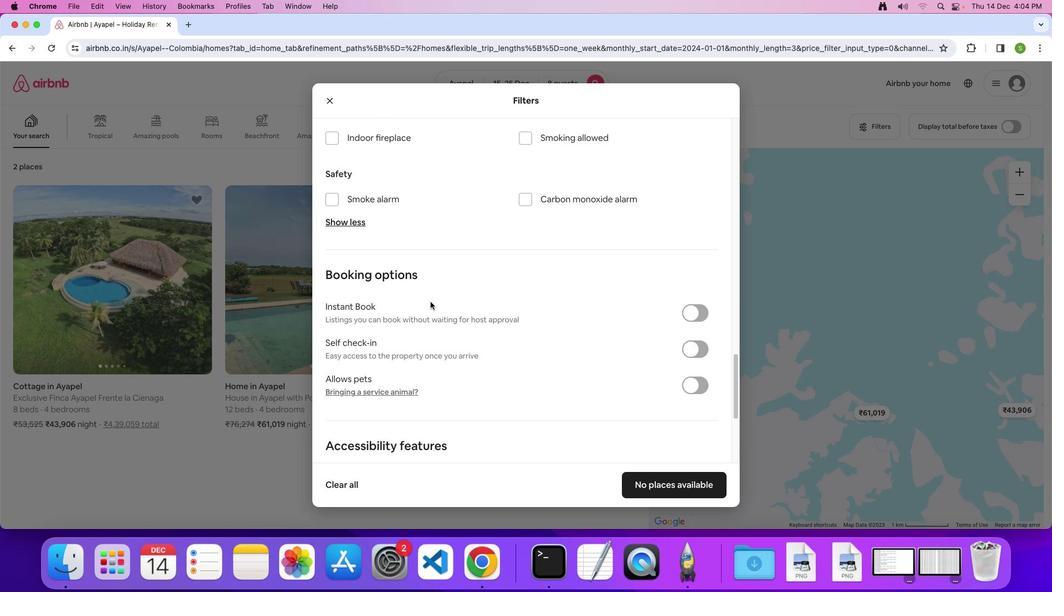 
Action: Mouse scrolled (430, 301) with delta (0, 0)
Screenshot: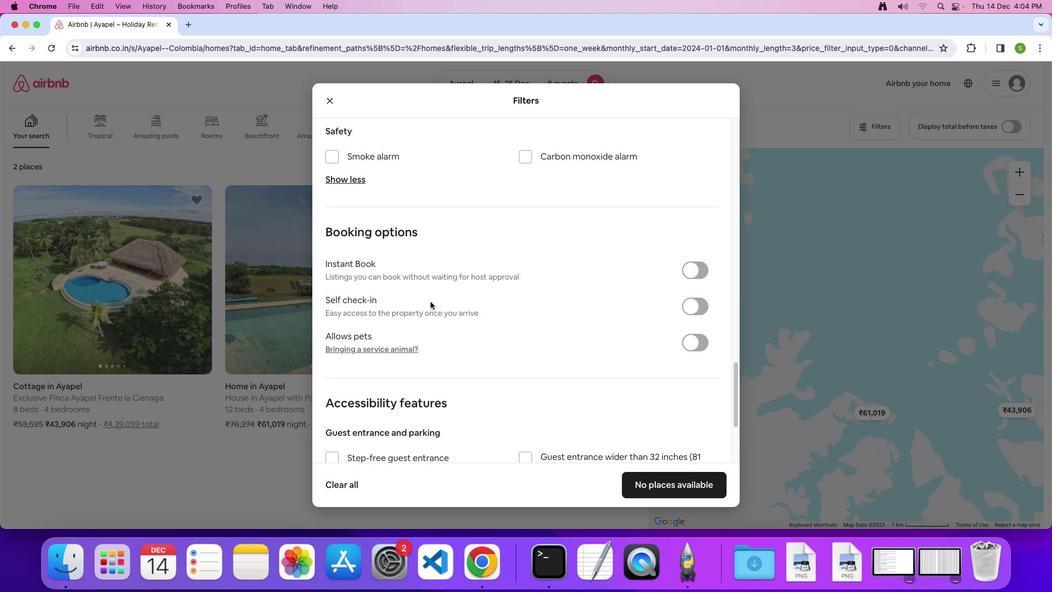 
Action: Mouse scrolled (430, 301) with delta (0, -1)
Screenshot: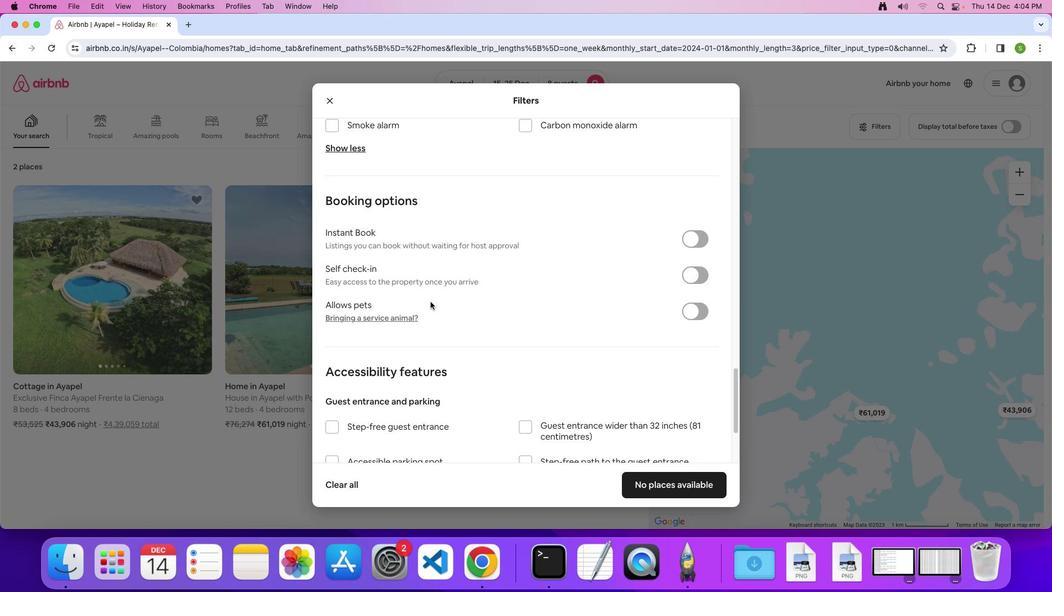 
Action: Mouse scrolled (430, 301) with delta (0, -1)
Screenshot: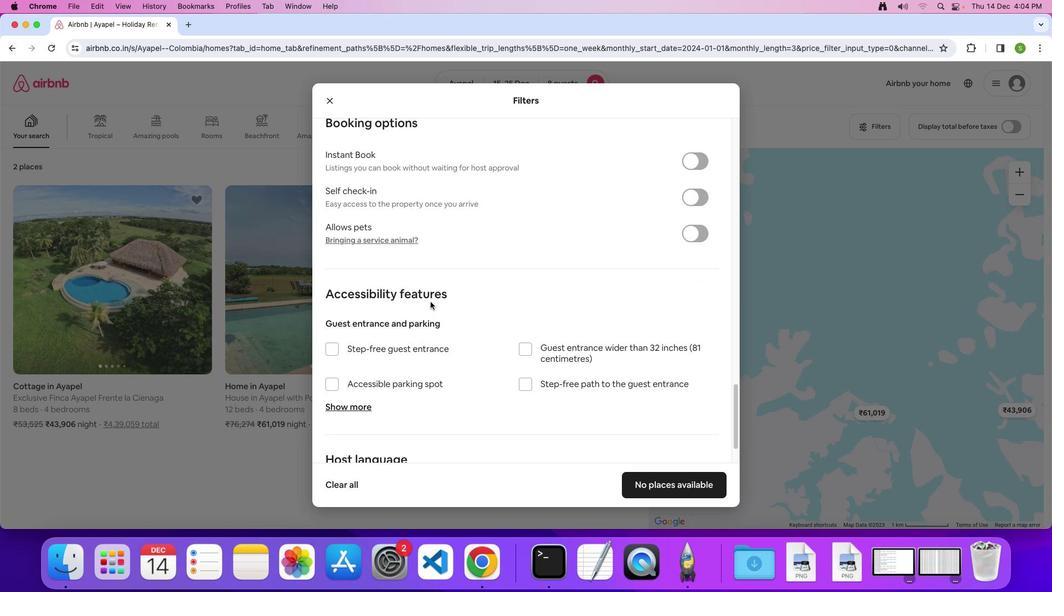 
Action: Mouse scrolled (430, 301) with delta (0, 0)
Screenshot: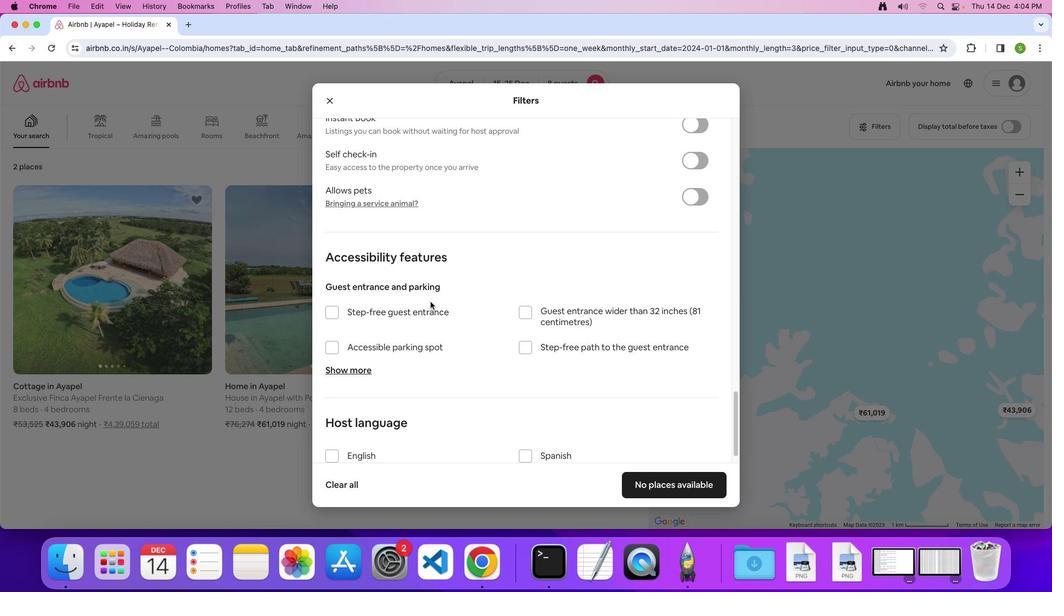 
Action: Mouse scrolled (430, 301) with delta (0, 0)
Screenshot: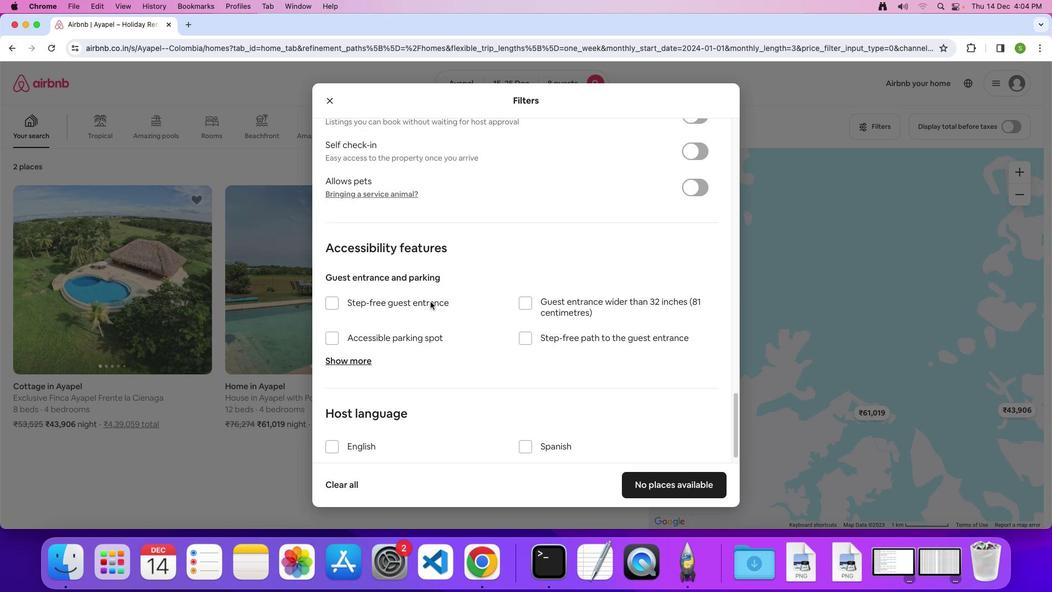 
Action: Mouse scrolled (430, 301) with delta (0, 0)
Screenshot: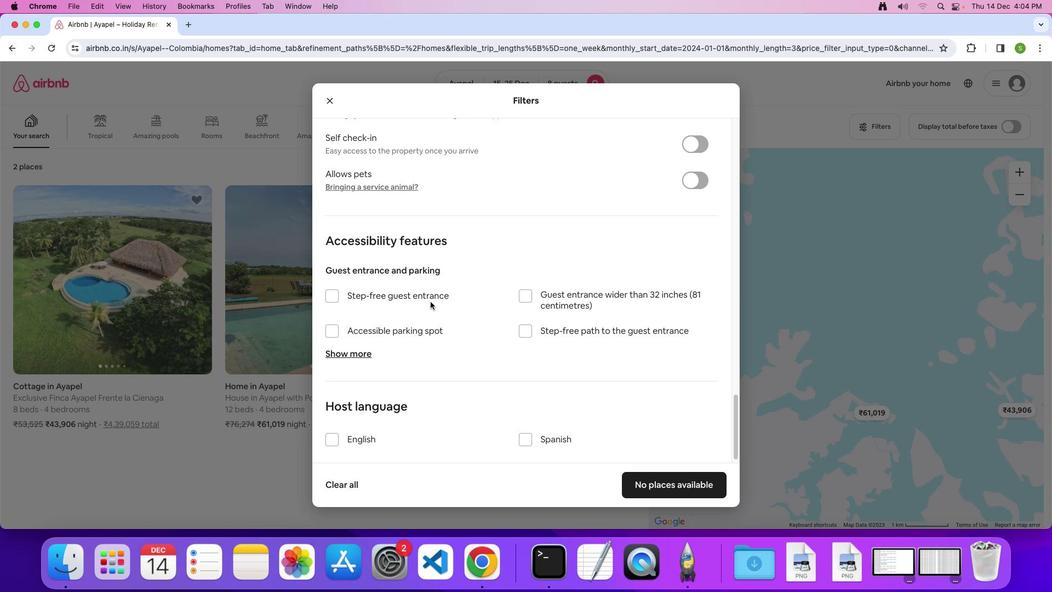 
Action: Mouse moved to (489, 355)
Screenshot: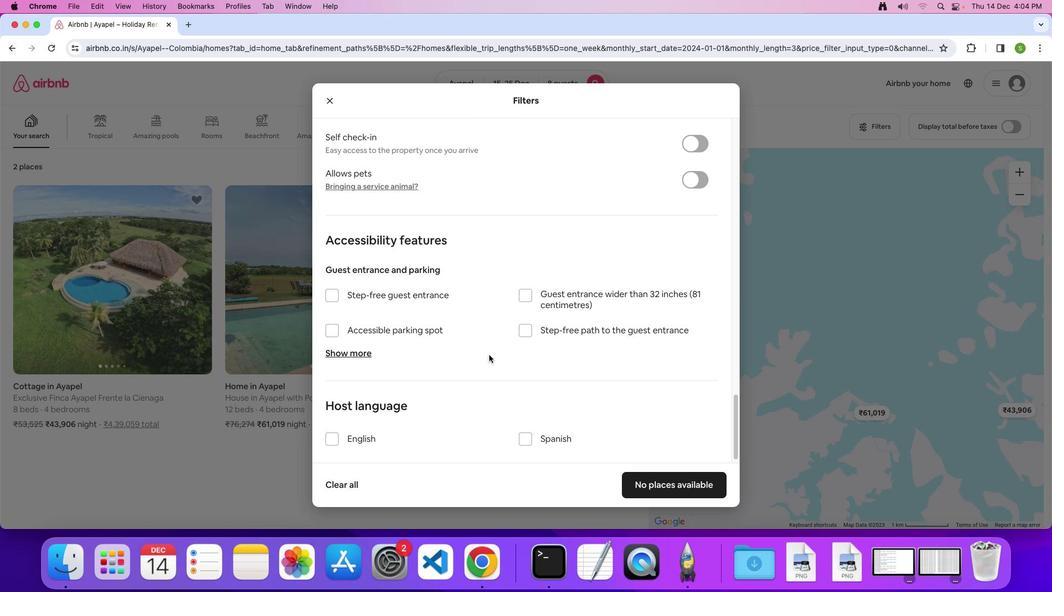 
Action: Mouse scrolled (489, 355) with delta (0, 0)
Screenshot: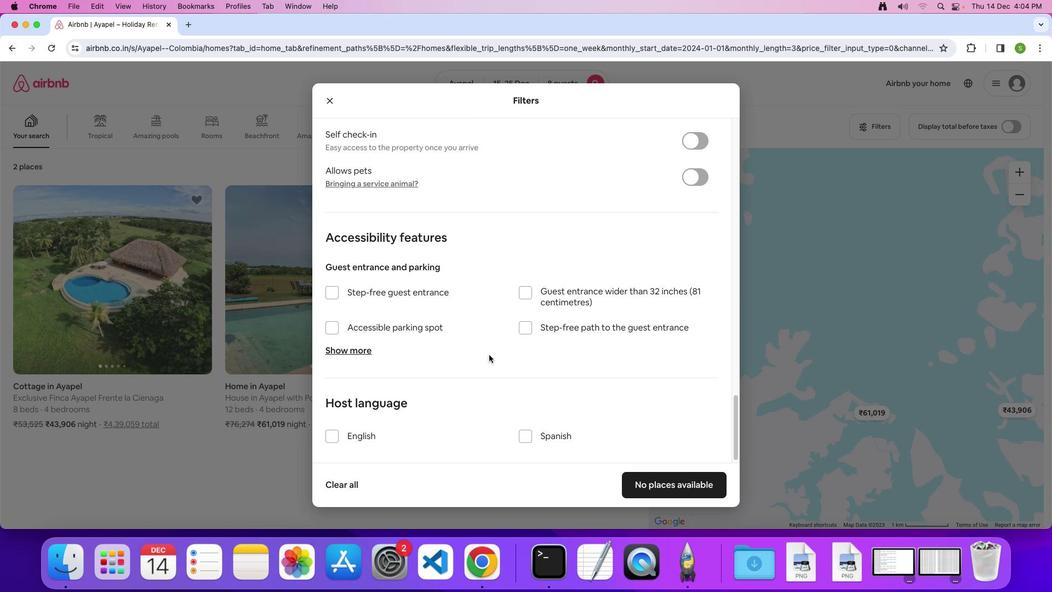 
Action: Mouse scrolled (489, 355) with delta (0, 0)
Screenshot: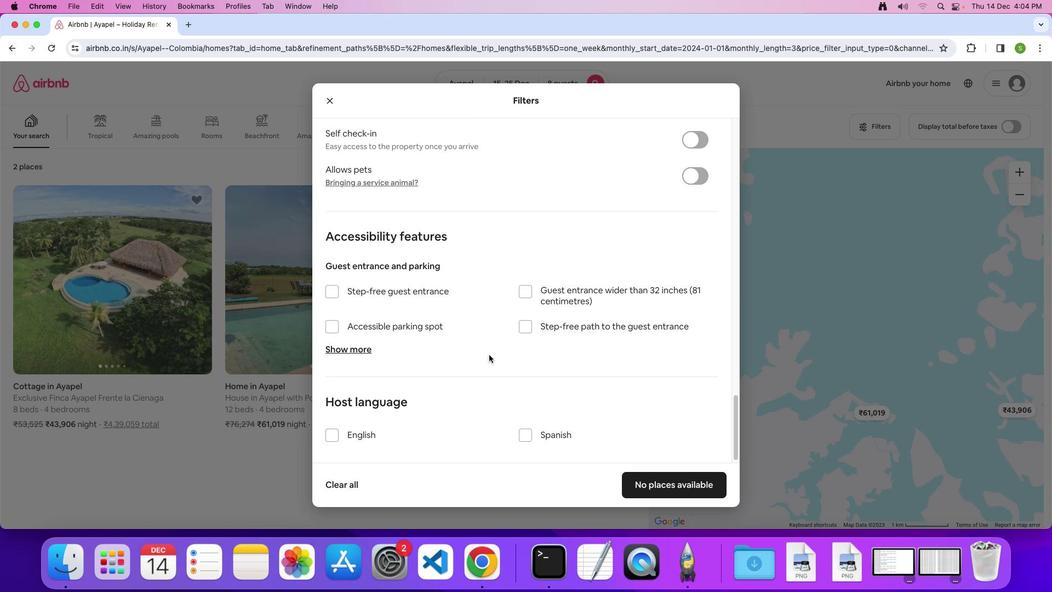 
Action: Mouse scrolled (489, 355) with delta (0, -1)
Screenshot: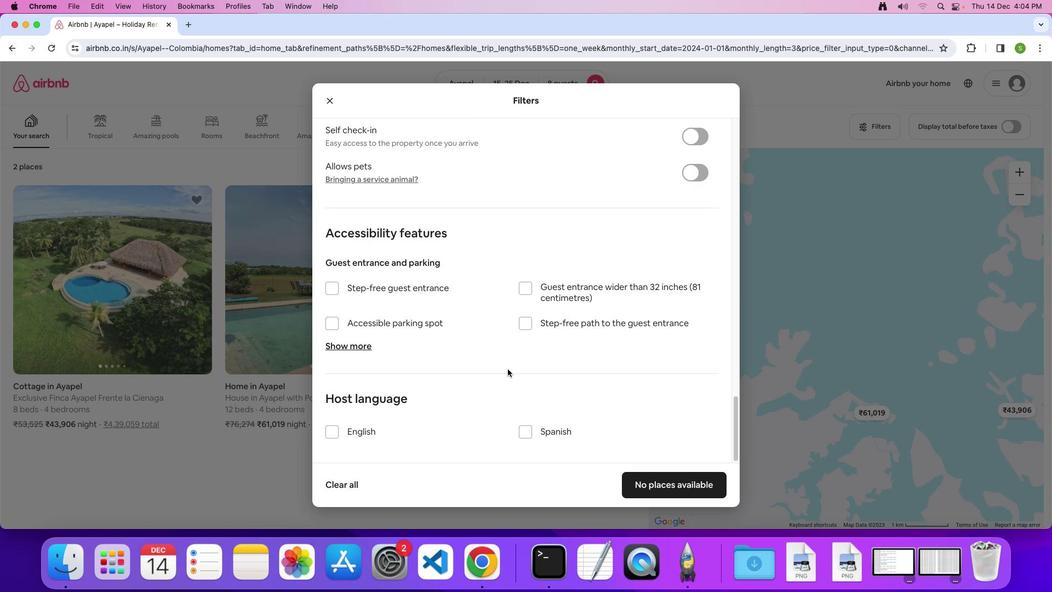 
Action: Mouse moved to (654, 479)
Screenshot: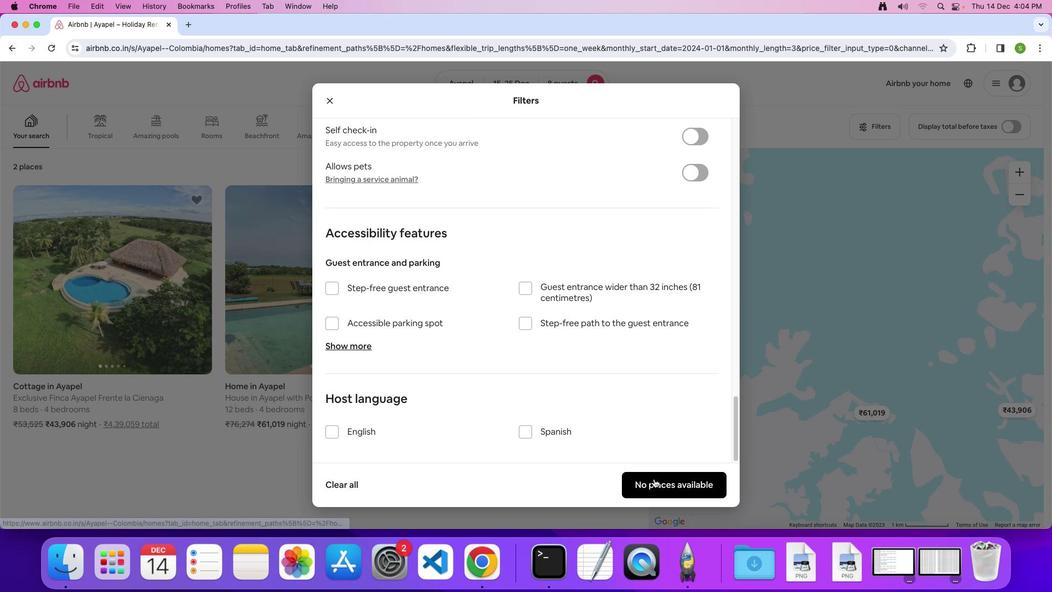 
Action: Mouse pressed left at (654, 479)
Screenshot: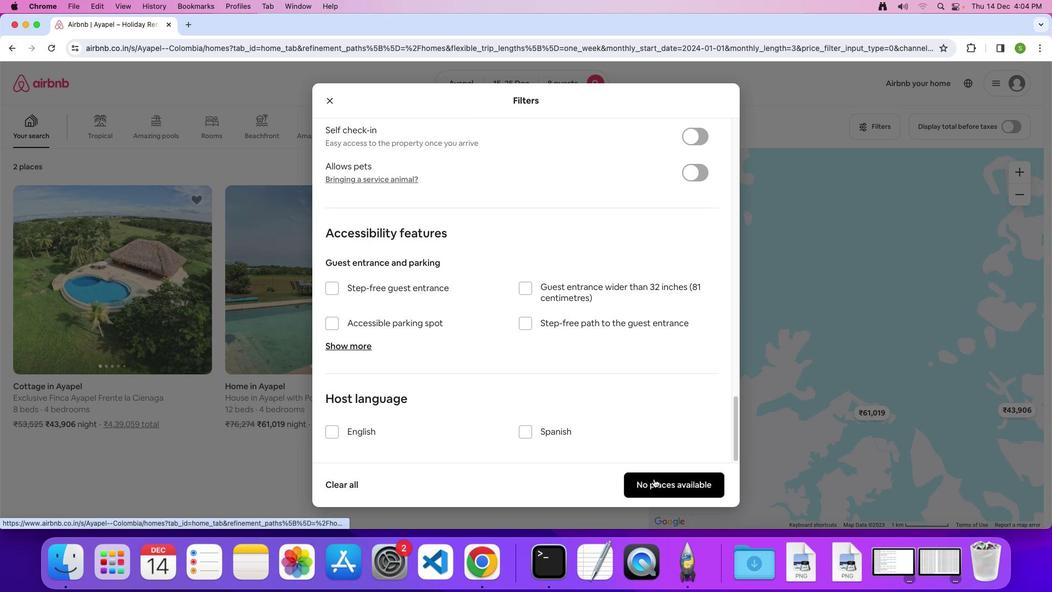 
Action: Mouse moved to (476, 294)
Screenshot: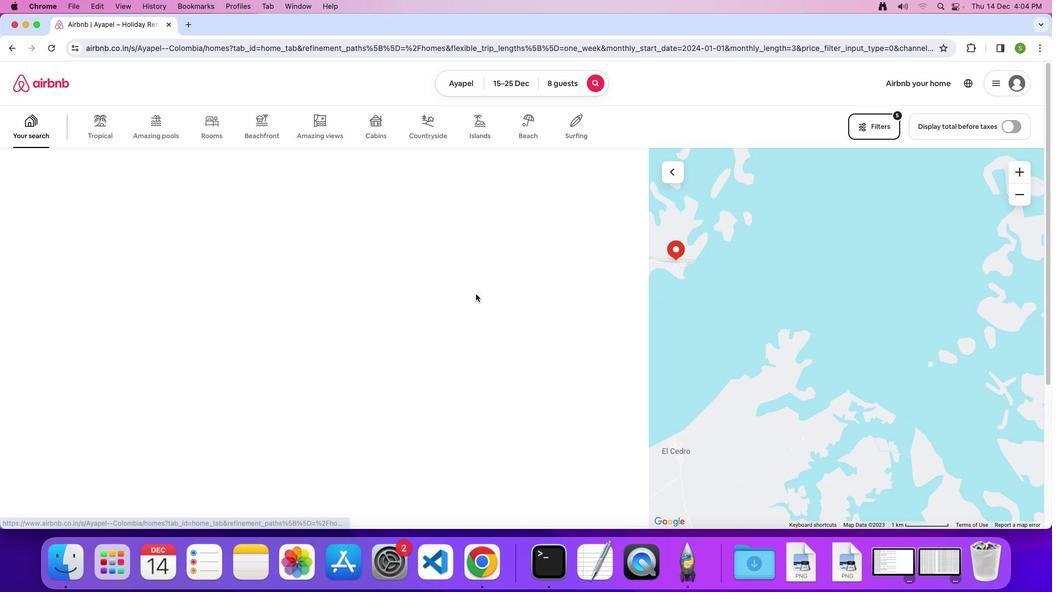 
